 Task: Create a due date automation trigger when advanced on, on the monday after a card is due add fields without custom field "Resume" set to a date less than 1 working days from now at 11:00 AM.
Action: Mouse moved to (1195, 344)
Screenshot: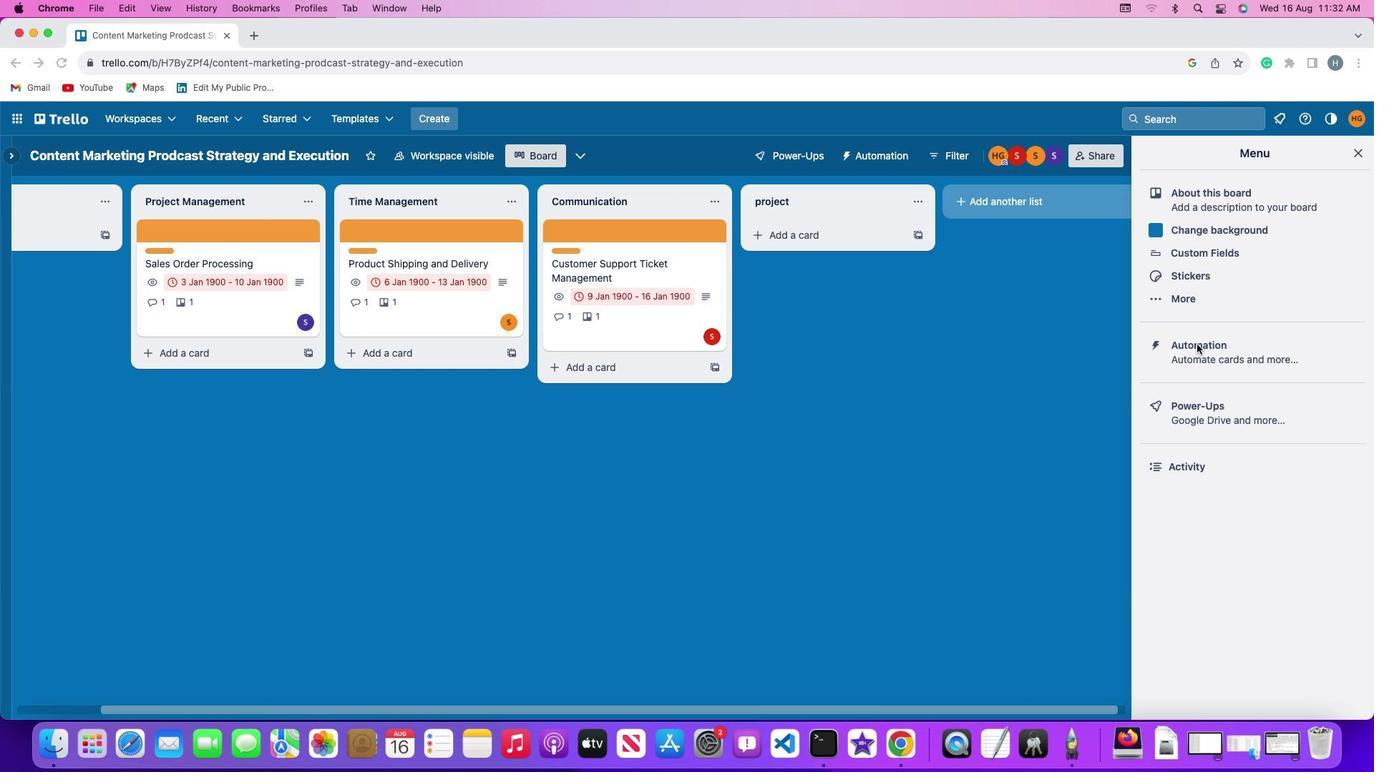 
Action: Mouse pressed left at (1195, 344)
Screenshot: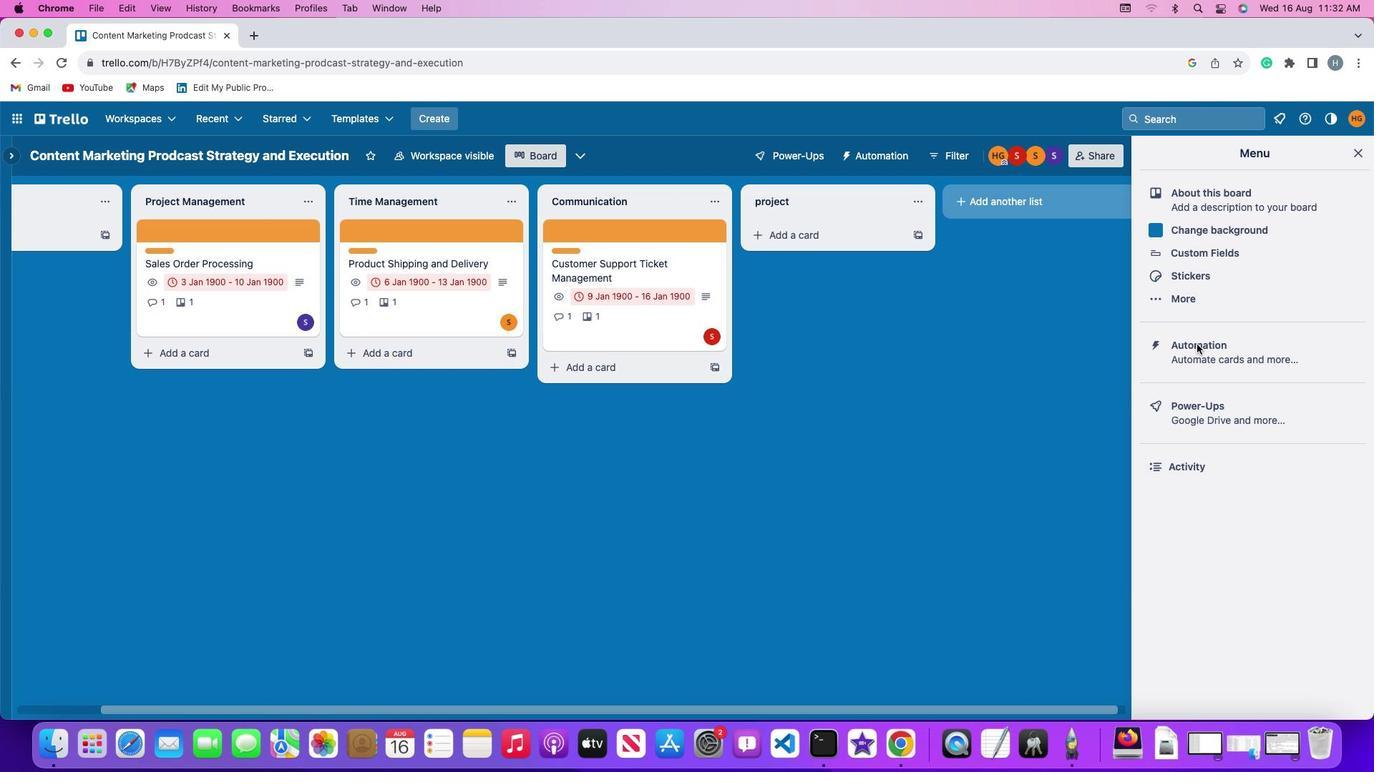 
Action: Mouse pressed left at (1195, 344)
Screenshot: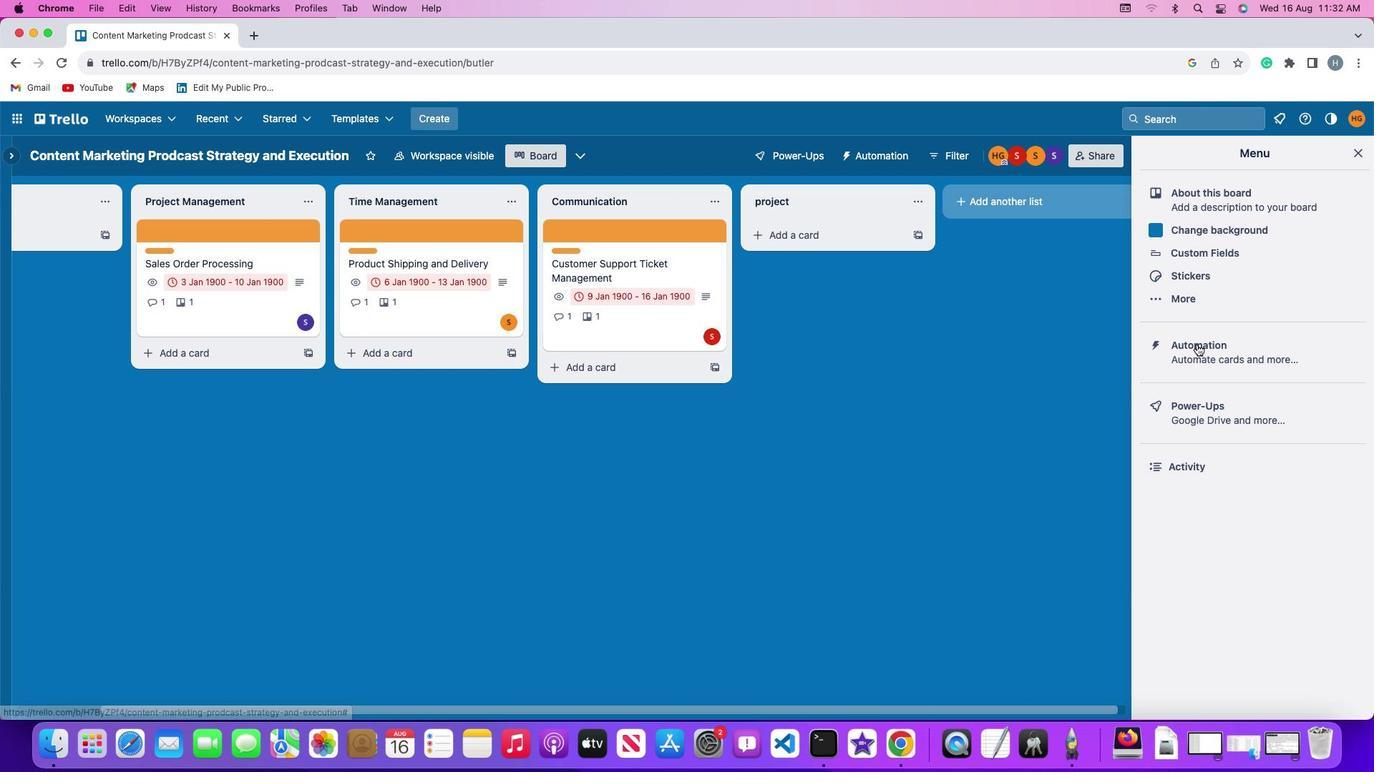 
Action: Mouse moved to (85, 337)
Screenshot: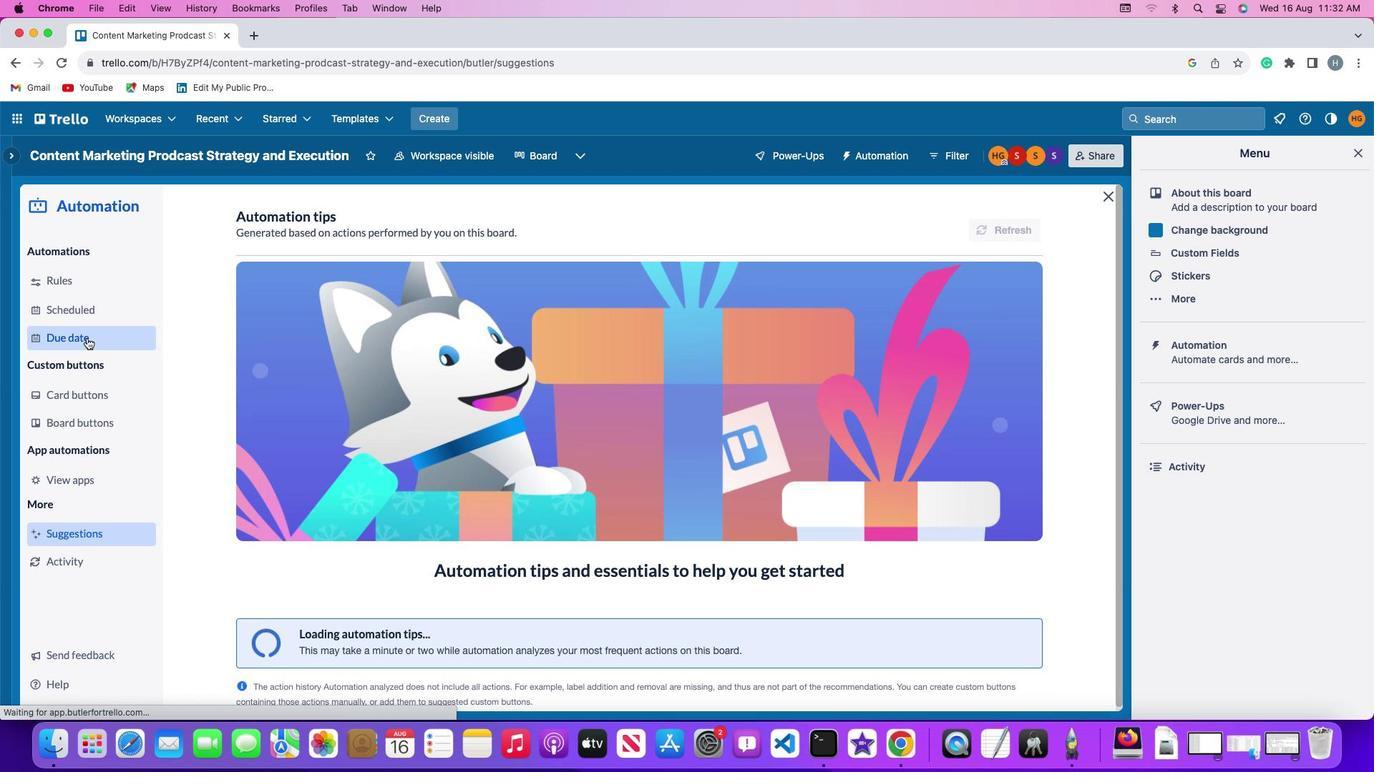 
Action: Mouse pressed left at (85, 337)
Screenshot: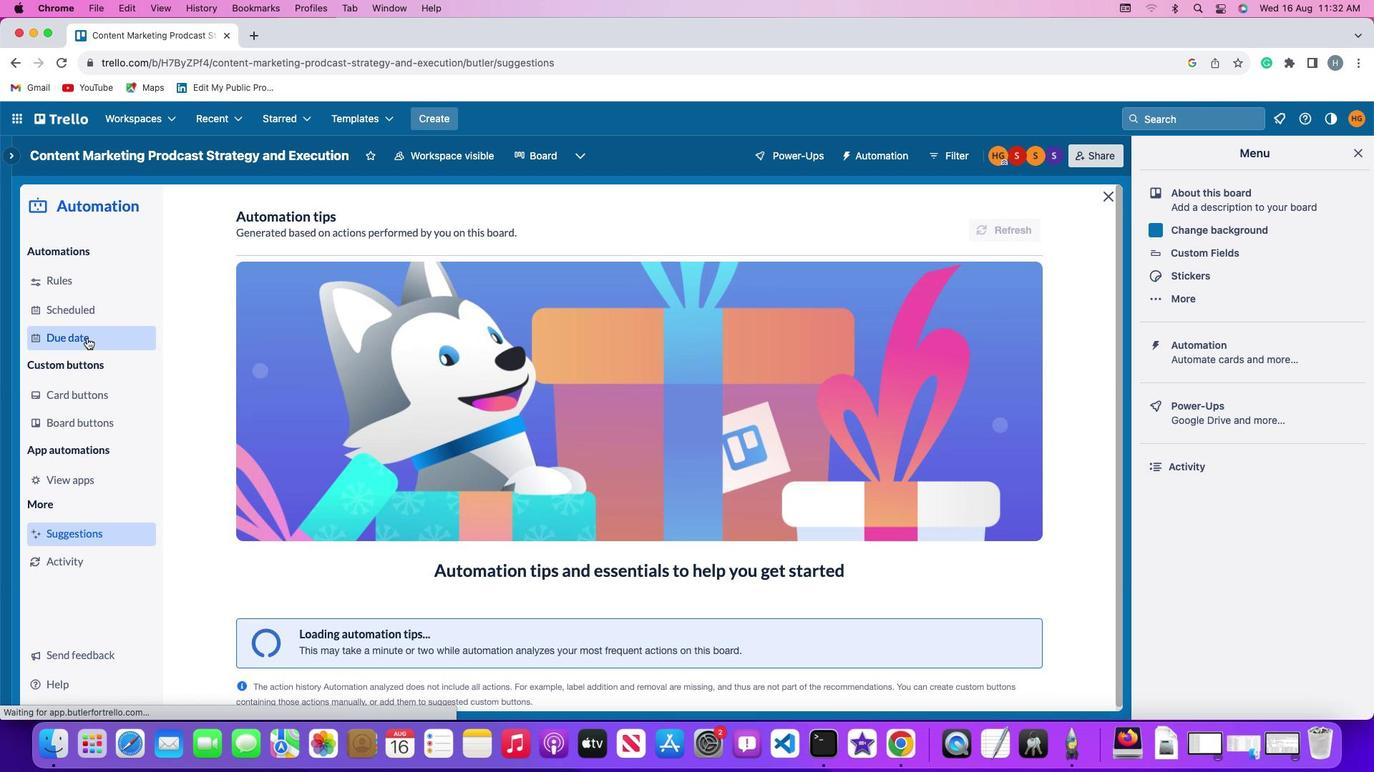 
Action: Mouse moved to (993, 218)
Screenshot: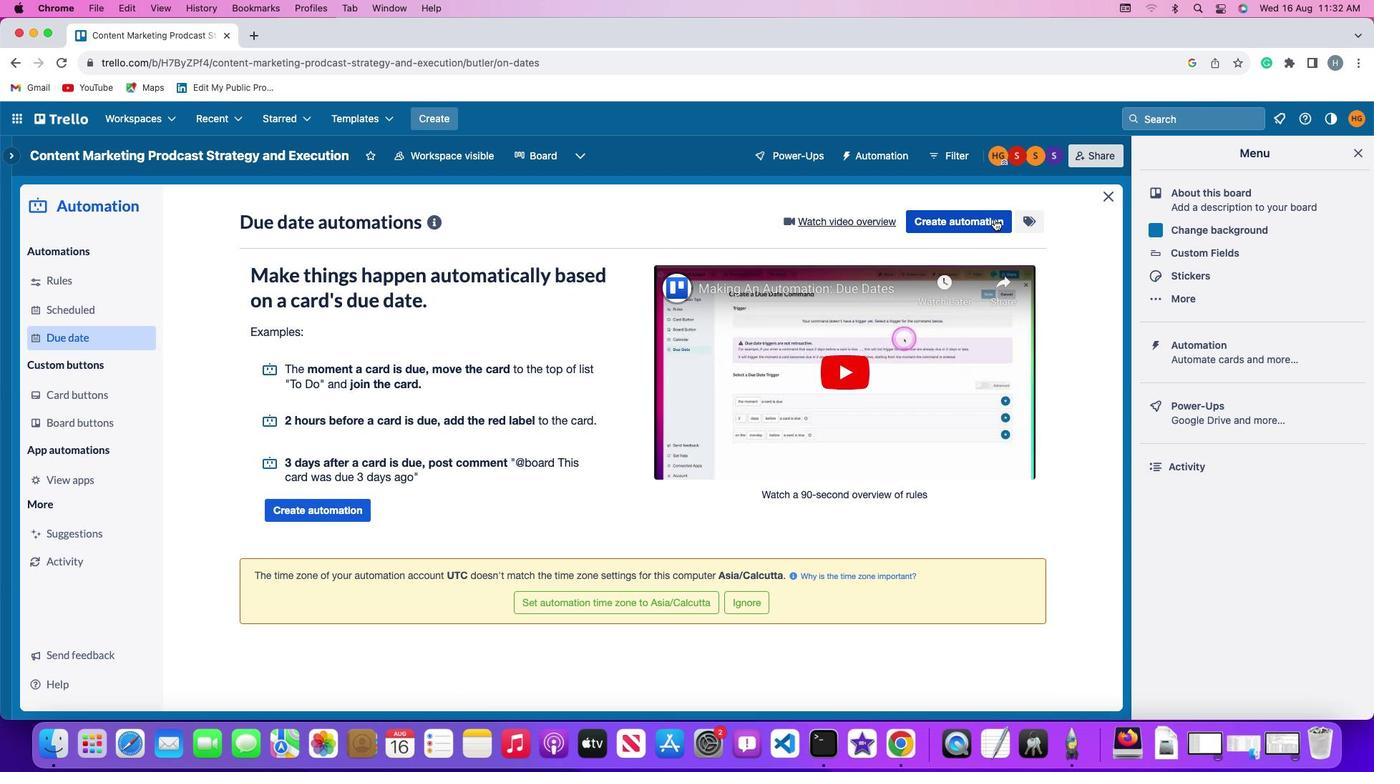 
Action: Mouse pressed left at (993, 218)
Screenshot: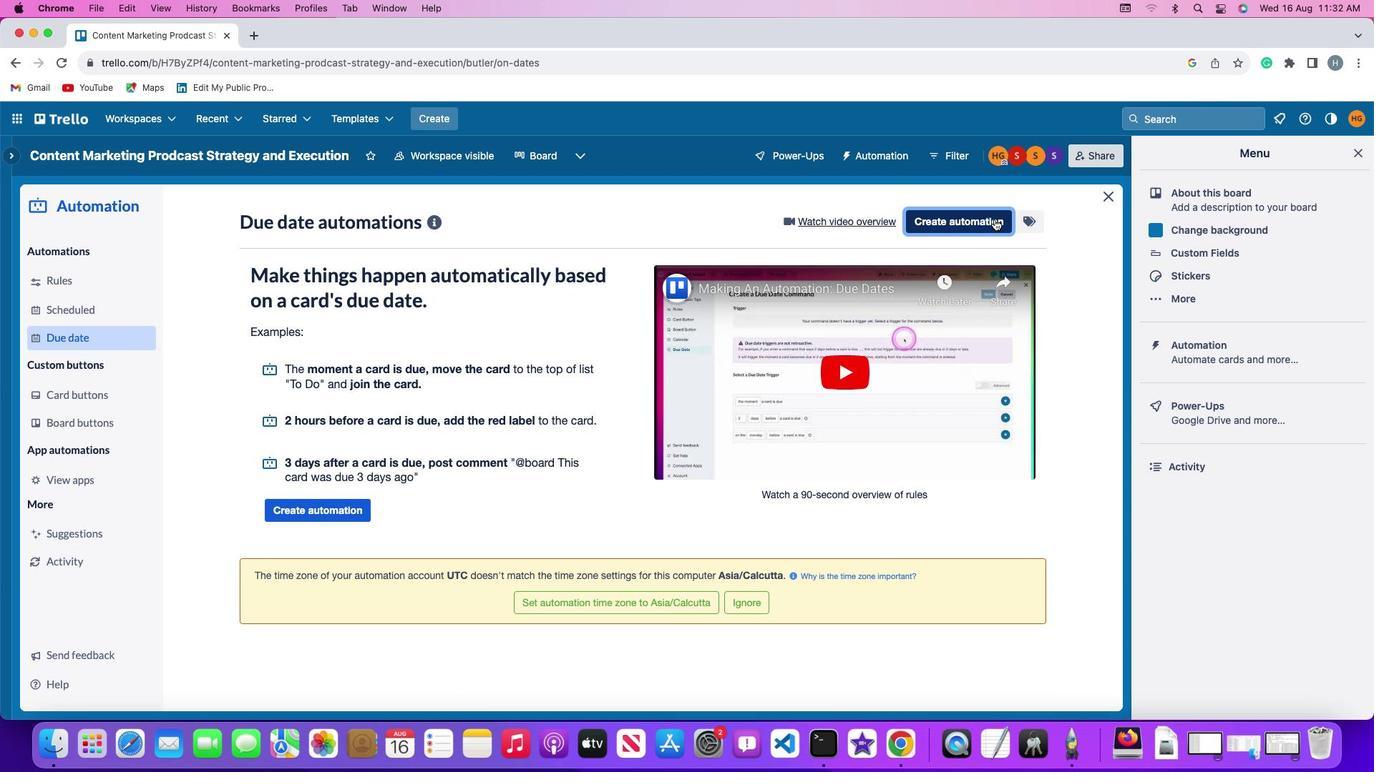 
Action: Mouse moved to (279, 354)
Screenshot: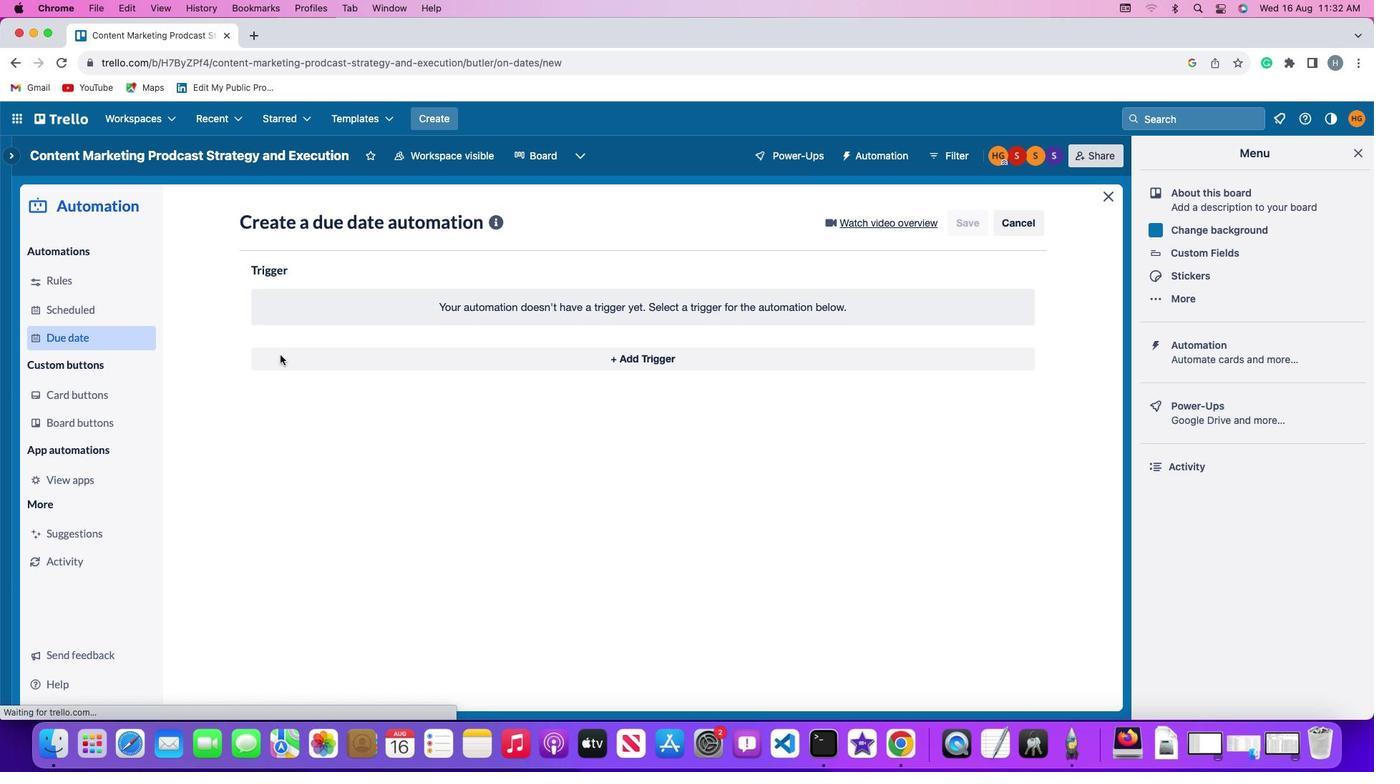 
Action: Mouse pressed left at (279, 354)
Screenshot: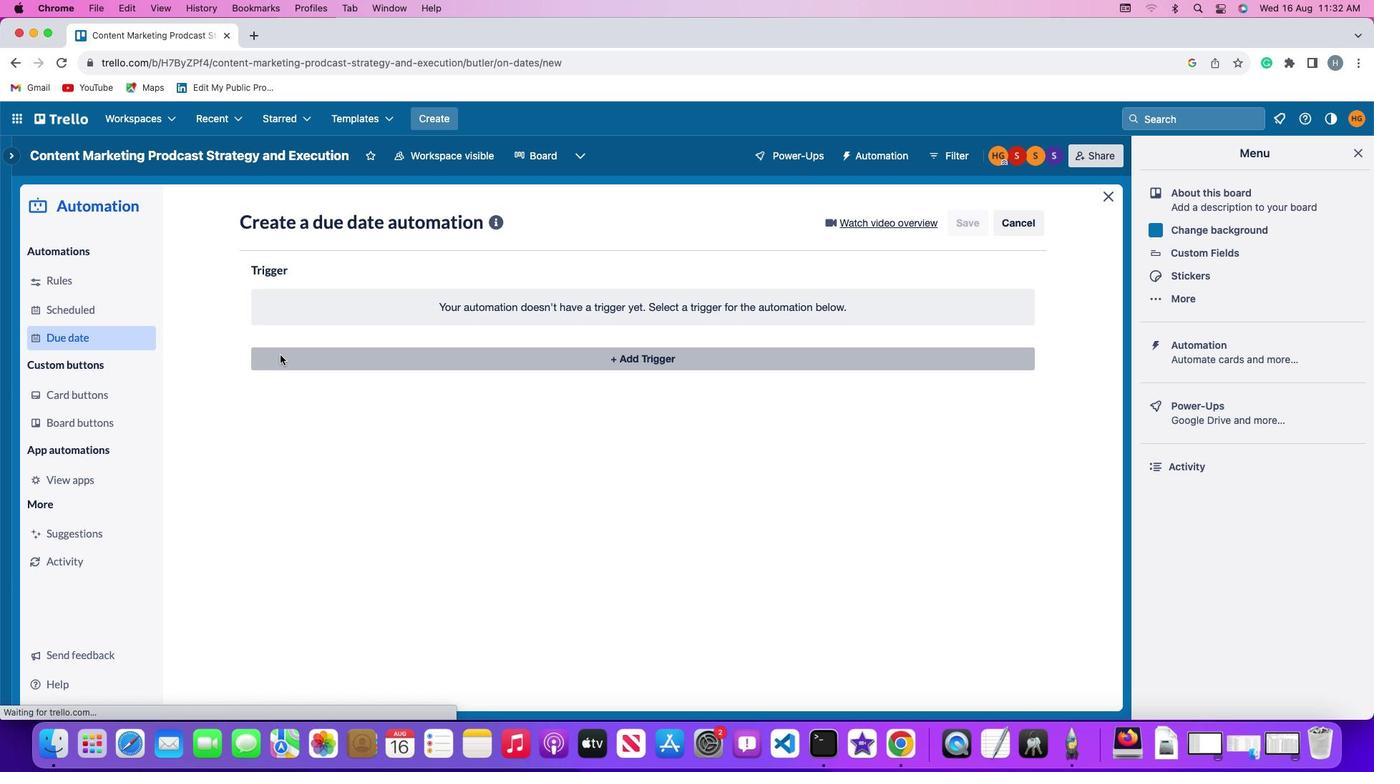
Action: Mouse moved to (314, 621)
Screenshot: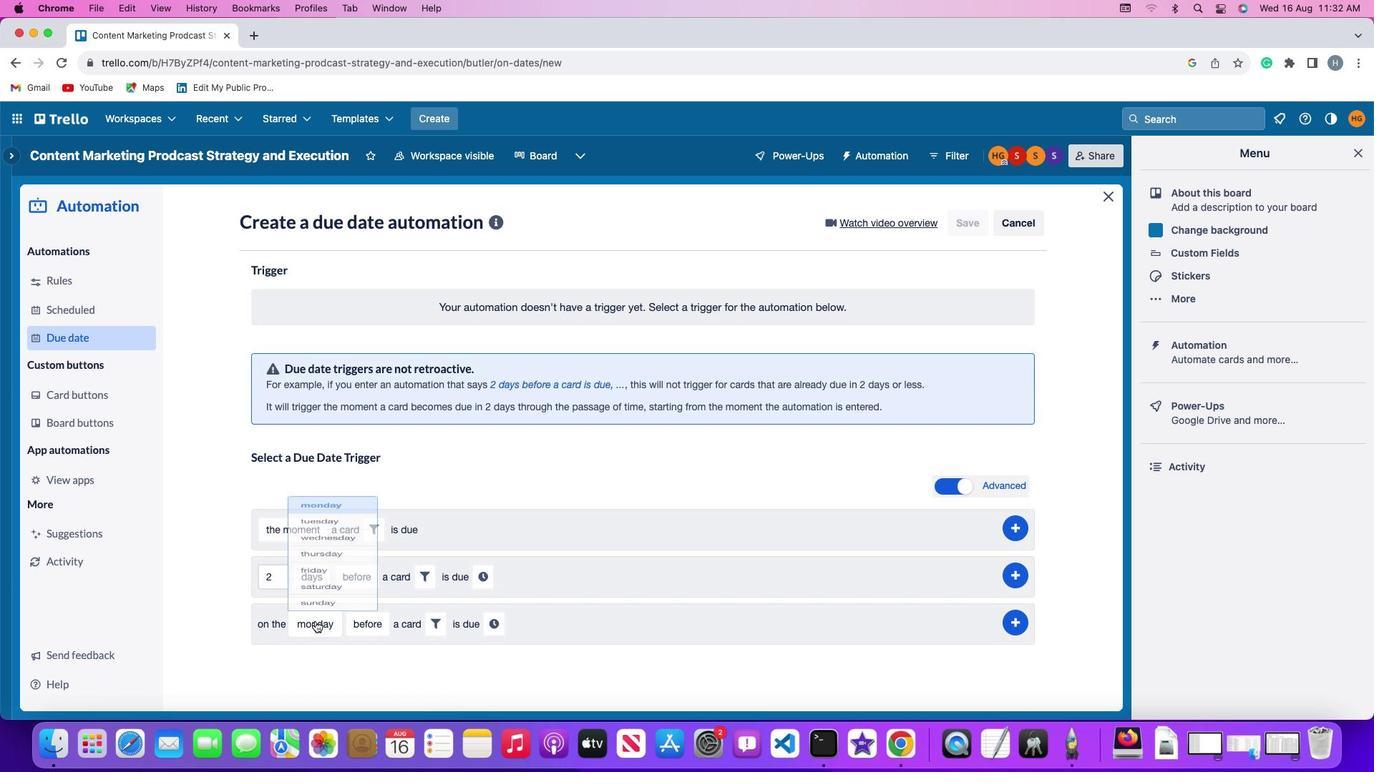 
Action: Mouse pressed left at (314, 621)
Screenshot: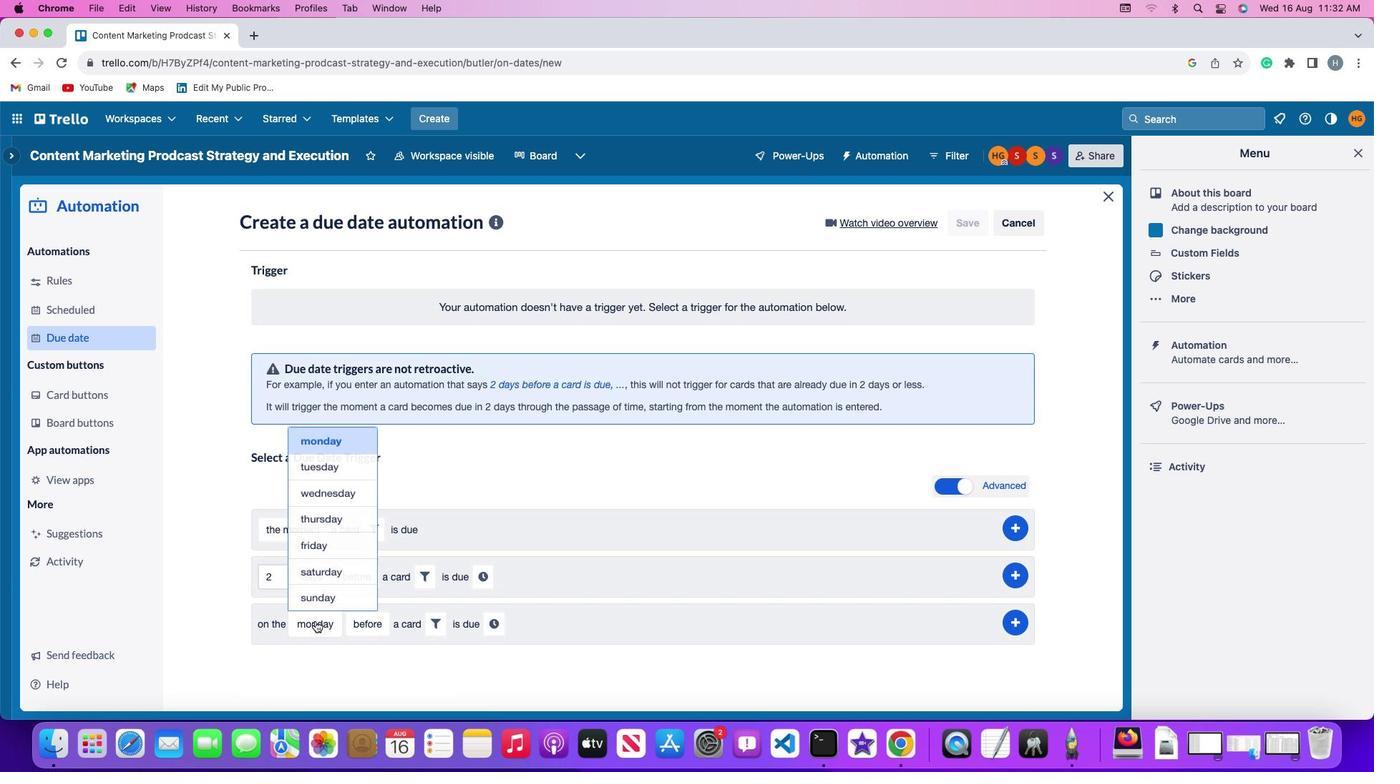 
Action: Mouse moved to (322, 428)
Screenshot: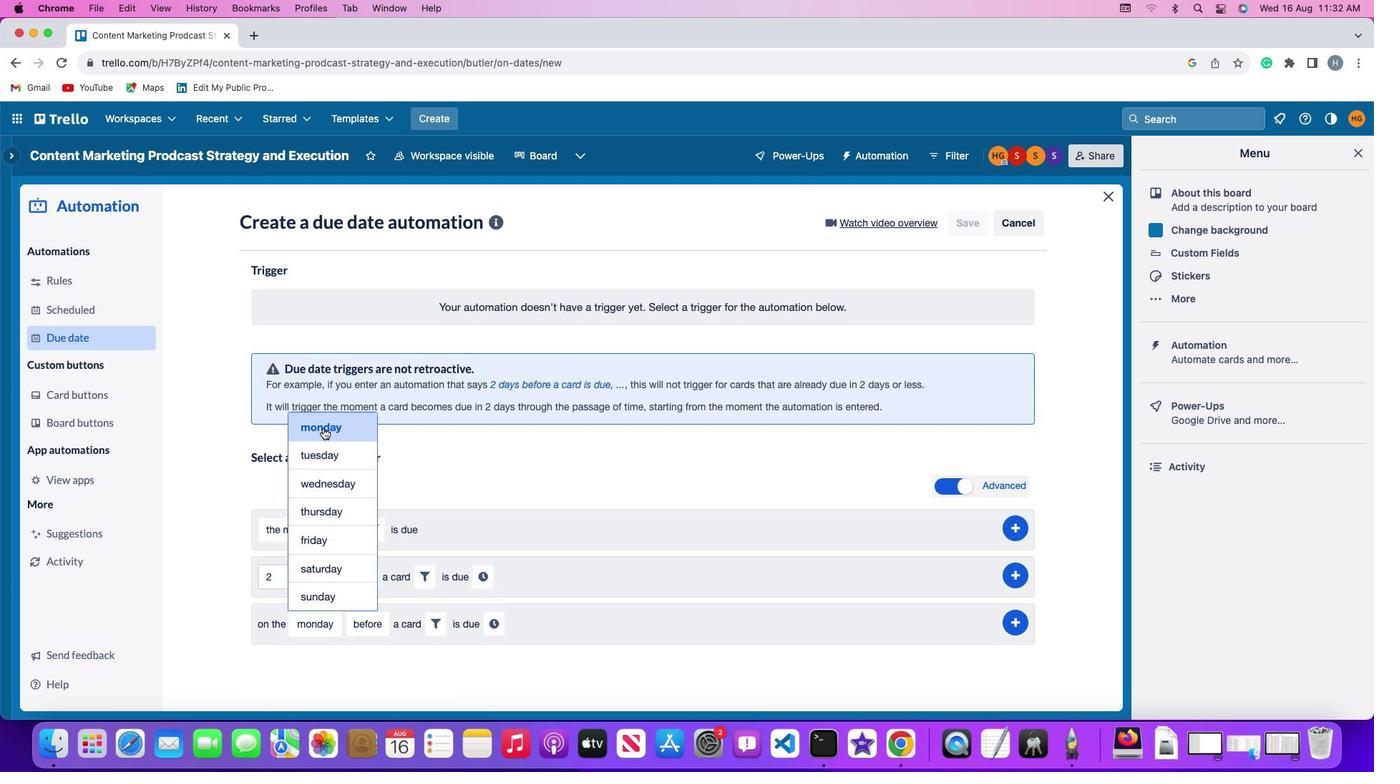 
Action: Mouse pressed left at (322, 428)
Screenshot: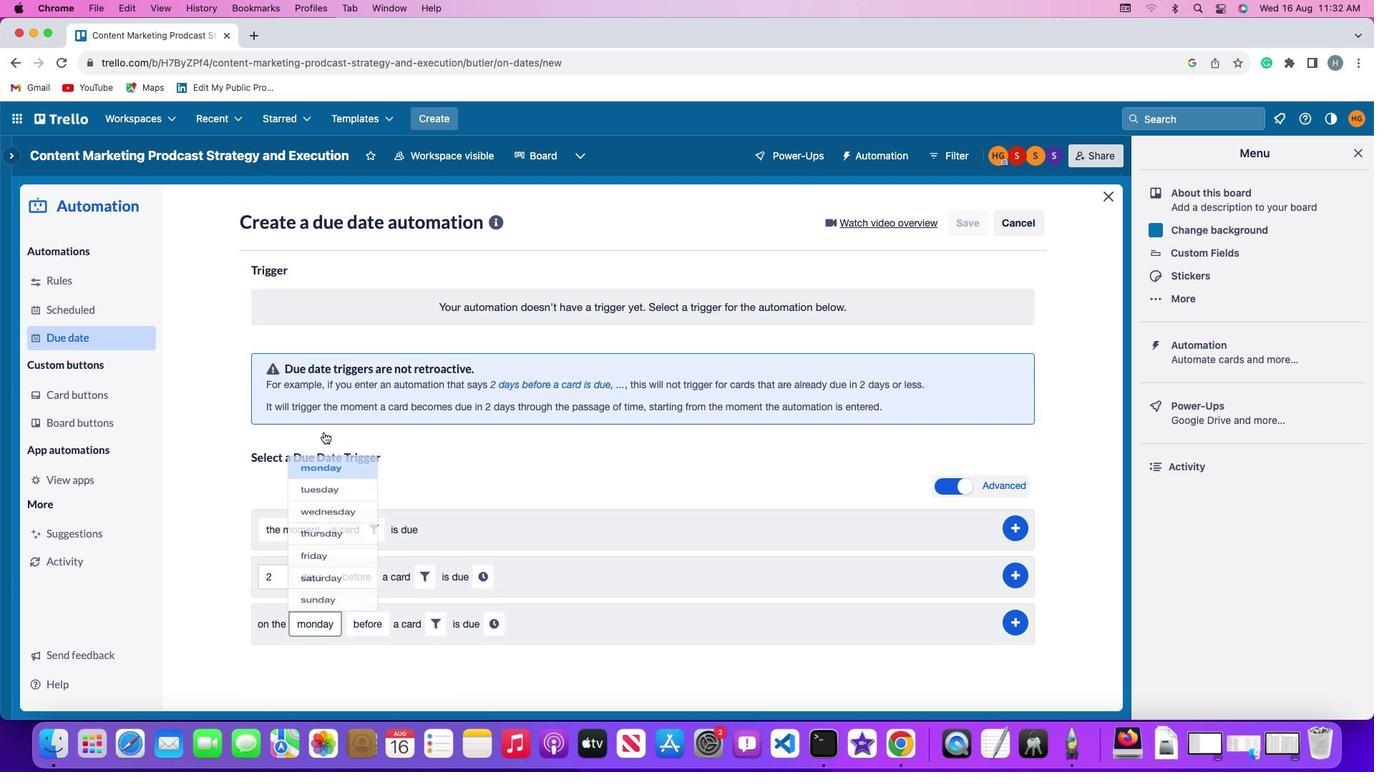 
Action: Mouse moved to (367, 631)
Screenshot: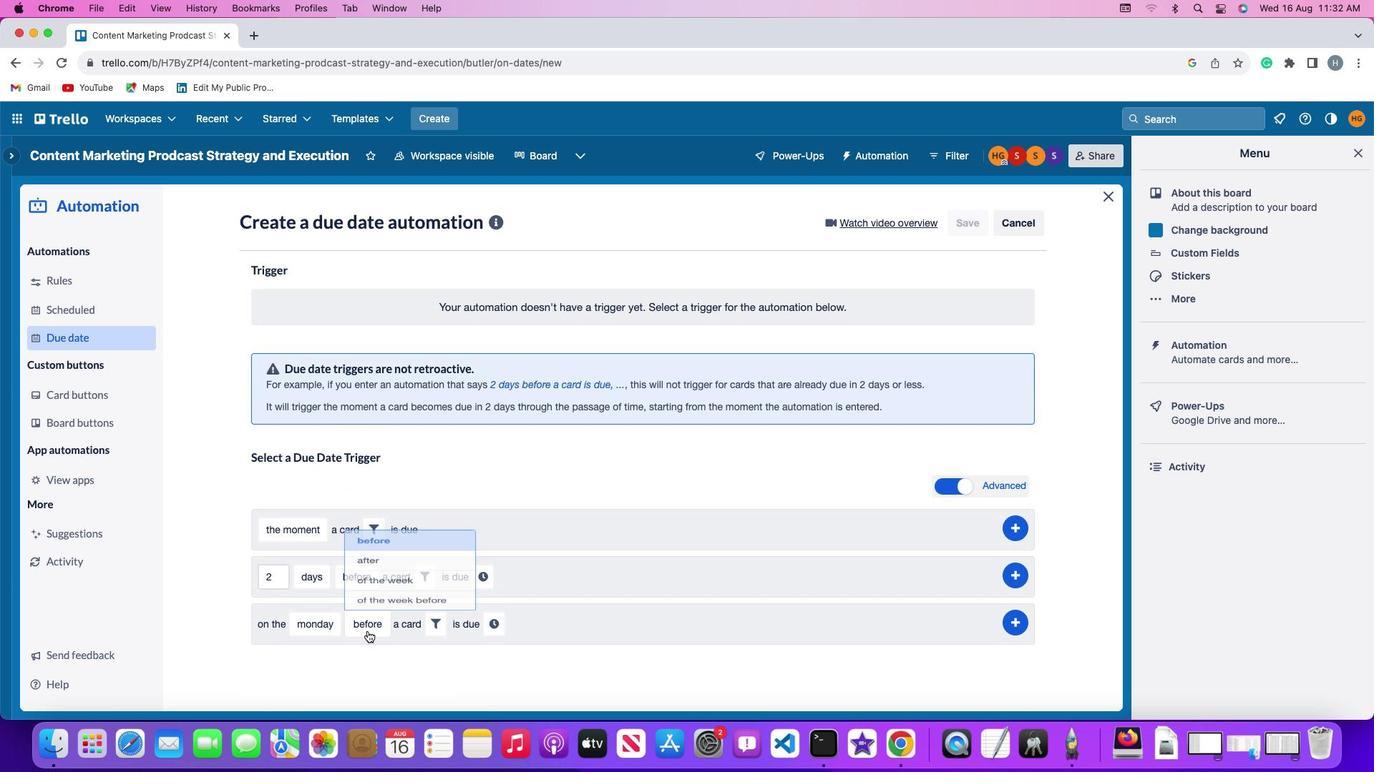 
Action: Mouse pressed left at (367, 631)
Screenshot: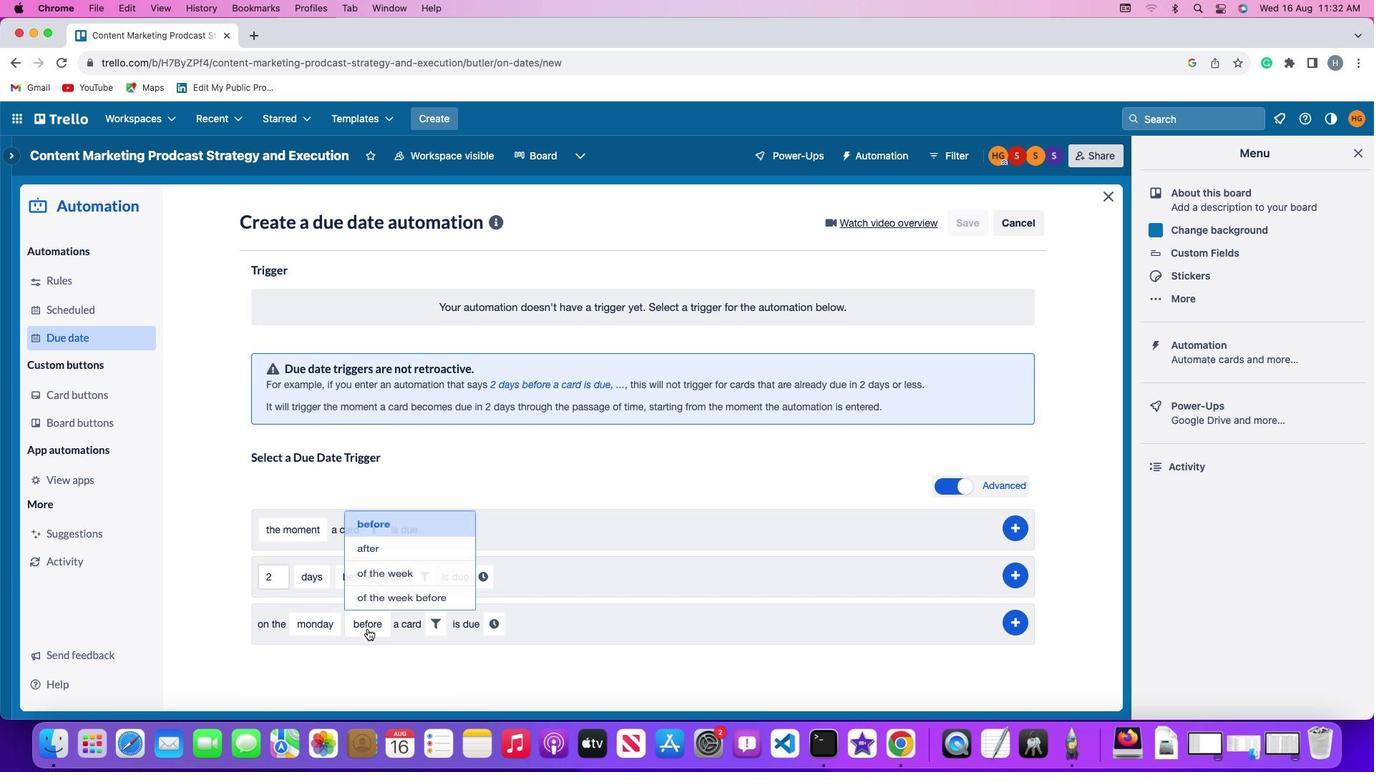 
Action: Mouse moved to (392, 539)
Screenshot: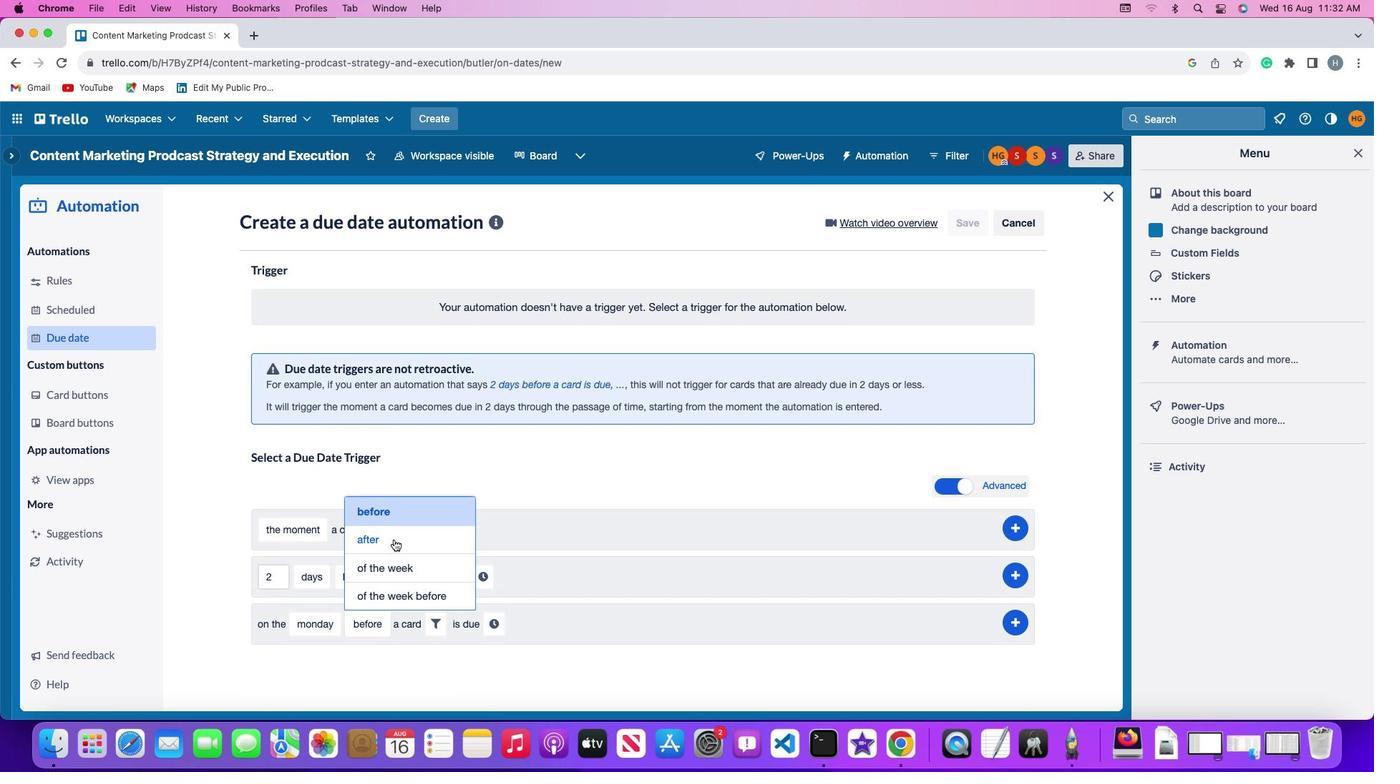 
Action: Mouse pressed left at (392, 539)
Screenshot: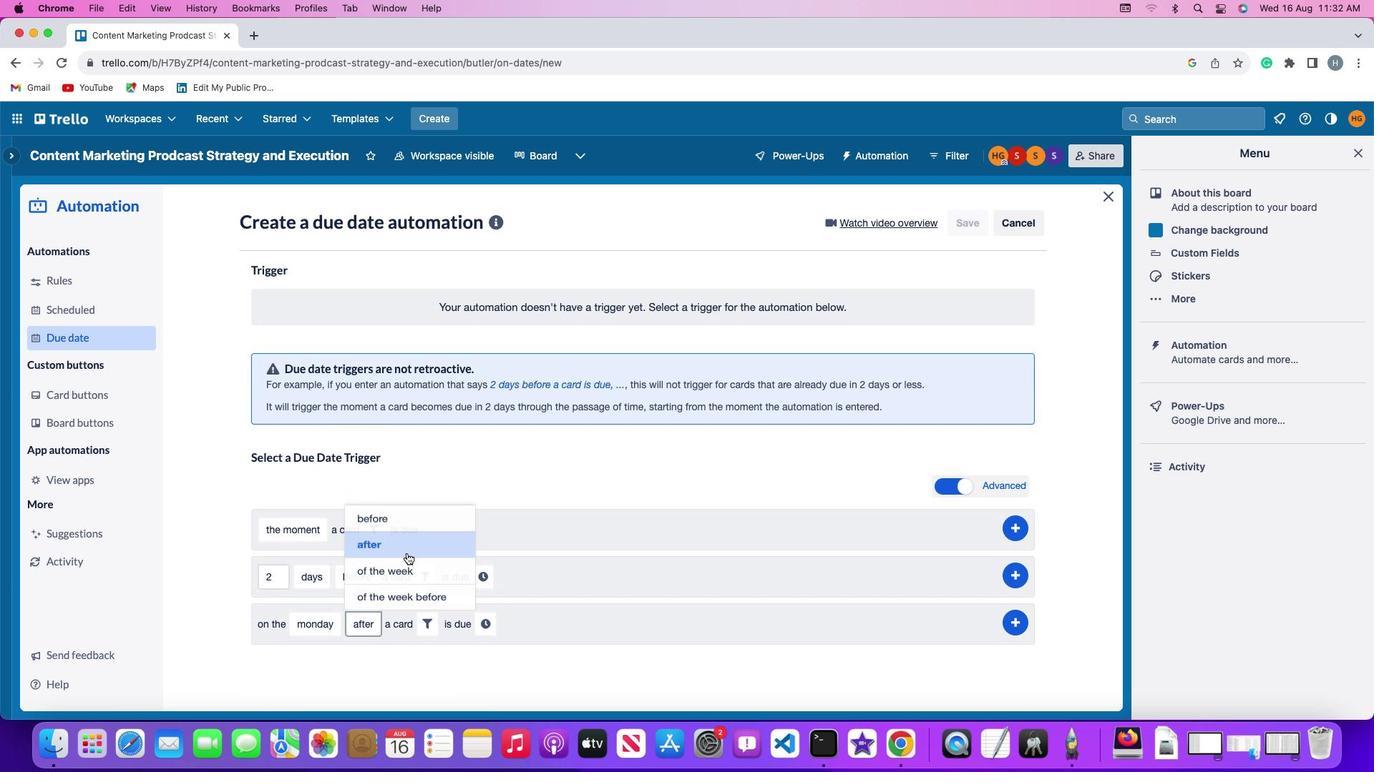 
Action: Mouse moved to (430, 625)
Screenshot: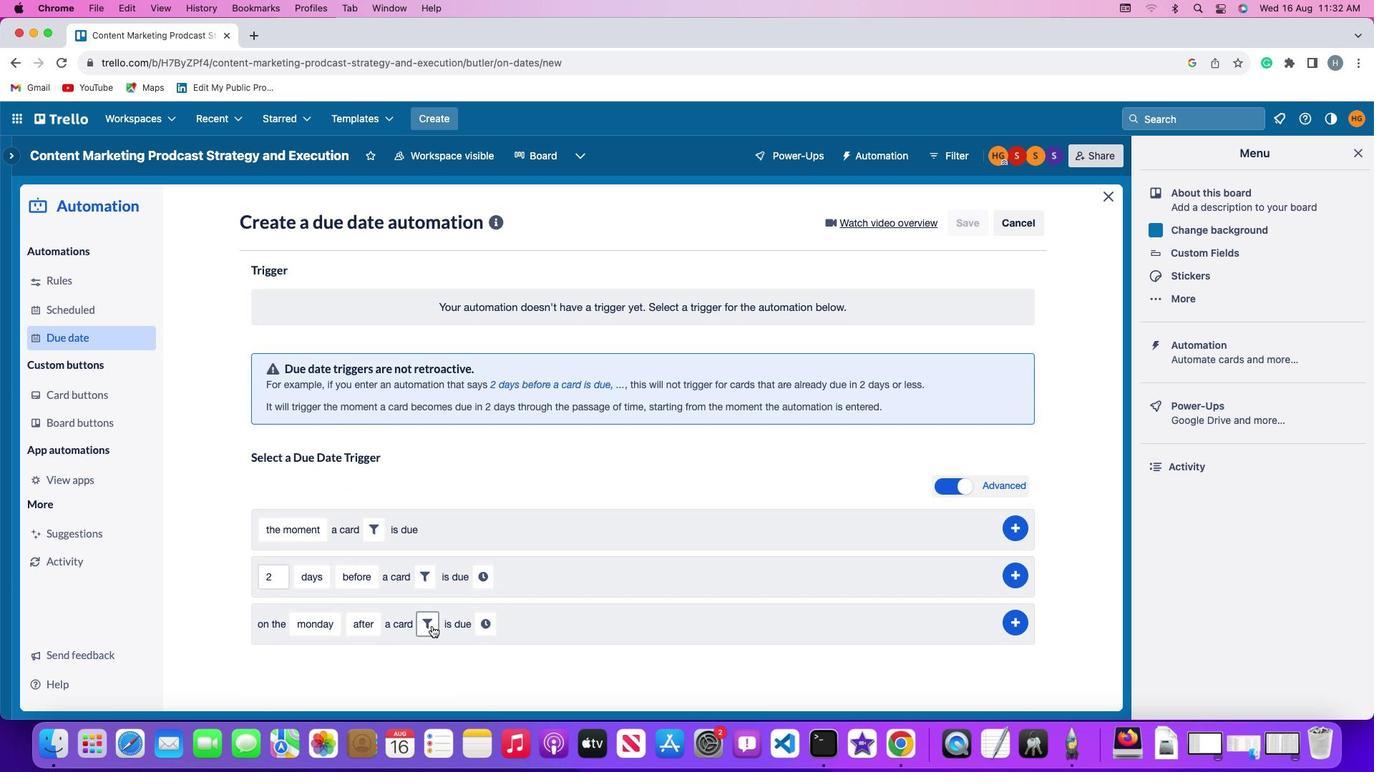 
Action: Mouse pressed left at (430, 625)
Screenshot: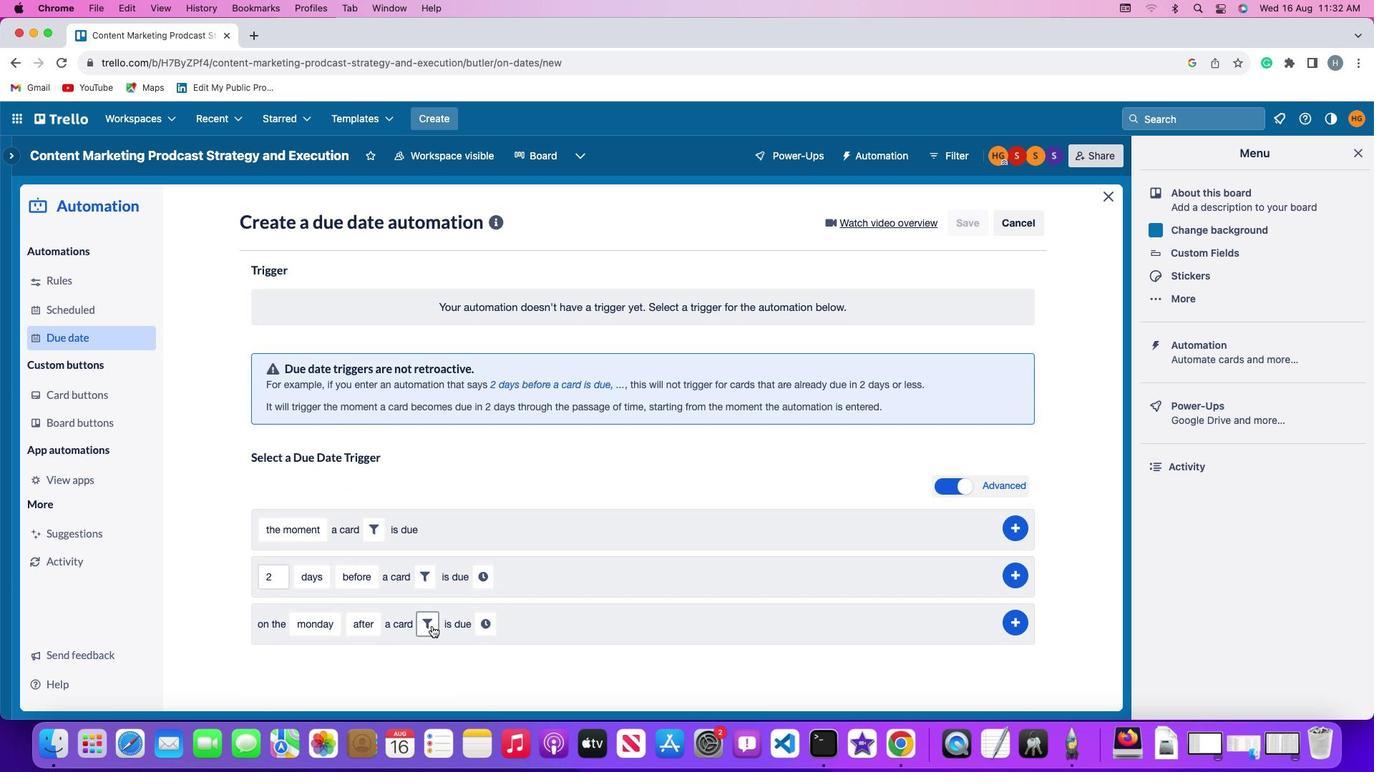 
Action: Mouse moved to (666, 667)
Screenshot: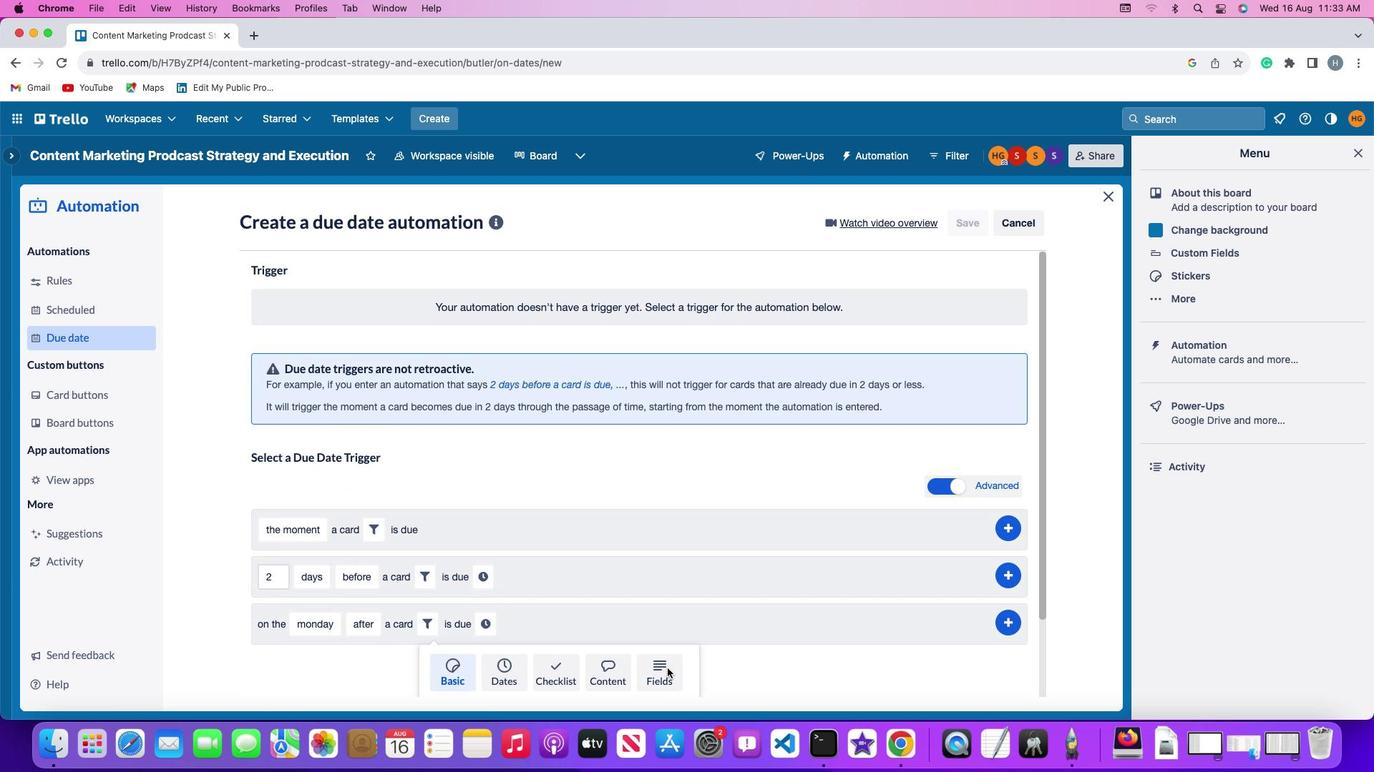 
Action: Mouse pressed left at (666, 667)
Screenshot: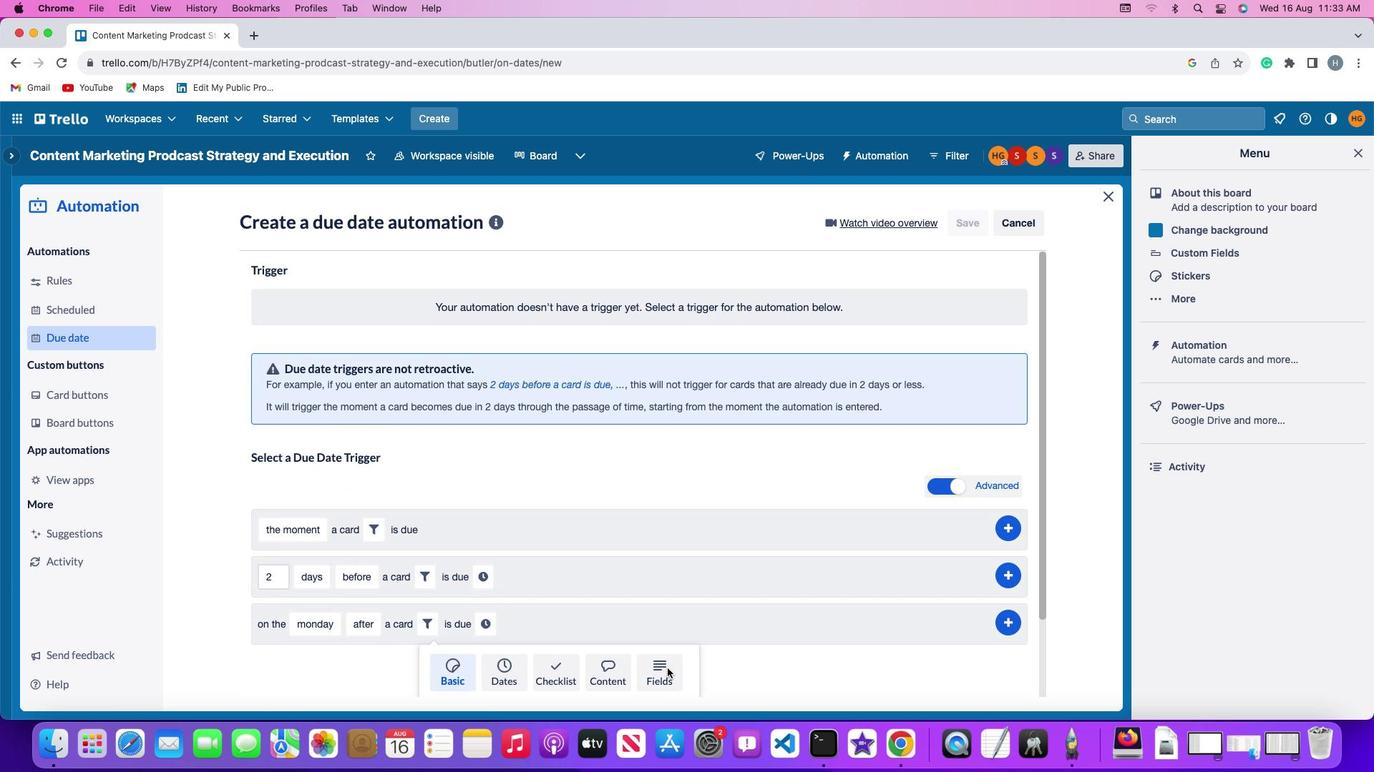 
Action: Mouse moved to (392, 671)
Screenshot: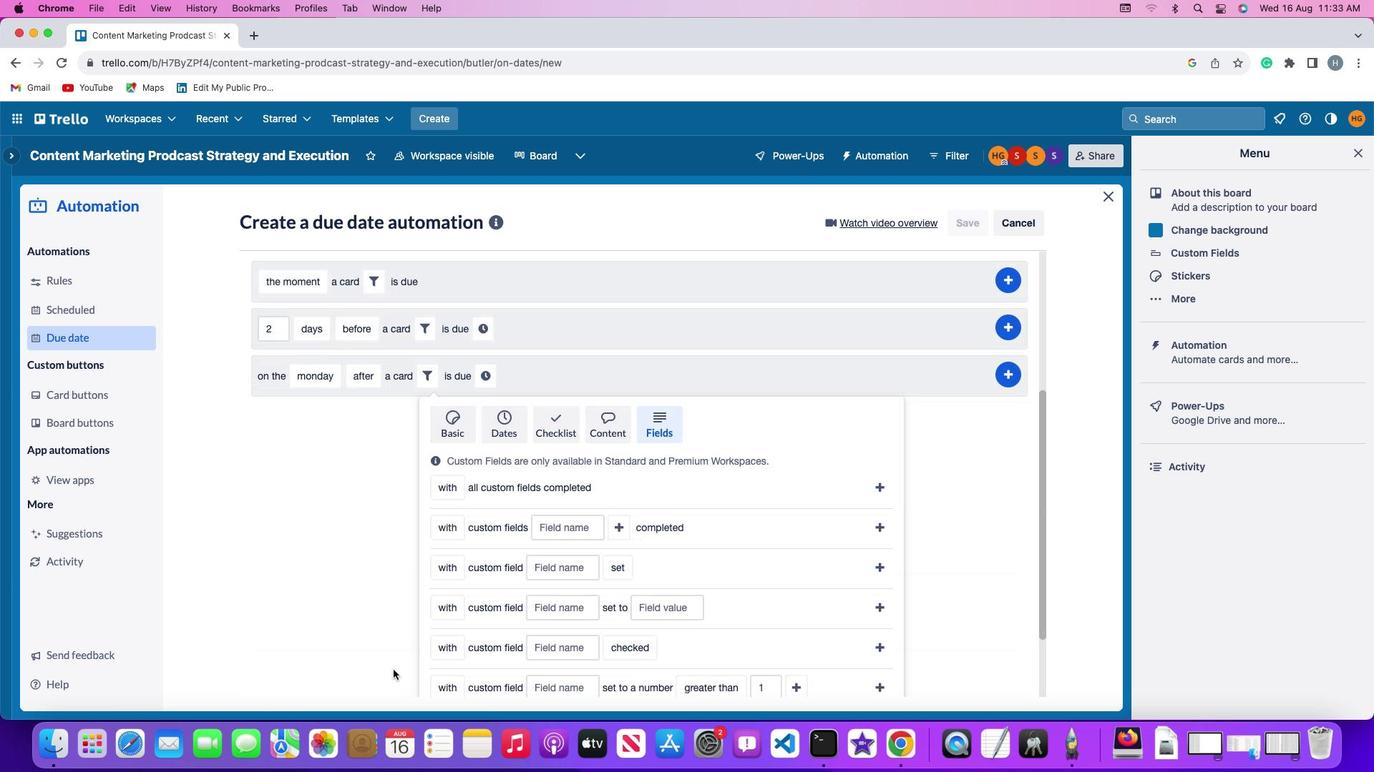 
Action: Mouse scrolled (392, 671) with delta (0, 0)
Screenshot: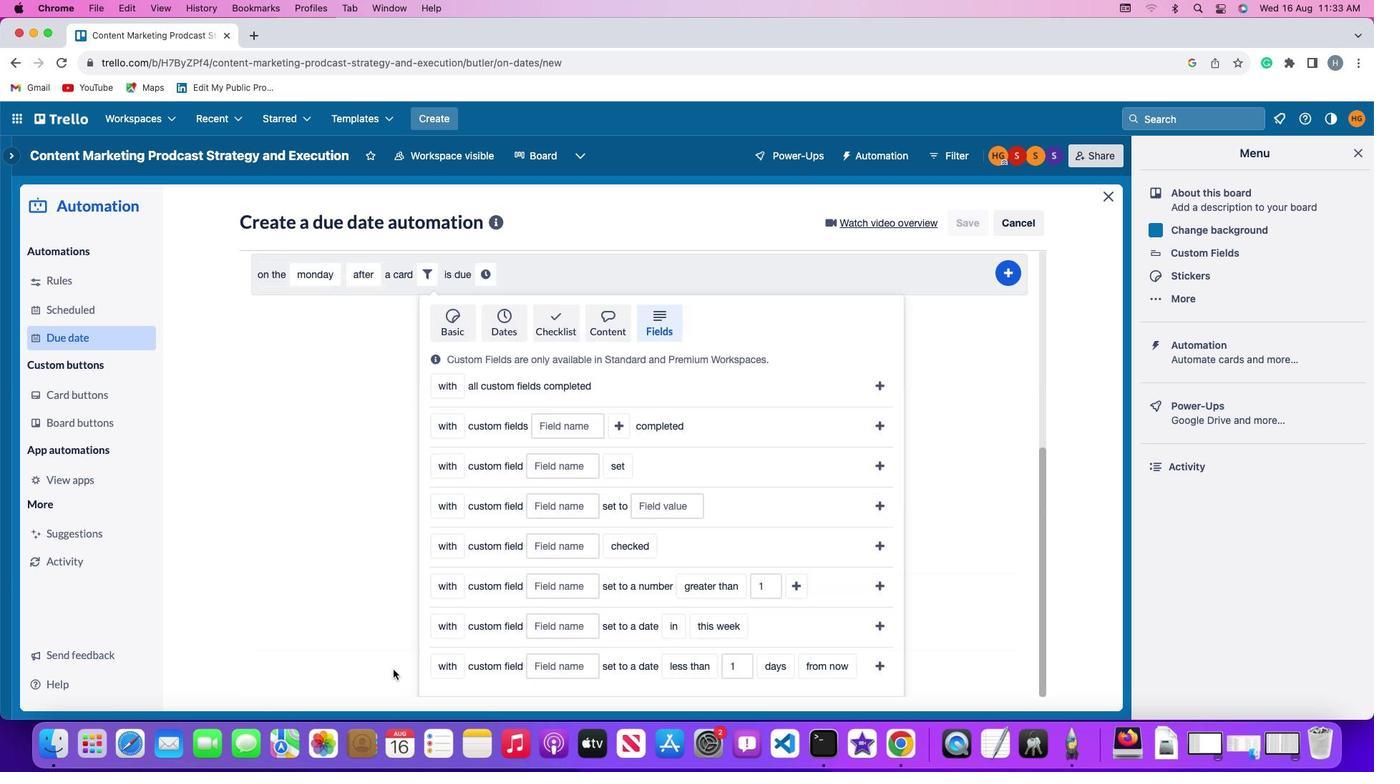 
Action: Mouse scrolled (392, 671) with delta (0, 0)
Screenshot: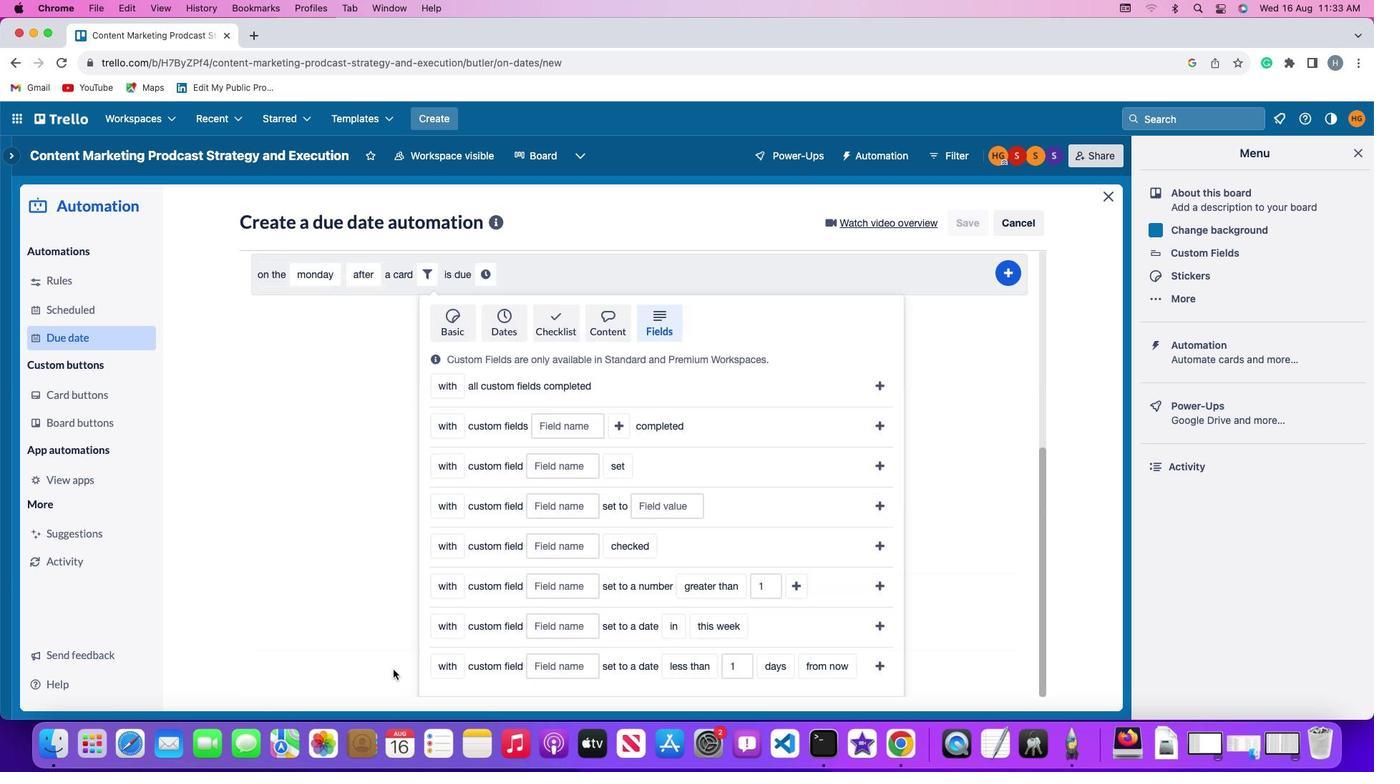 
Action: Mouse scrolled (392, 671) with delta (0, -2)
Screenshot: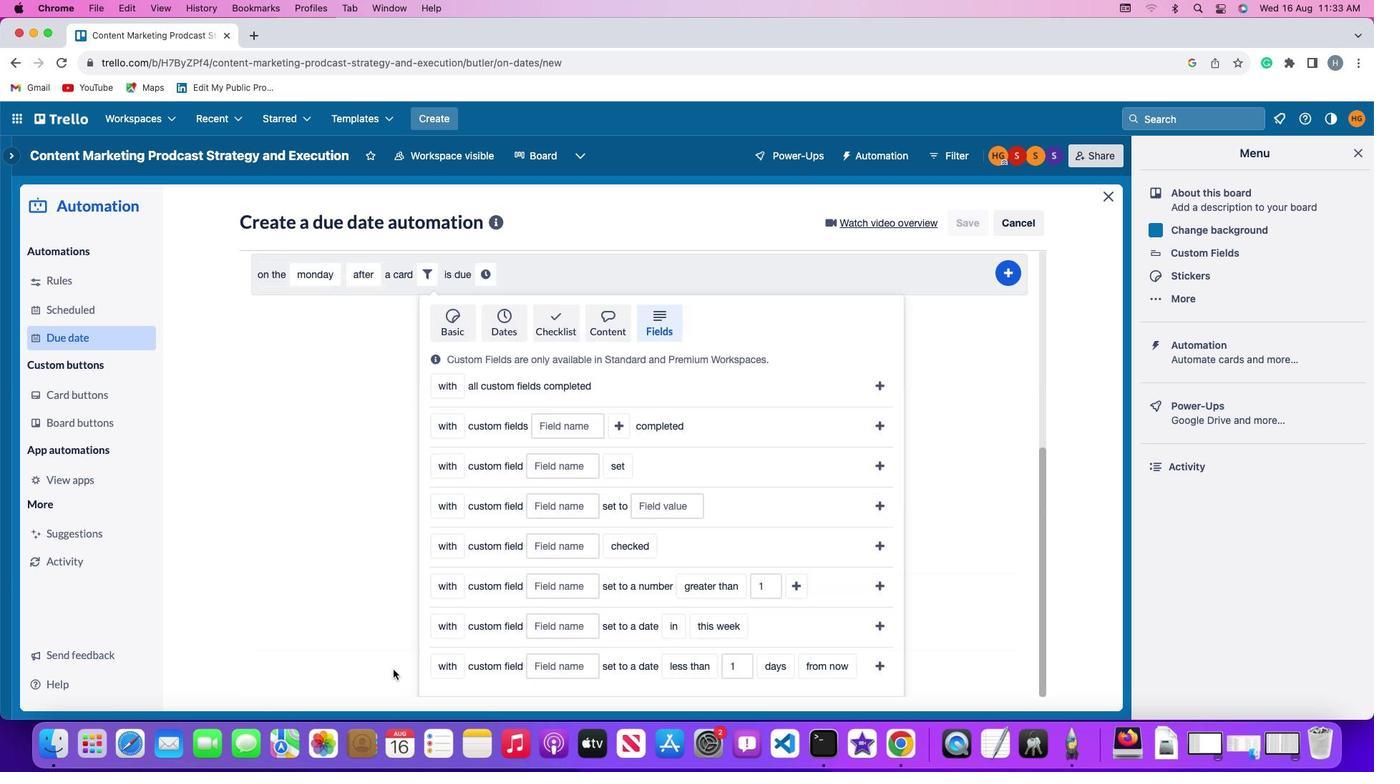 
Action: Mouse moved to (392, 671)
Screenshot: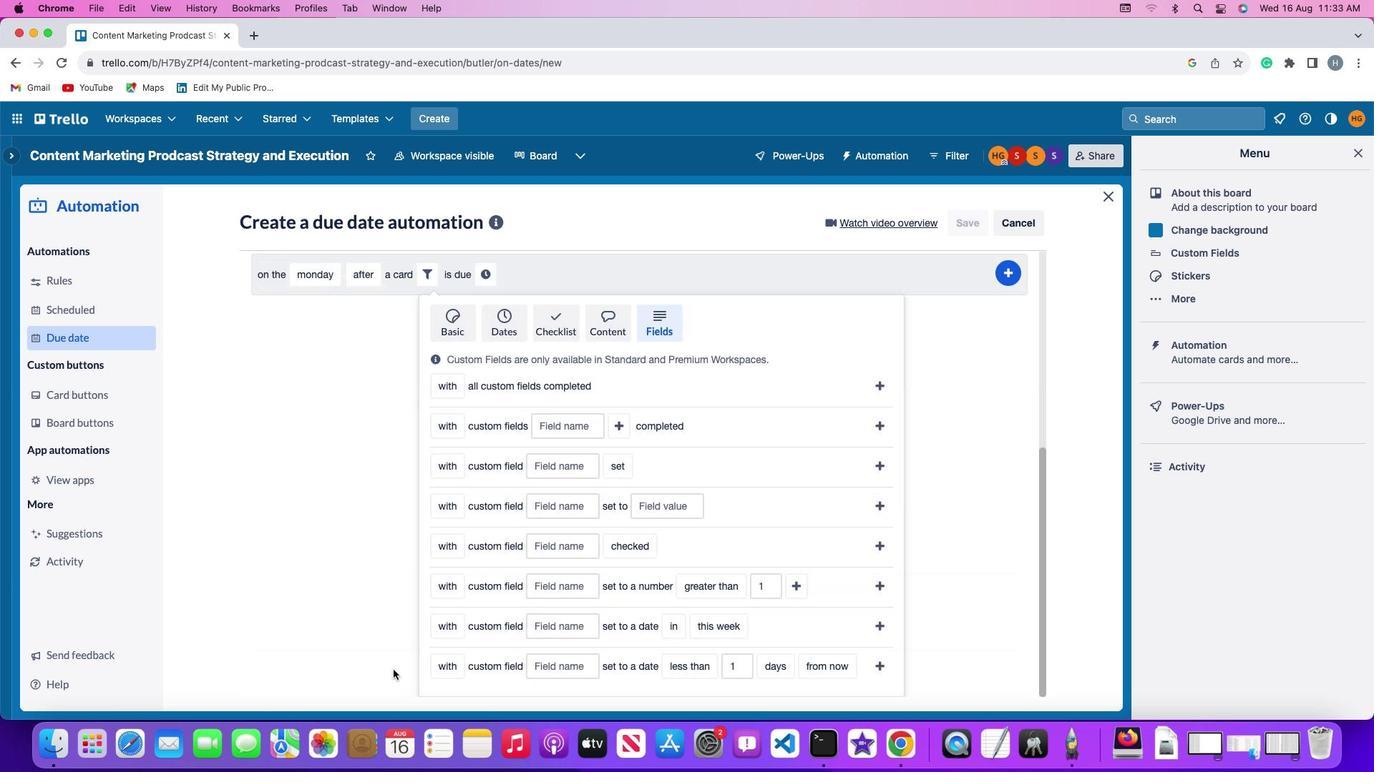
Action: Mouse scrolled (392, 671) with delta (0, -3)
Screenshot: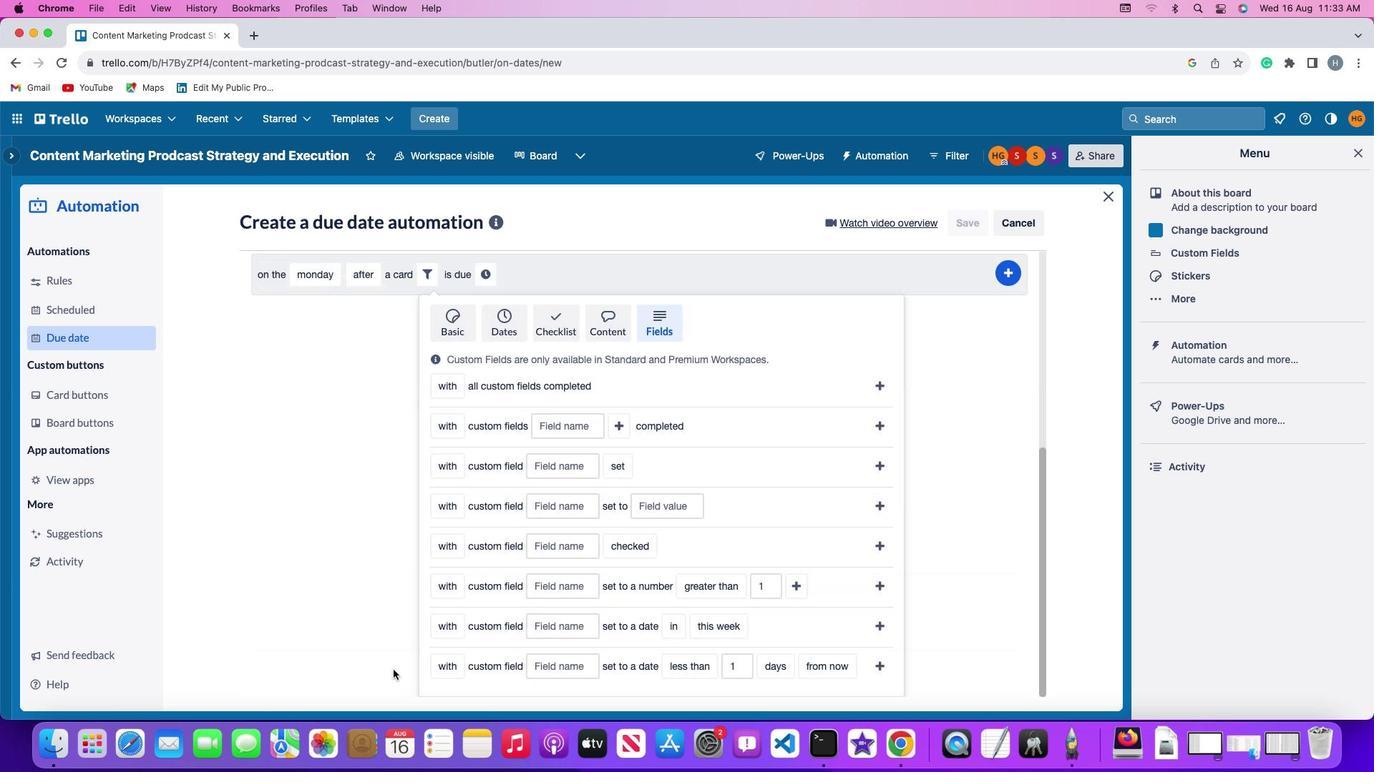 
Action: Mouse moved to (392, 670)
Screenshot: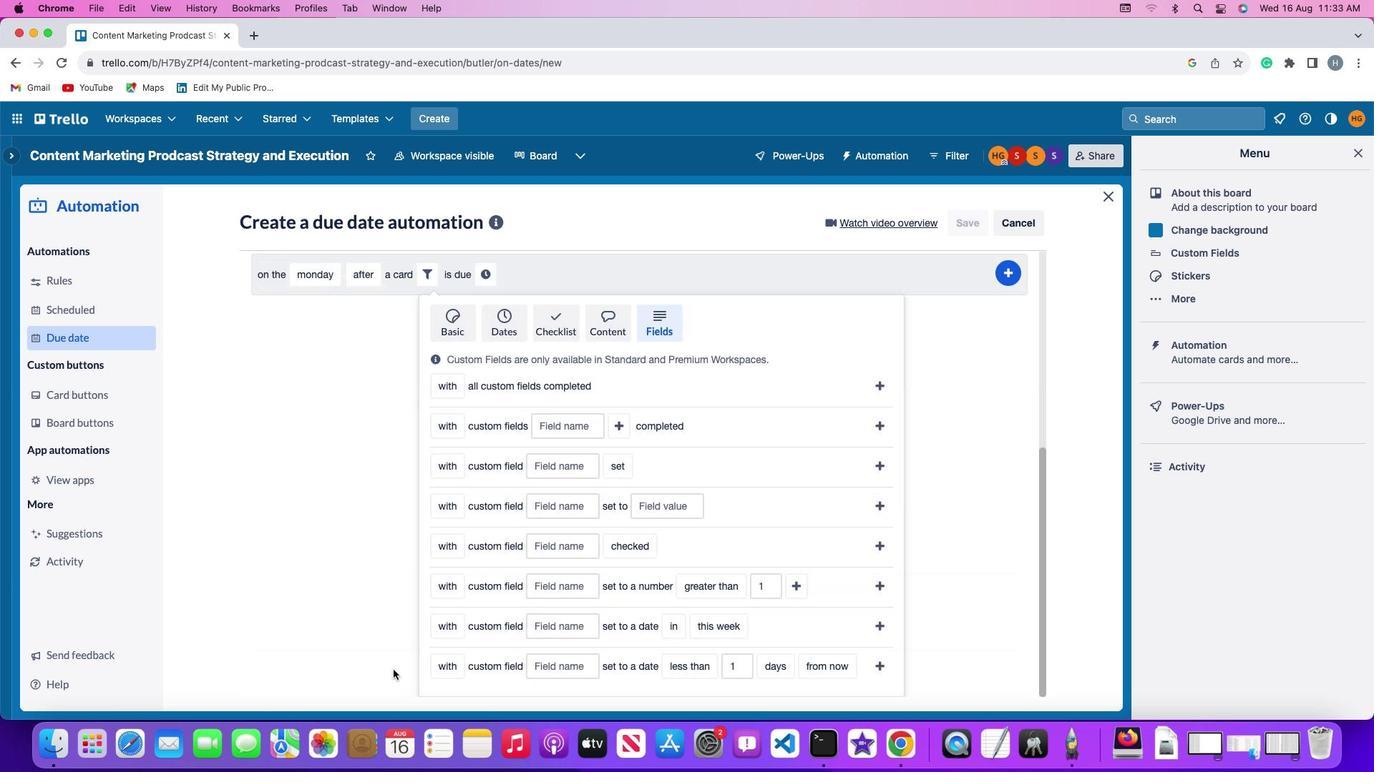 
Action: Mouse scrolled (392, 670) with delta (0, -4)
Screenshot: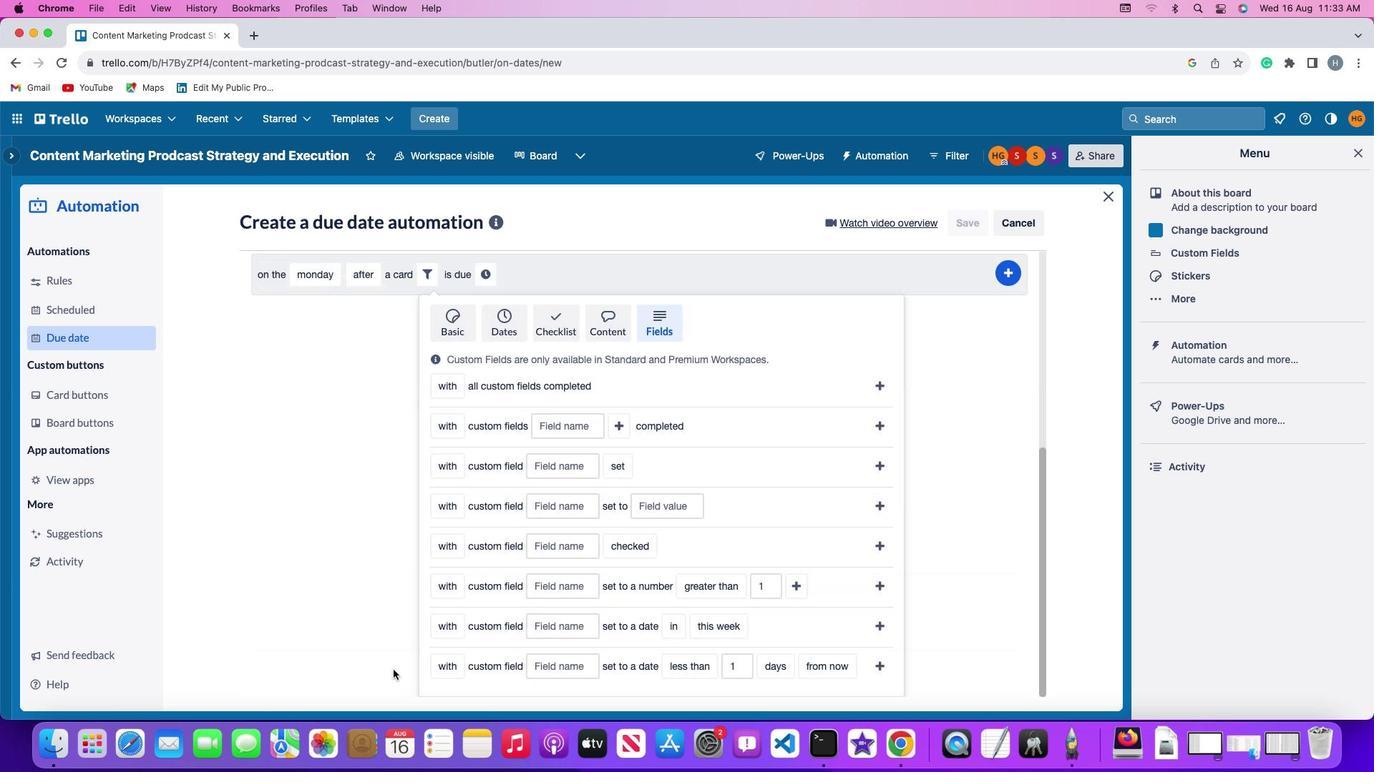 
Action: Mouse moved to (392, 669)
Screenshot: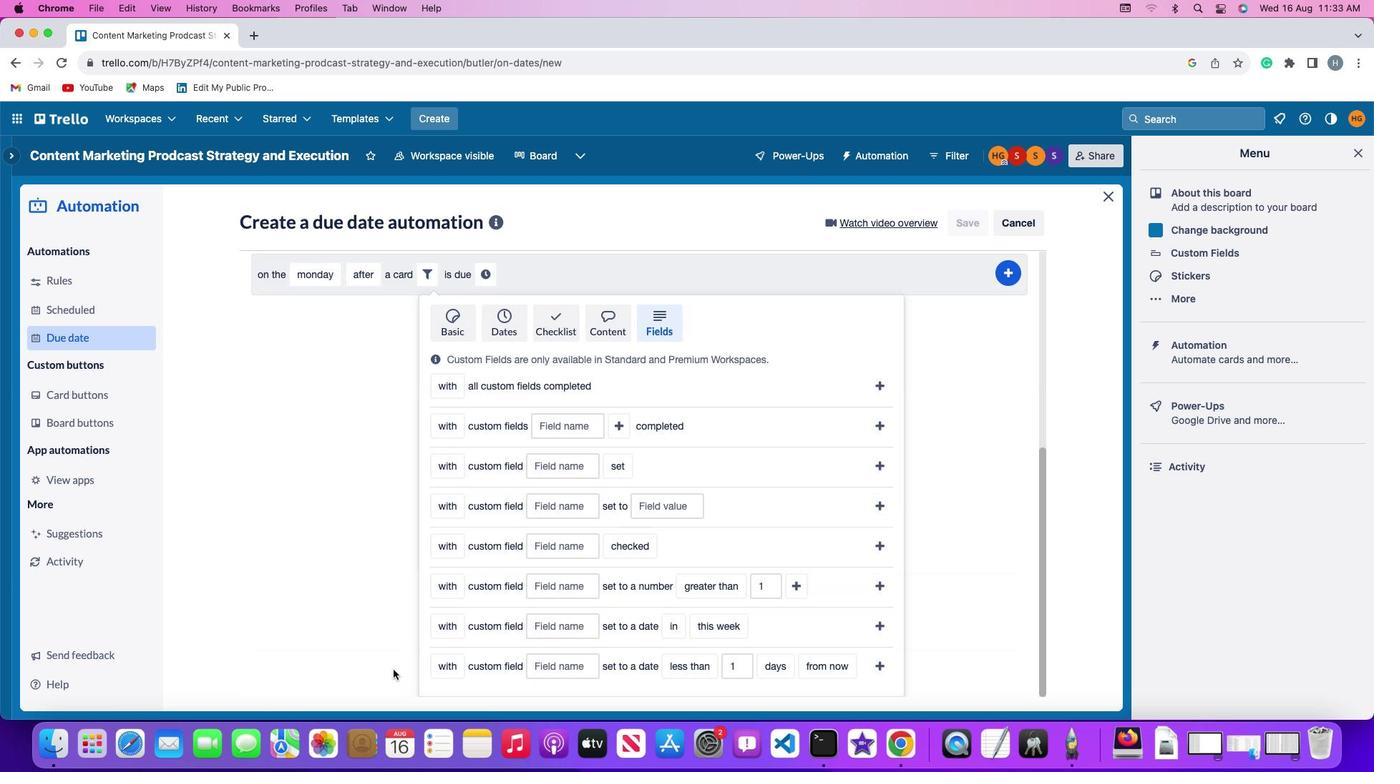 
Action: Mouse scrolled (392, 669) with delta (0, -5)
Screenshot: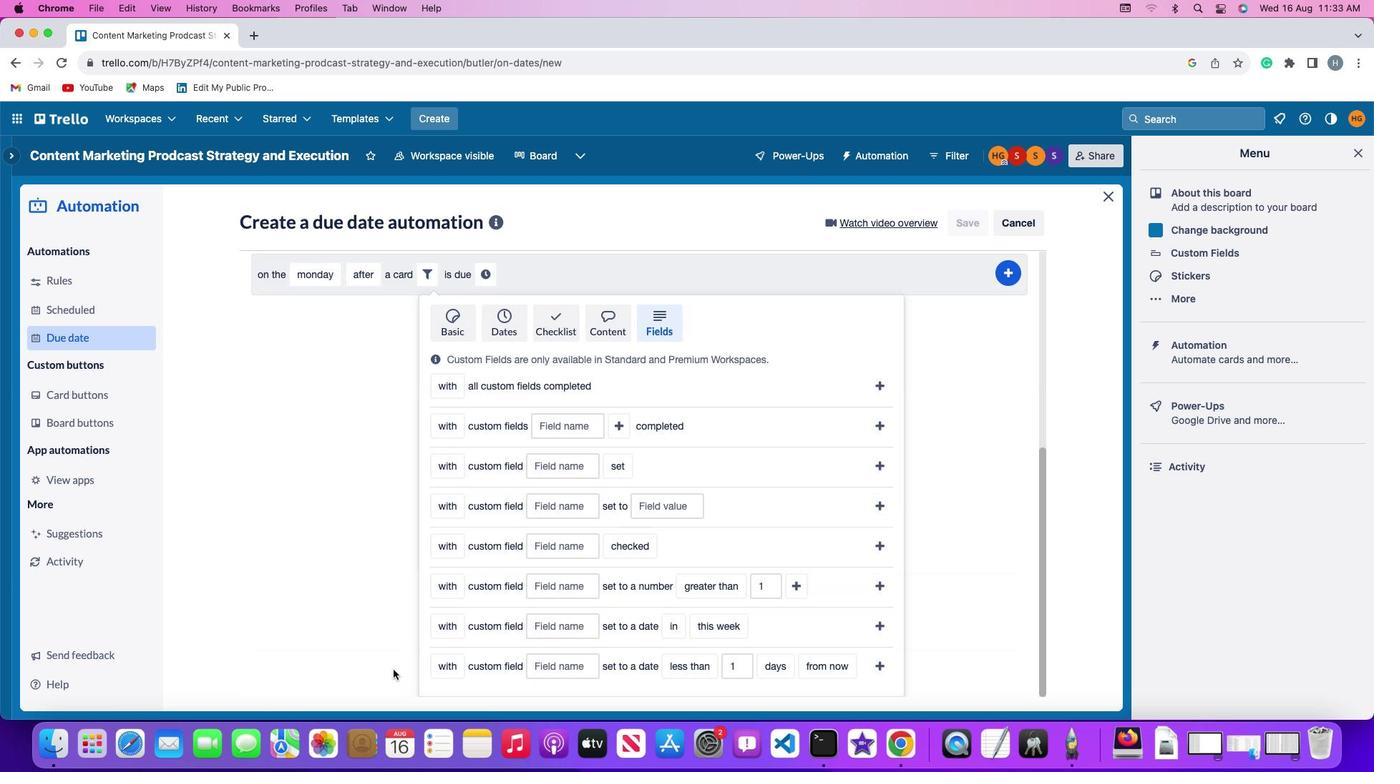 
Action: Mouse moved to (392, 669)
Screenshot: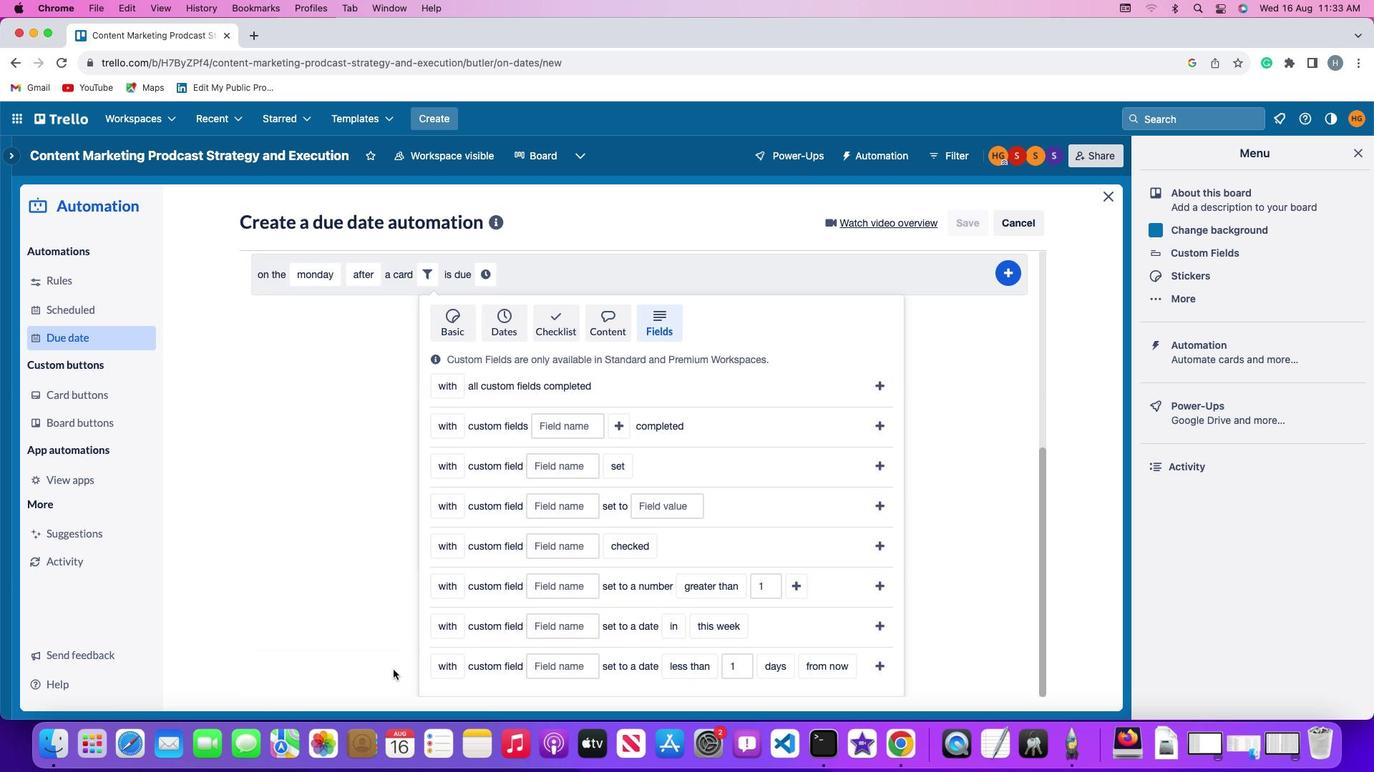 
Action: Mouse scrolled (392, 669) with delta (0, 0)
Screenshot: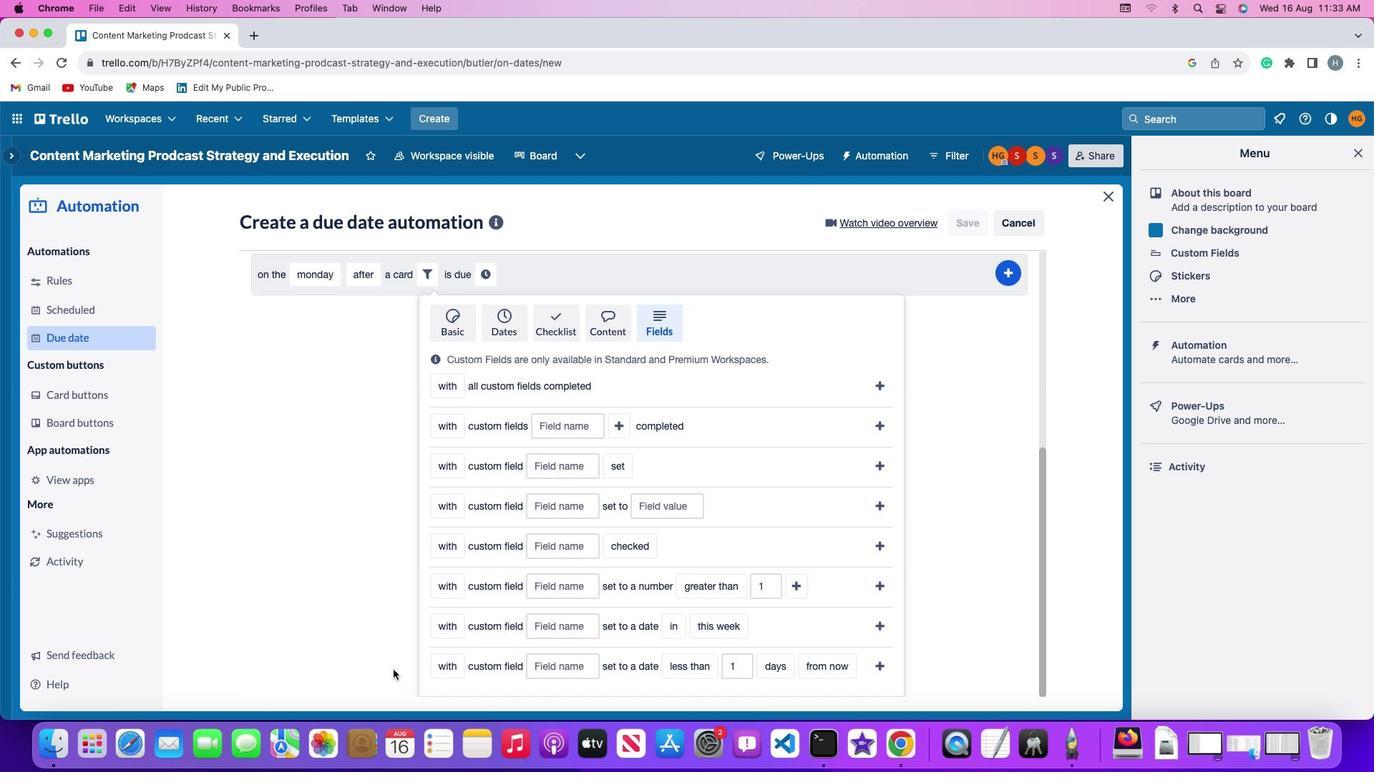 
Action: Mouse scrolled (392, 669) with delta (0, 0)
Screenshot: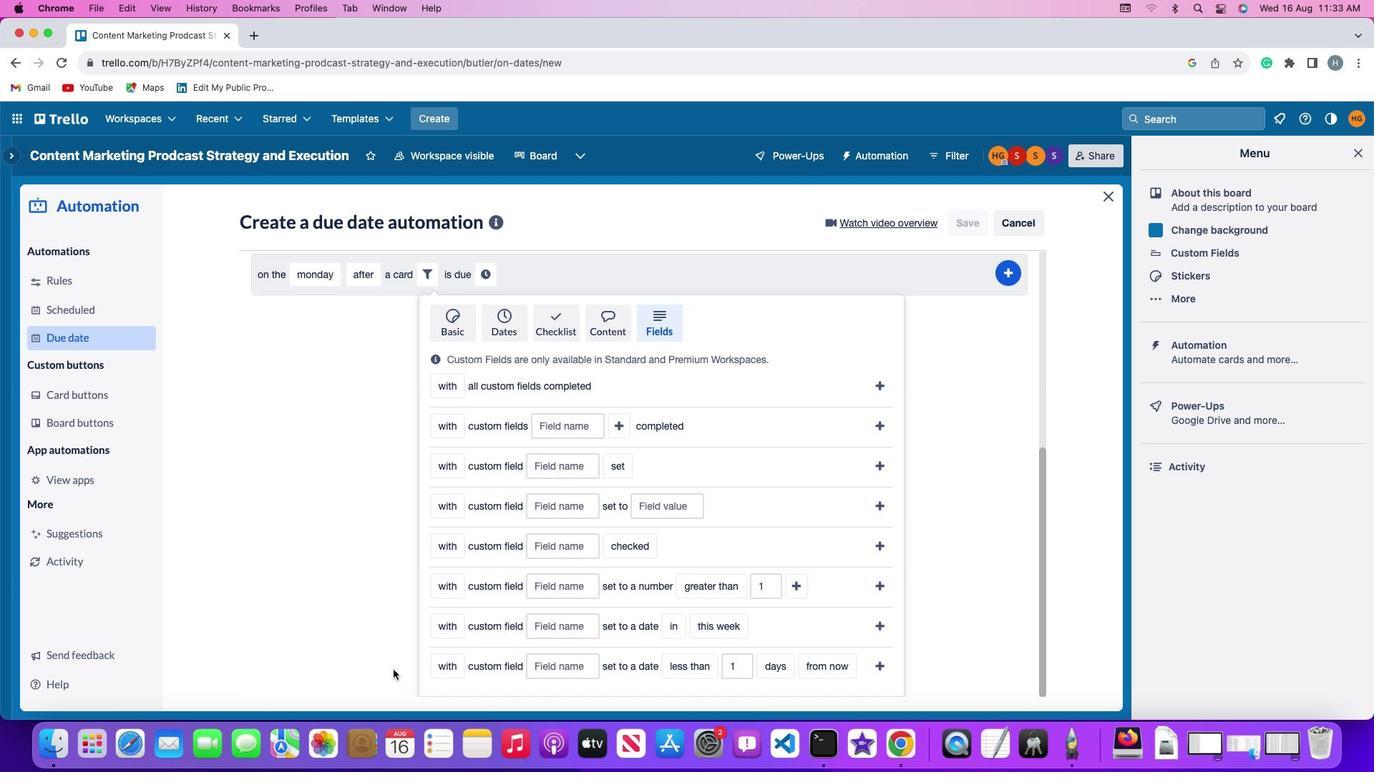 
Action: Mouse scrolled (392, 669) with delta (0, -2)
Screenshot: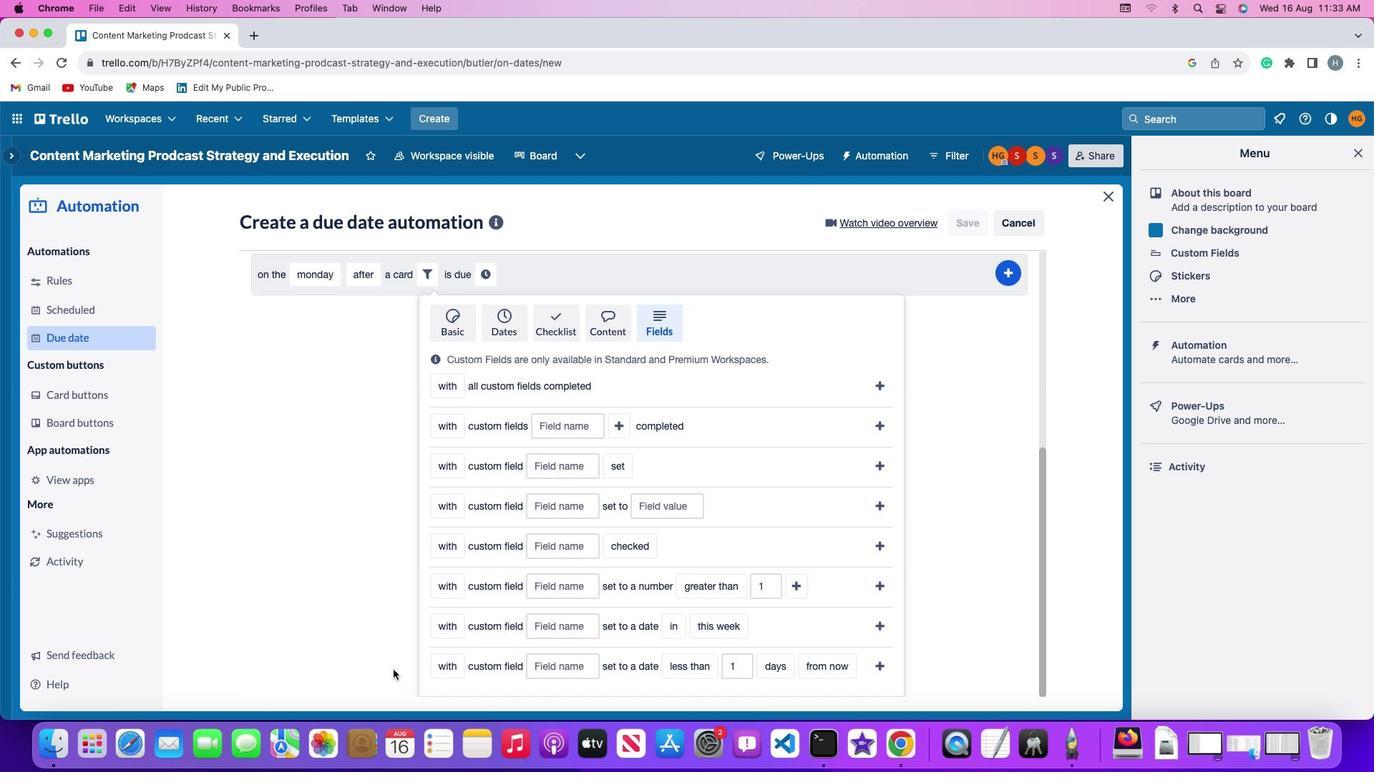 
Action: Mouse scrolled (392, 669) with delta (0, -3)
Screenshot: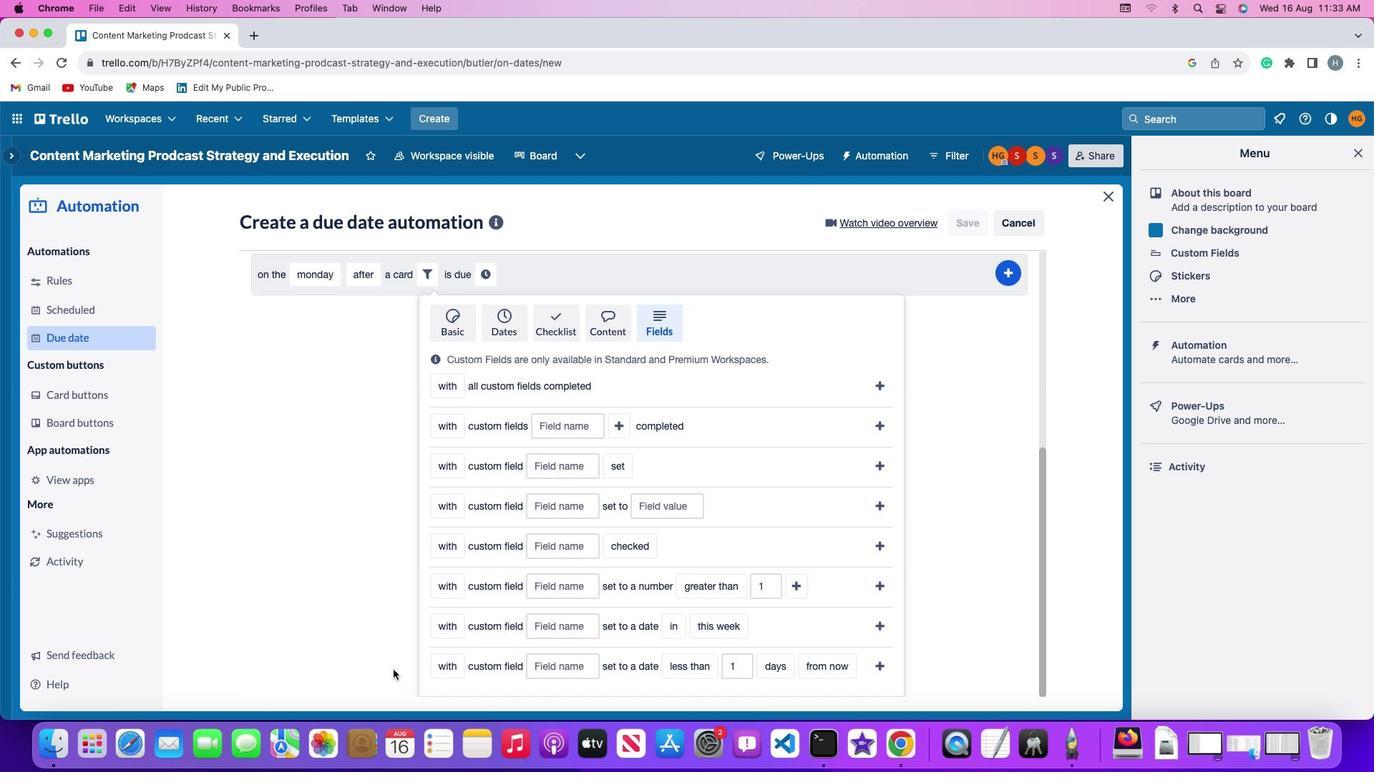 
Action: Mouse moved to (444, 665)
Screenshot: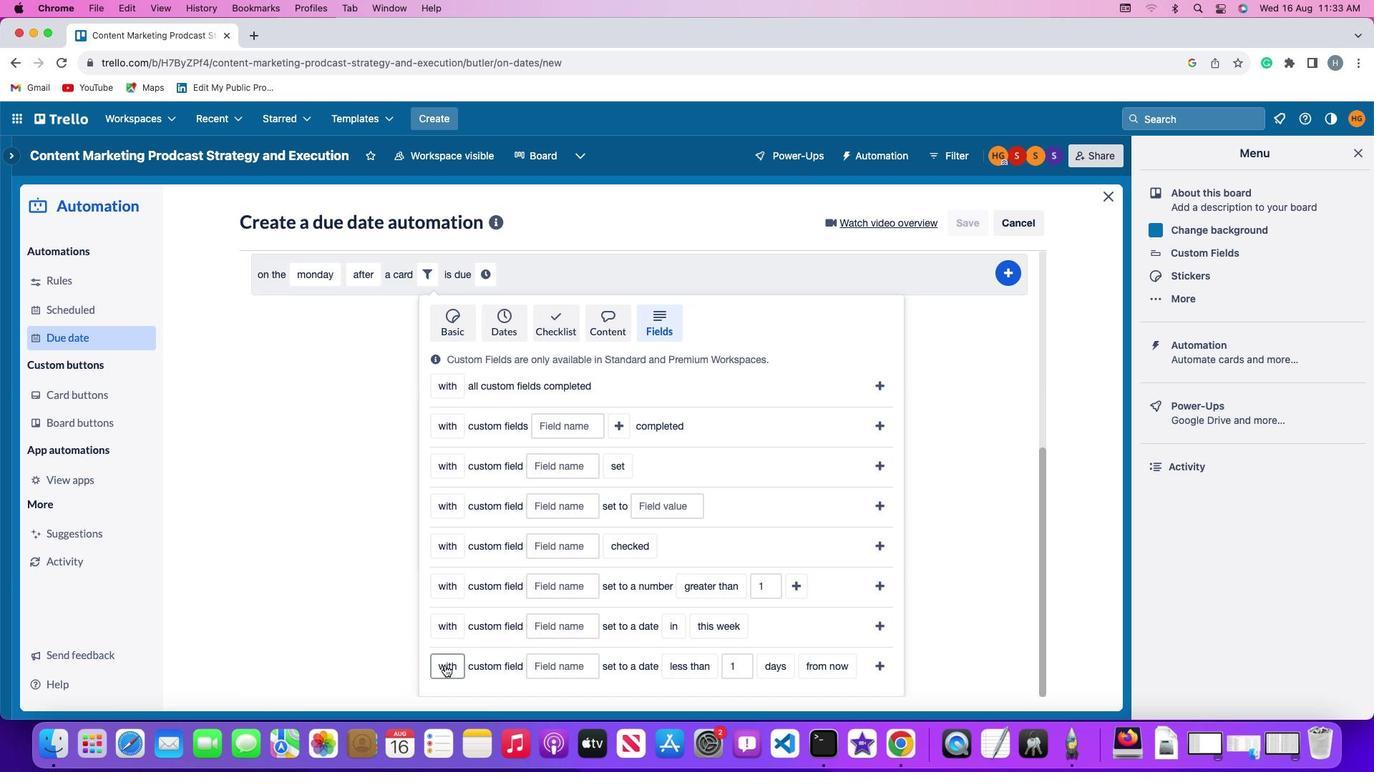 
Action: Mouse pressed left at (444, 665)
Screenshot: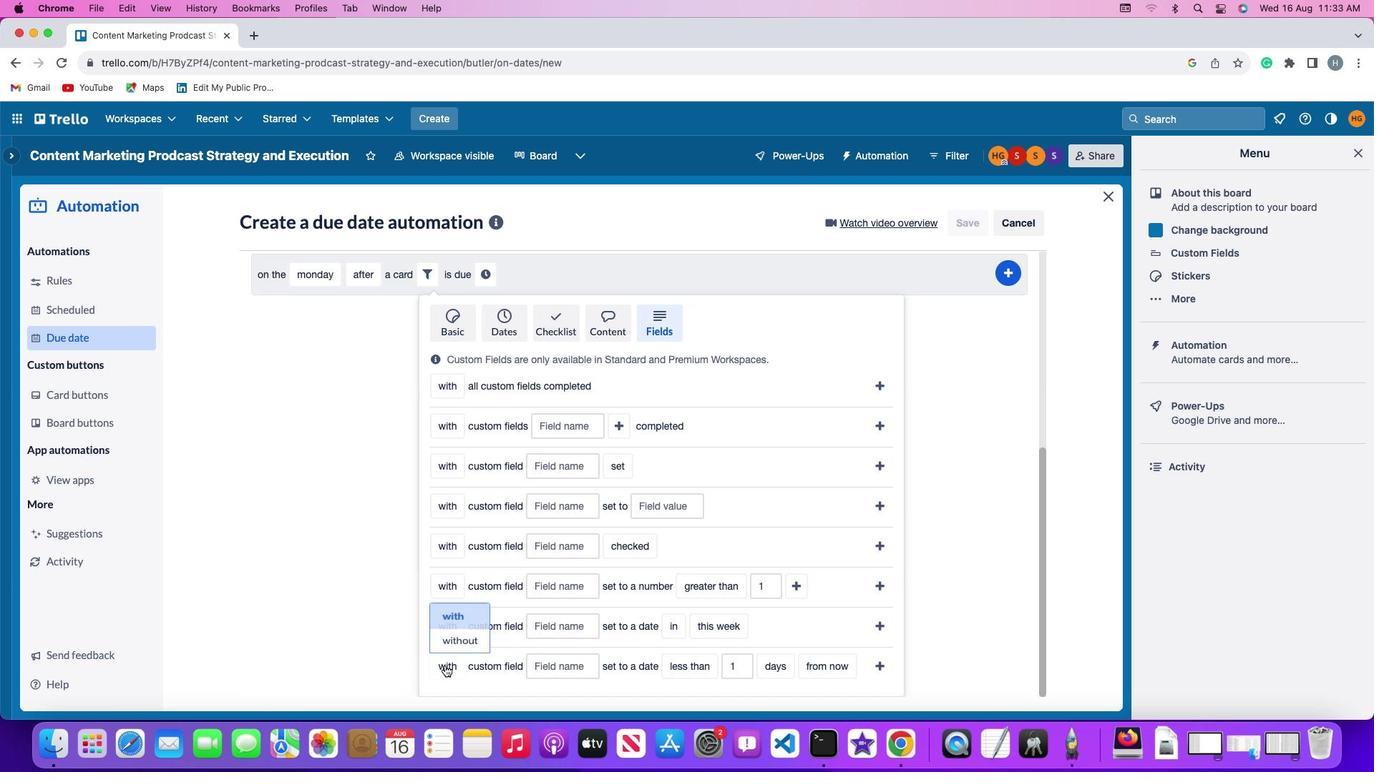 
Action: Mouse moved to (451, 637)
Screenshot: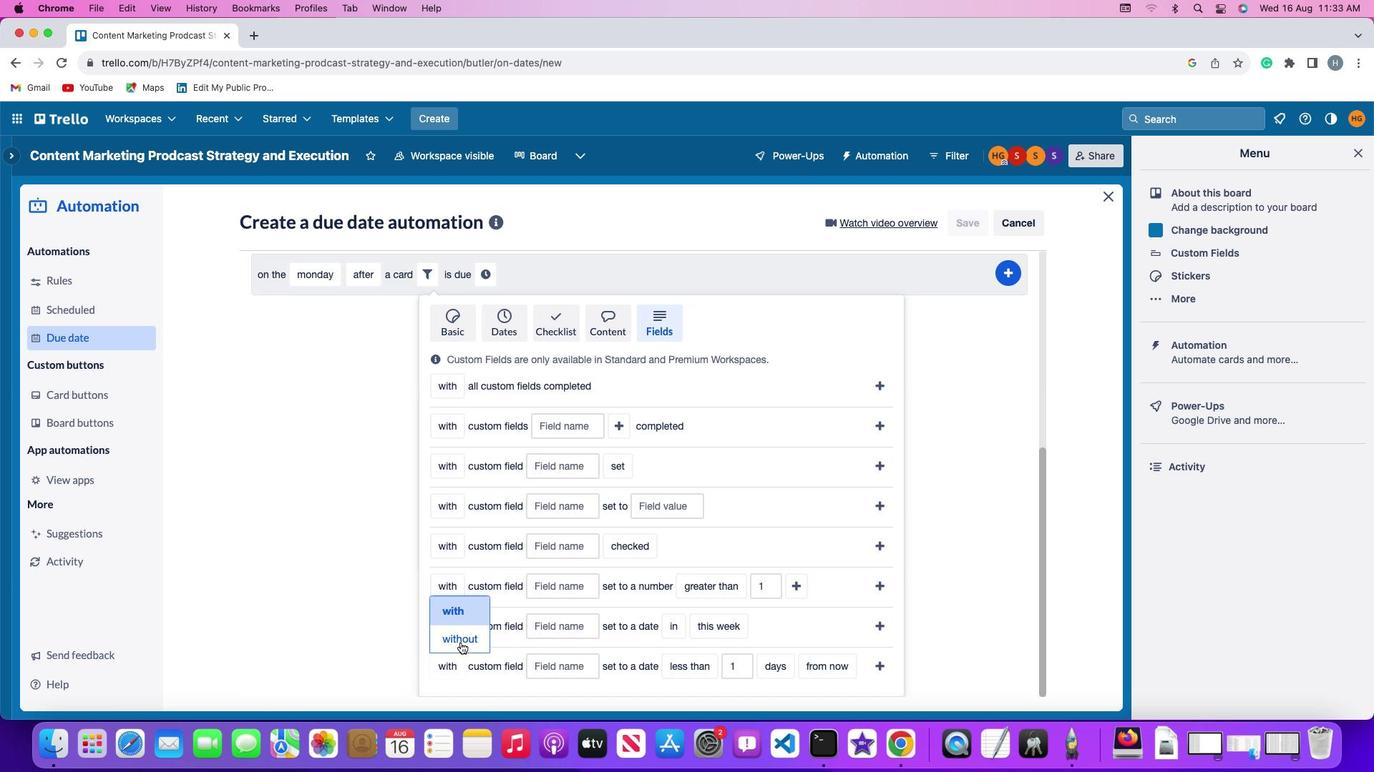 
Action: Mouse pressed left at (451, 637)
Screenshot: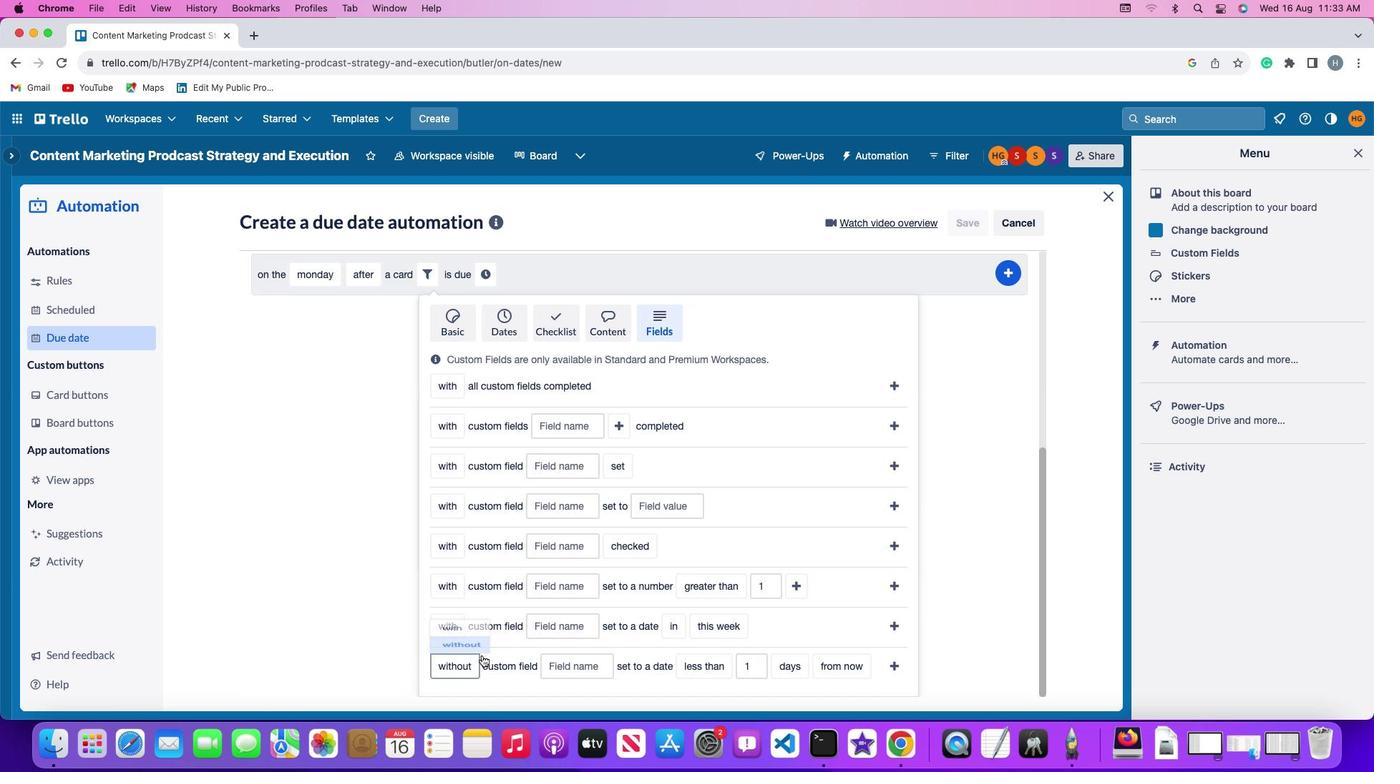 
Action: Mouse moved to (567, 672)
Screenshot: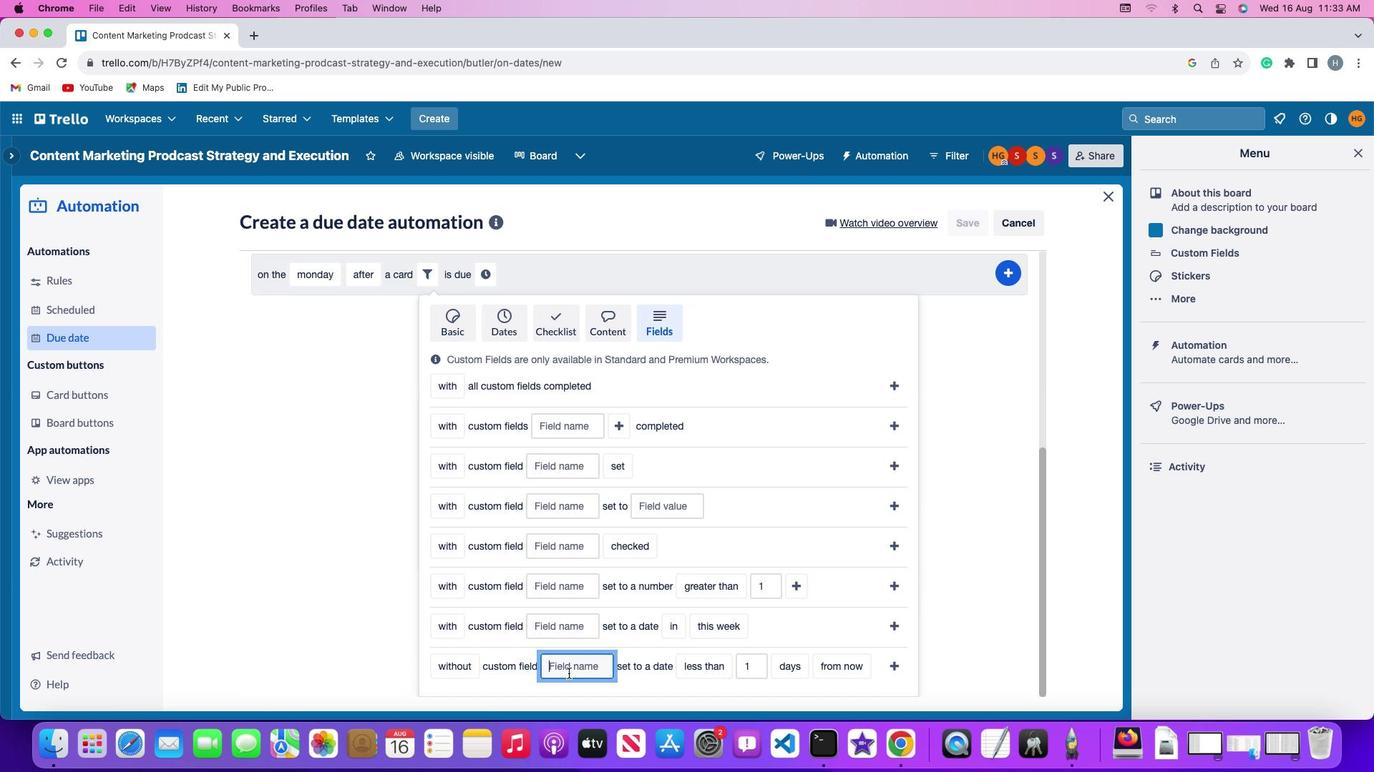 
Action: Mouse pressed left at (567, 672)
Screenshot: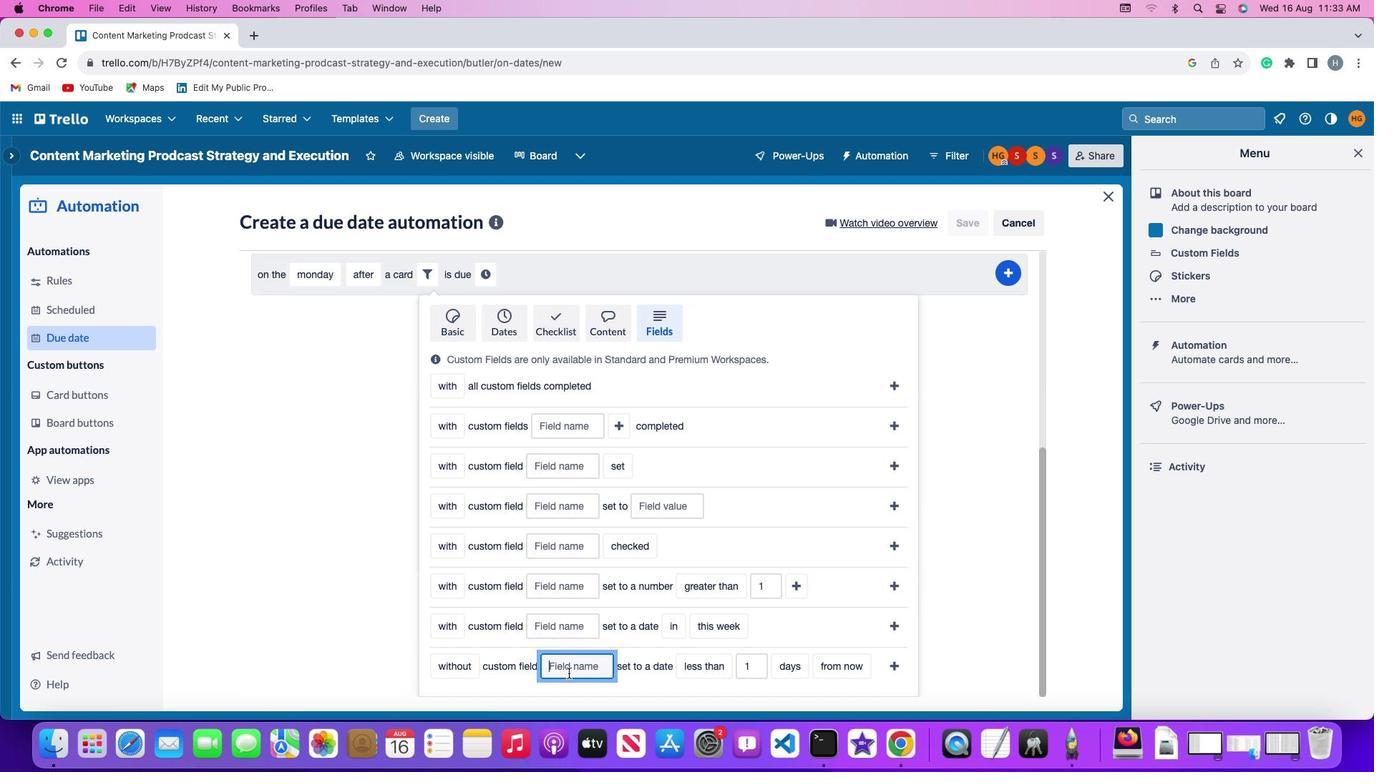 
Action: Mouse moved to (567, 672)
Screenshot: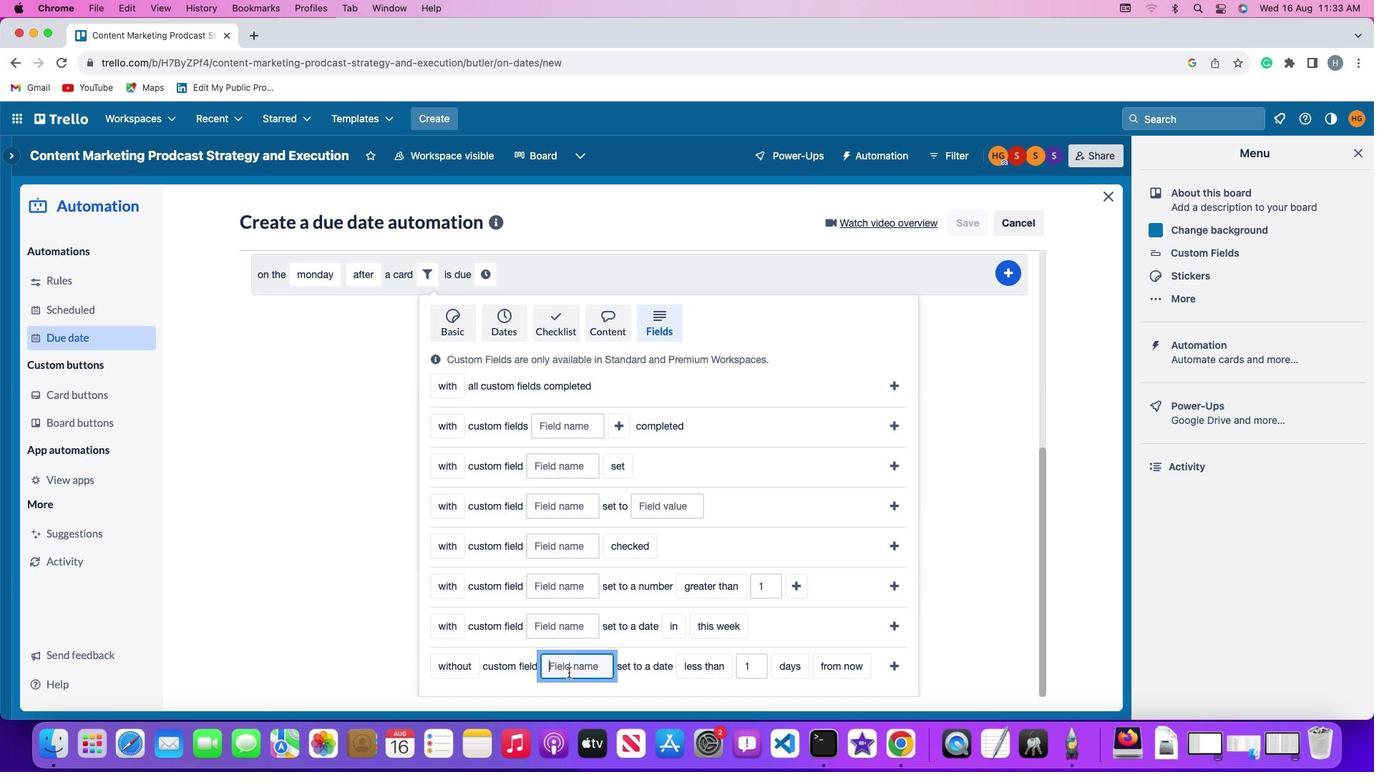 
Action: Key pressed Key.shift'R''e''s''u''m''e'
Screenshot: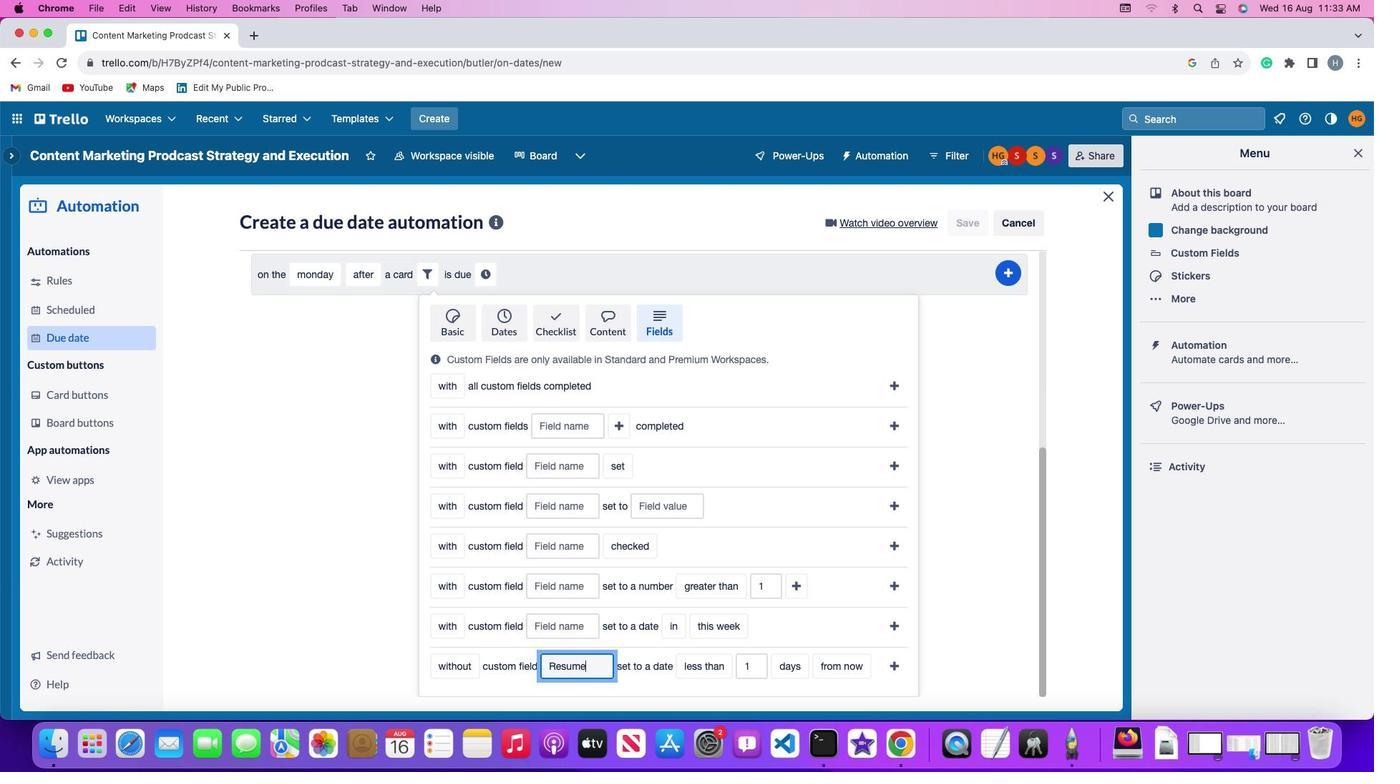
Action: Mouse moved to (714, 670)
Screenshot: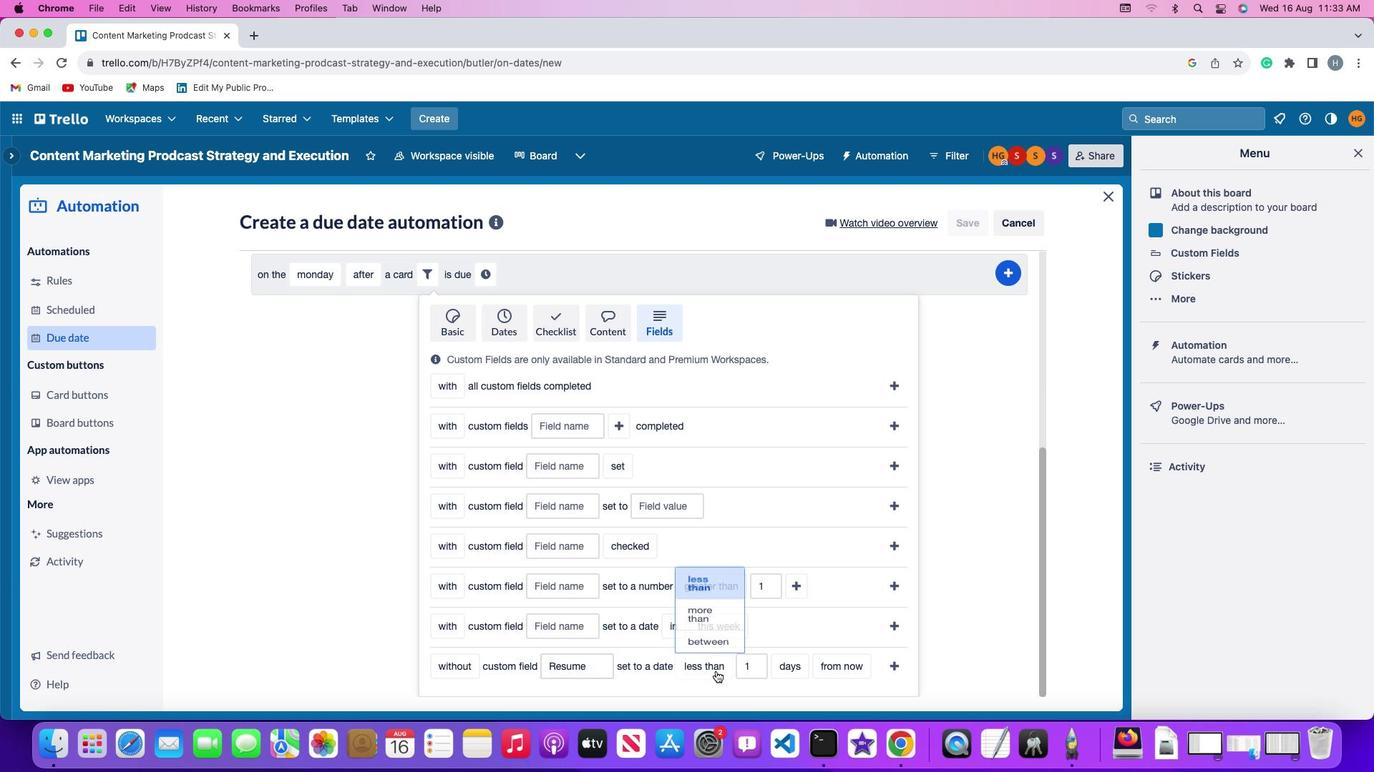 
Action: Mouse pressed left at (714, 670)
Screenshot: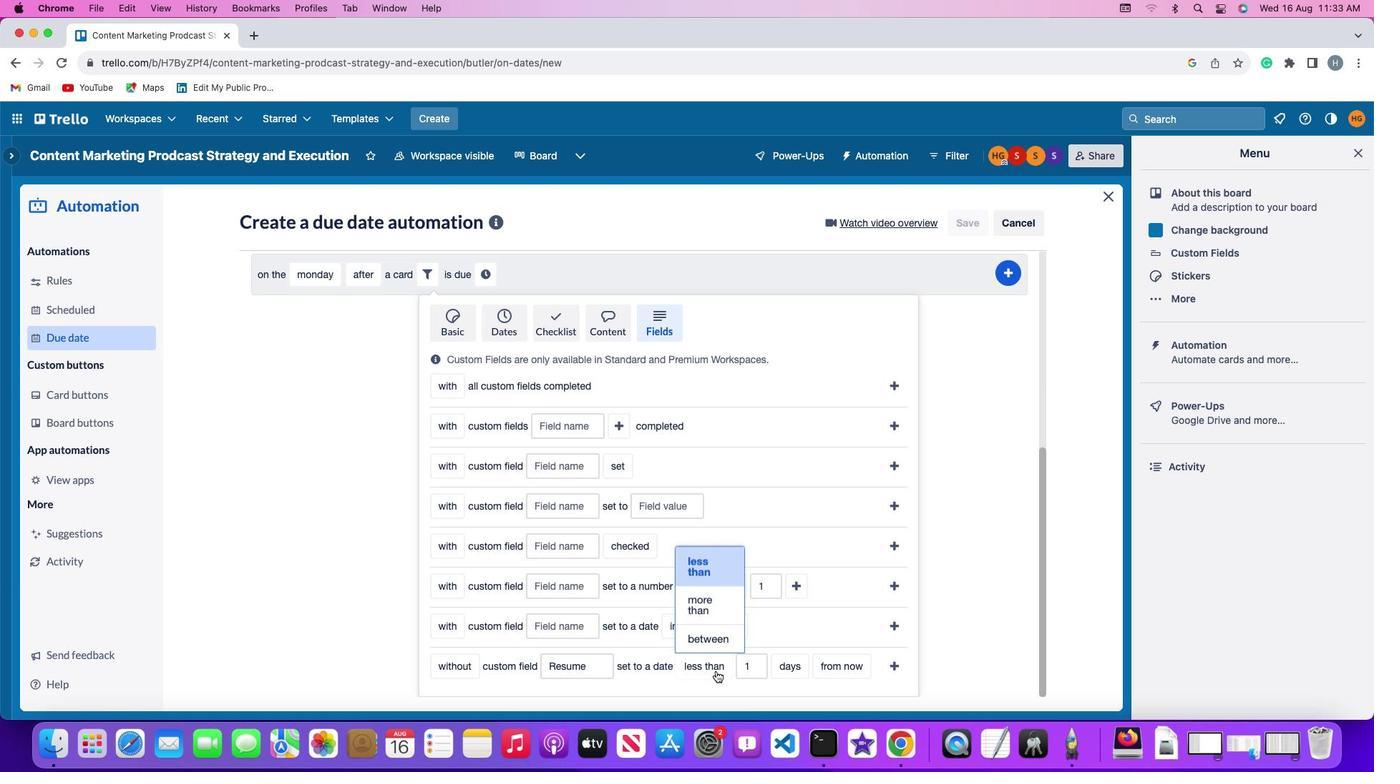 
Action: Mouse moved to (713, 570)
Screenshot: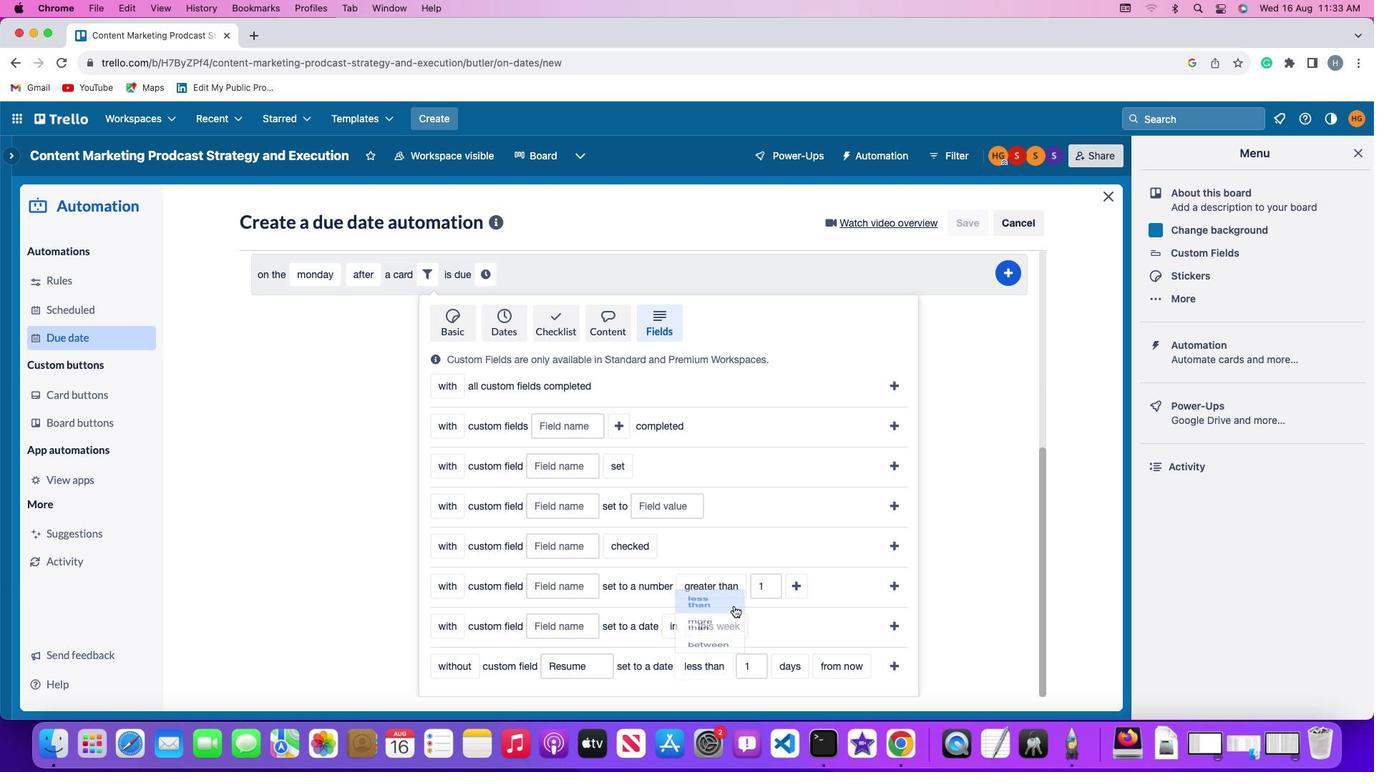 
Action: Mouse pressed left at (713, 570)
Screenshot: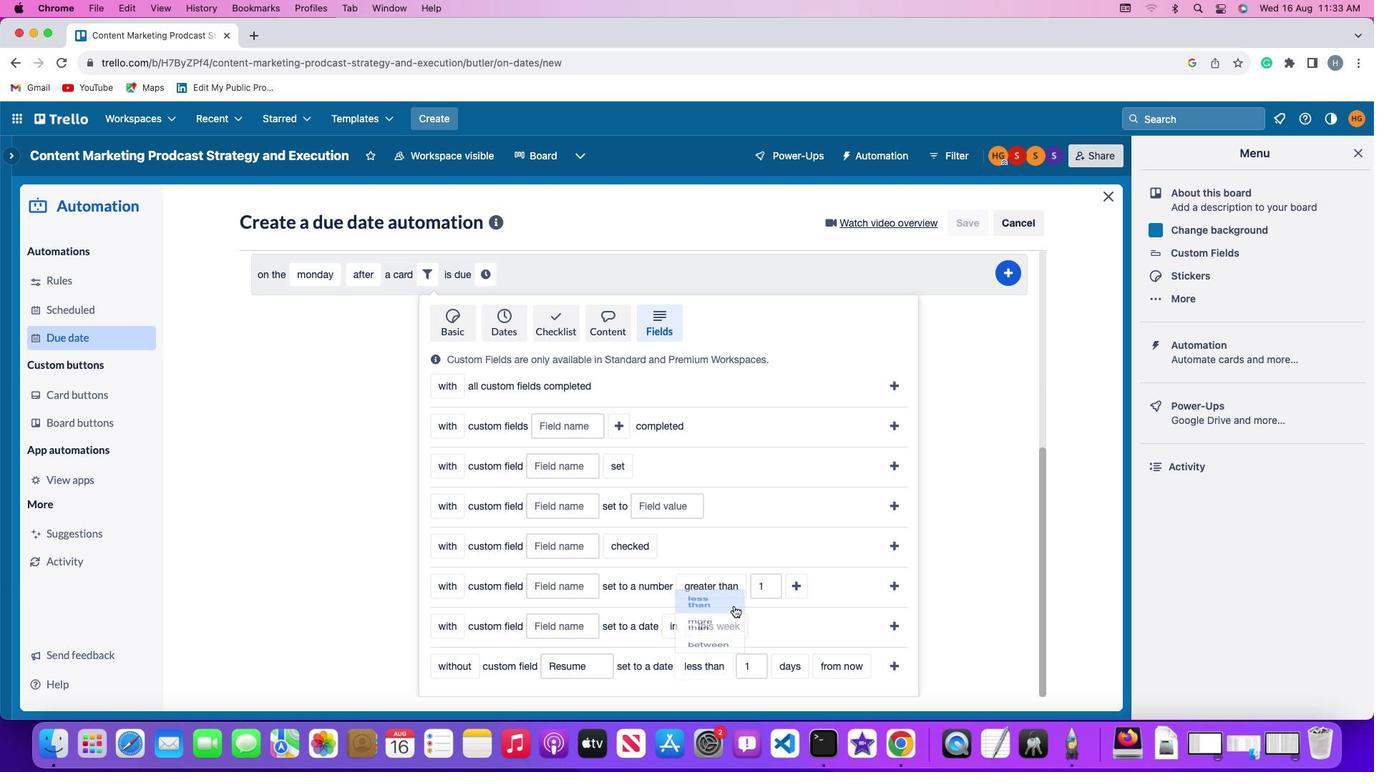 
Action: Mouse moved to (751, 666)
Screenshot: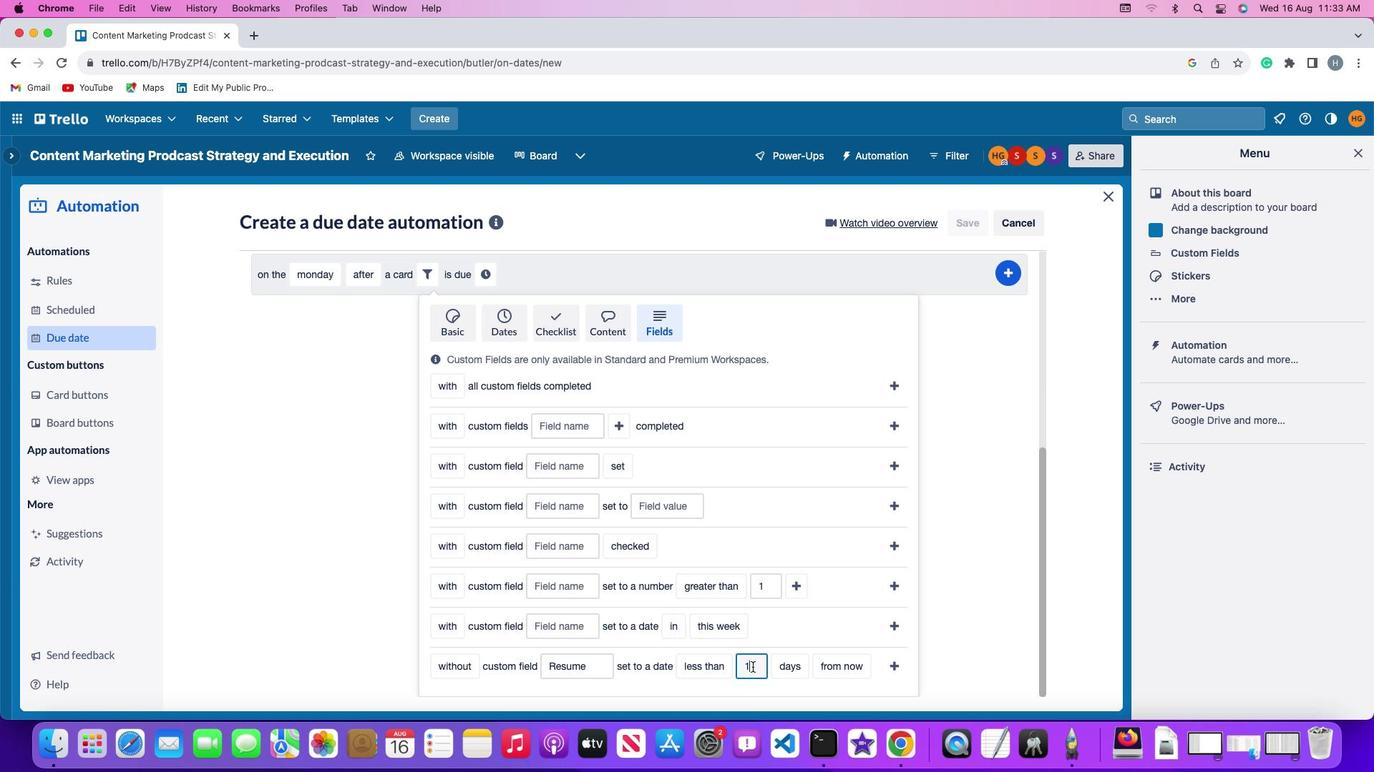 
Action: Mouse pressed left at (751, 666)
Screenshot: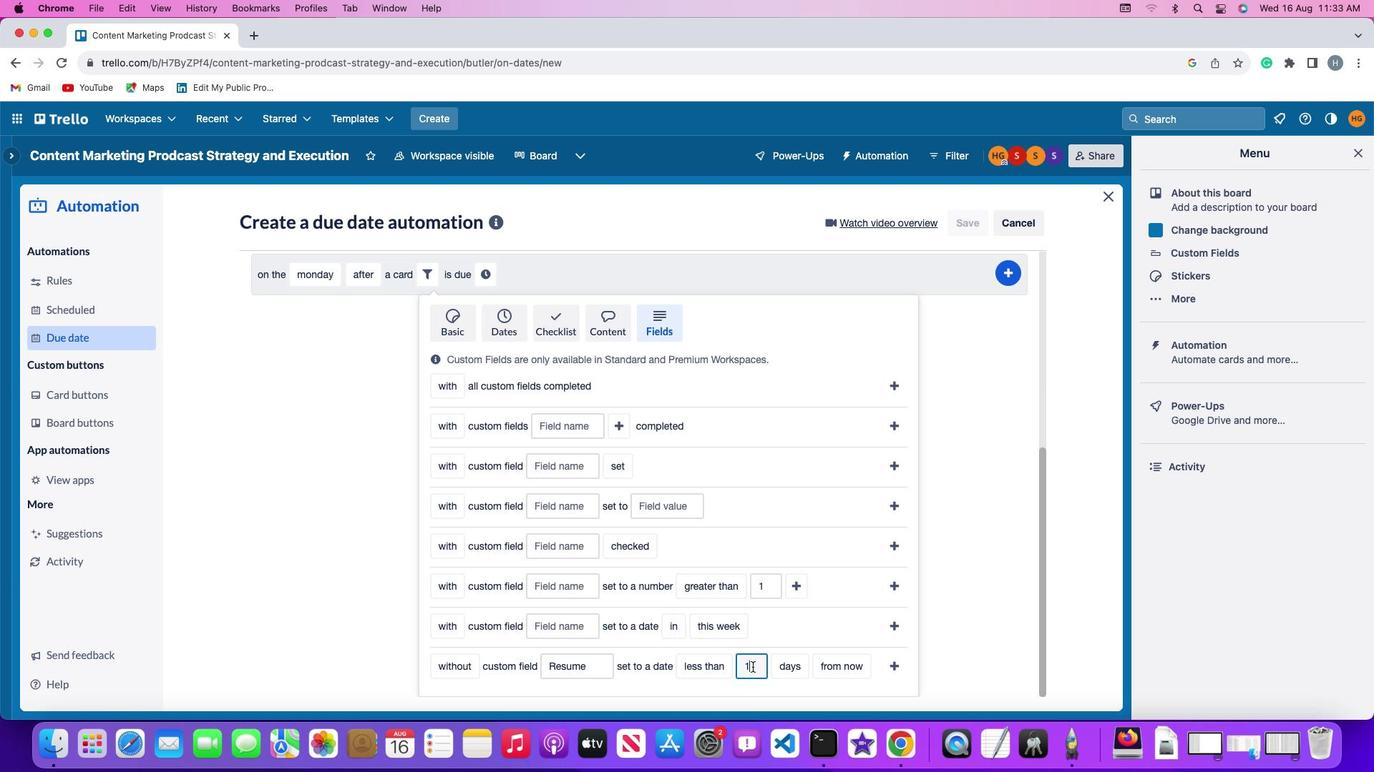 
Action: Mouse moved to (752, 666)
Screenshot: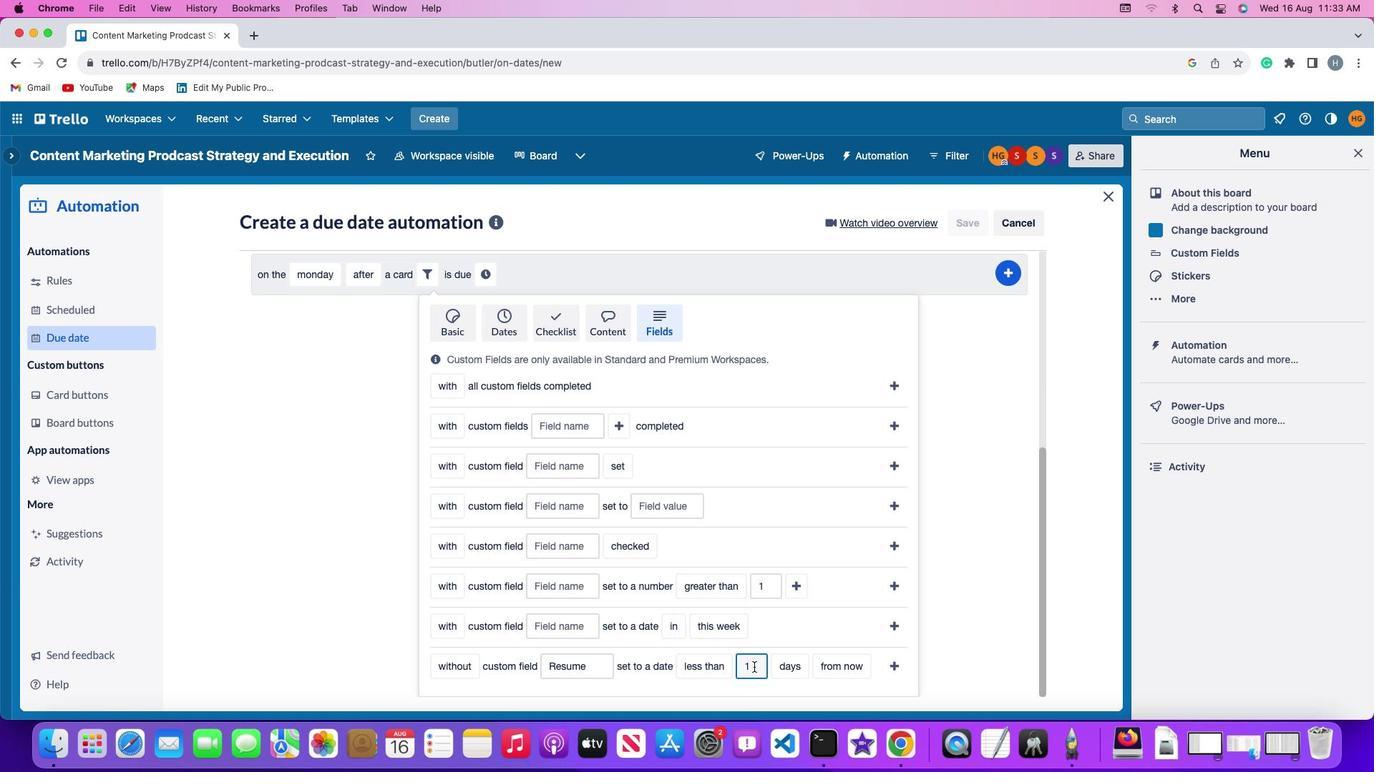 
Action: Key pressed Key.backspace'1'
Screenshot: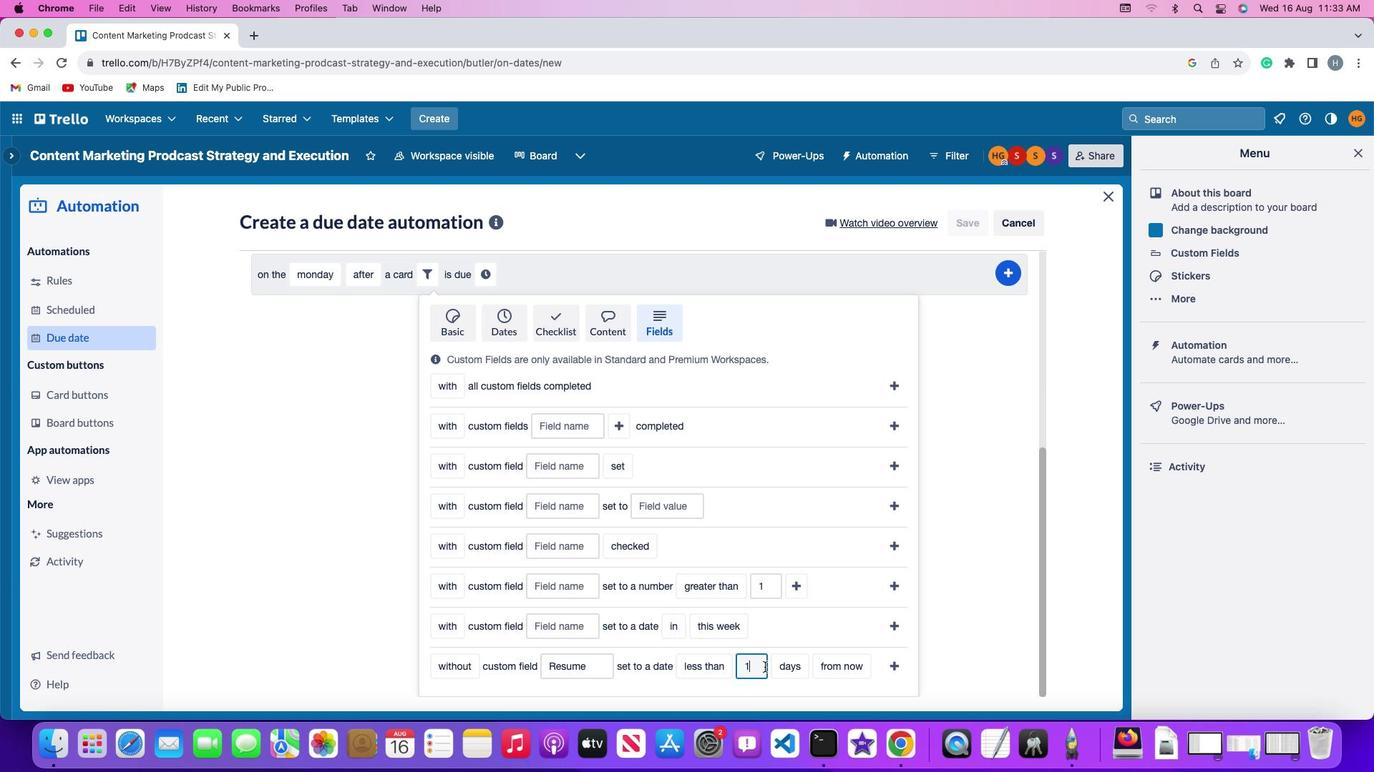 
Action: Mouse moved to (785, 669)
Screenshot: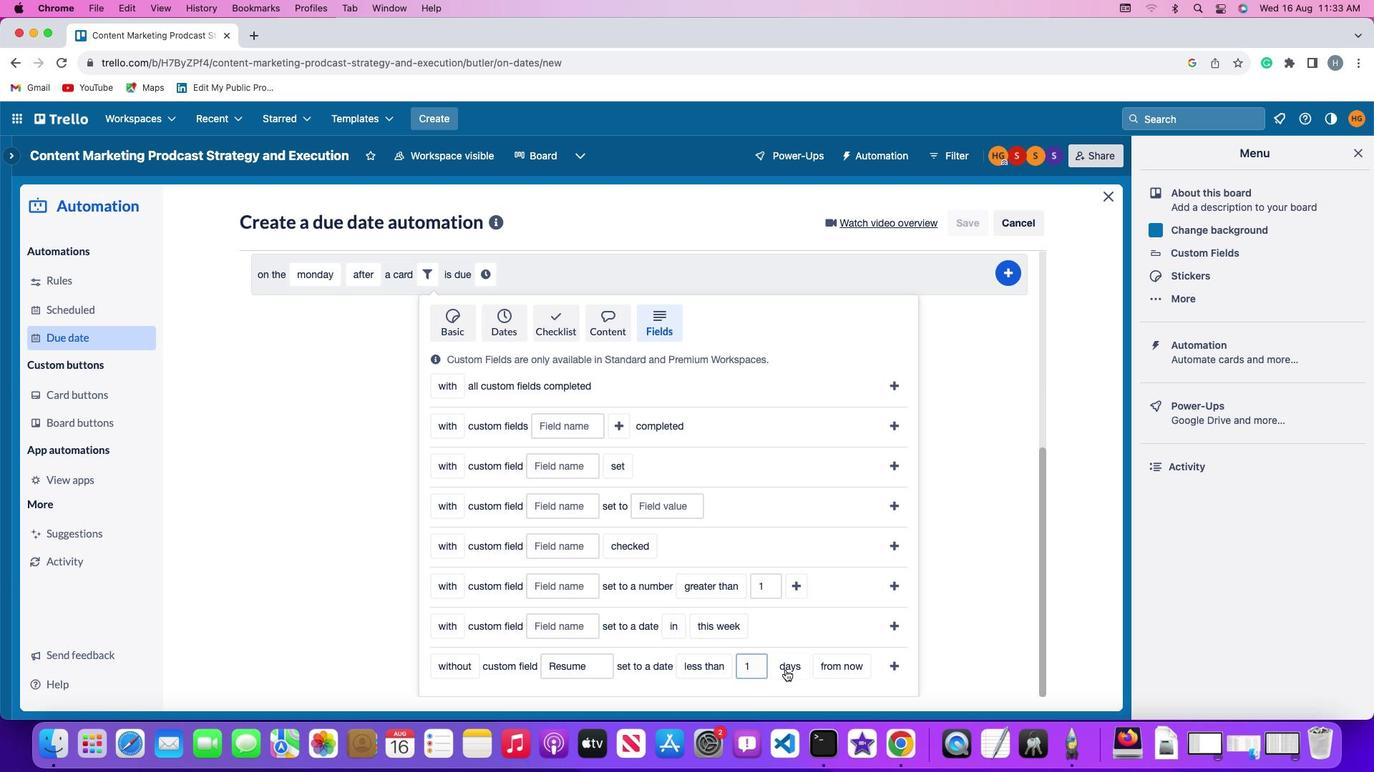 
Action: Mouse pressed left at (785, 669)
Screenshot: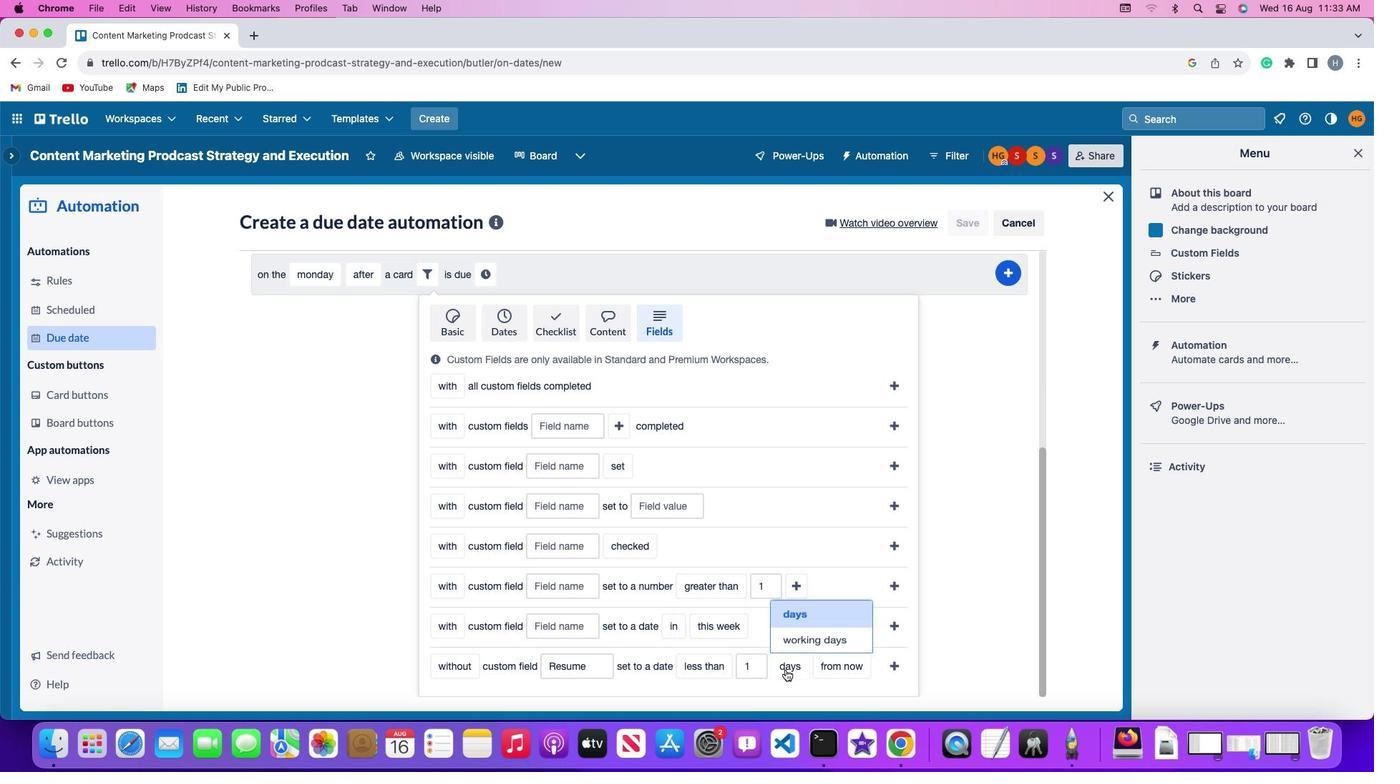 
Action: Mouse moved to (793, 640)
Screenshot: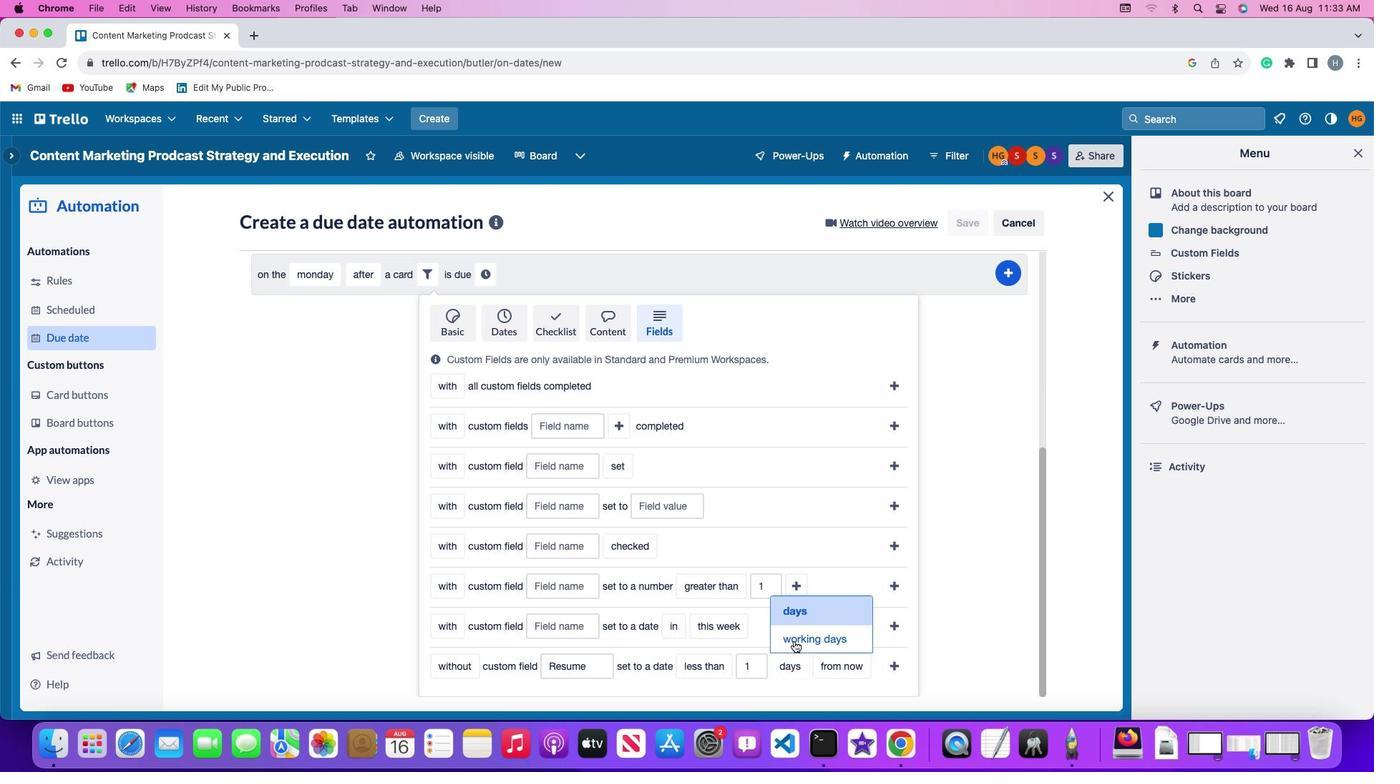 
Action: Mouse pressed left at (793, 640)
Screenshot: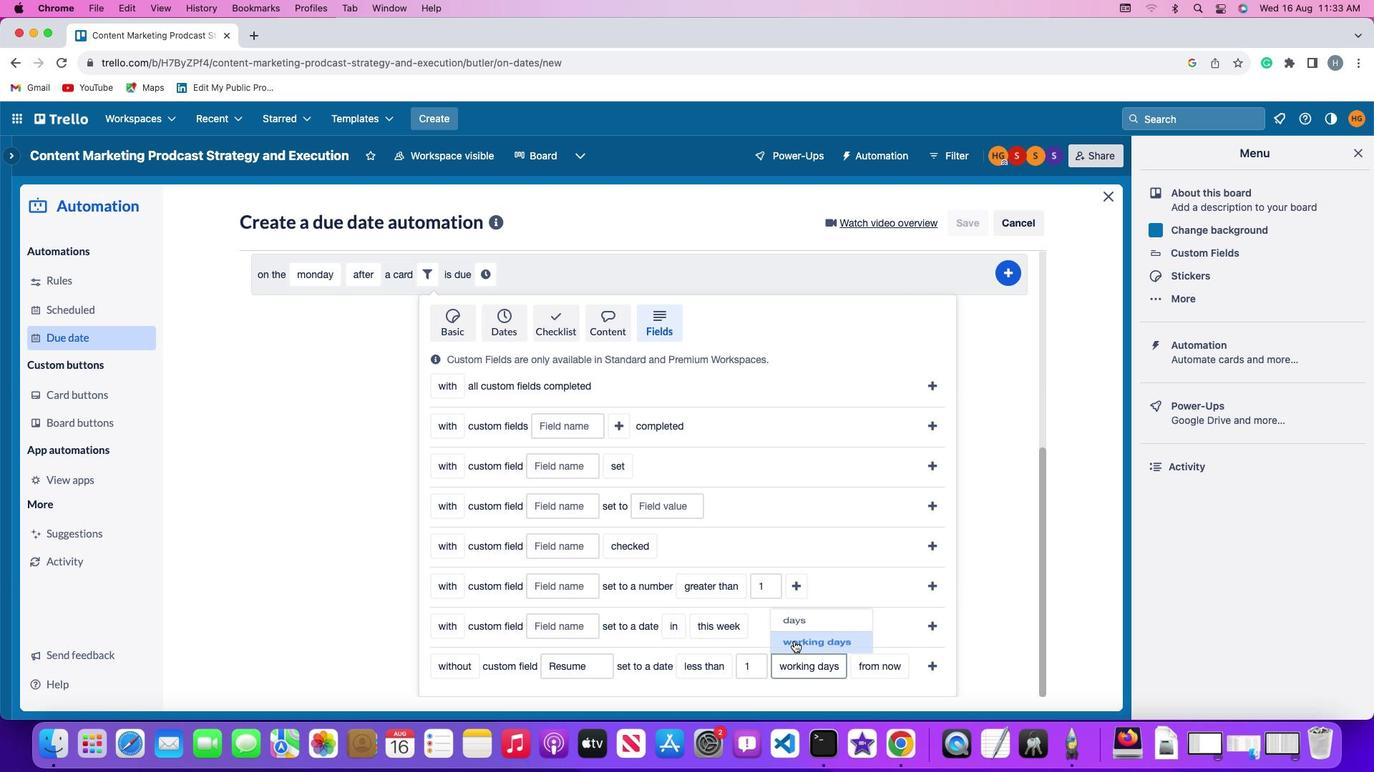 
Action: Mouse moved to (884, 666)
Screenshot: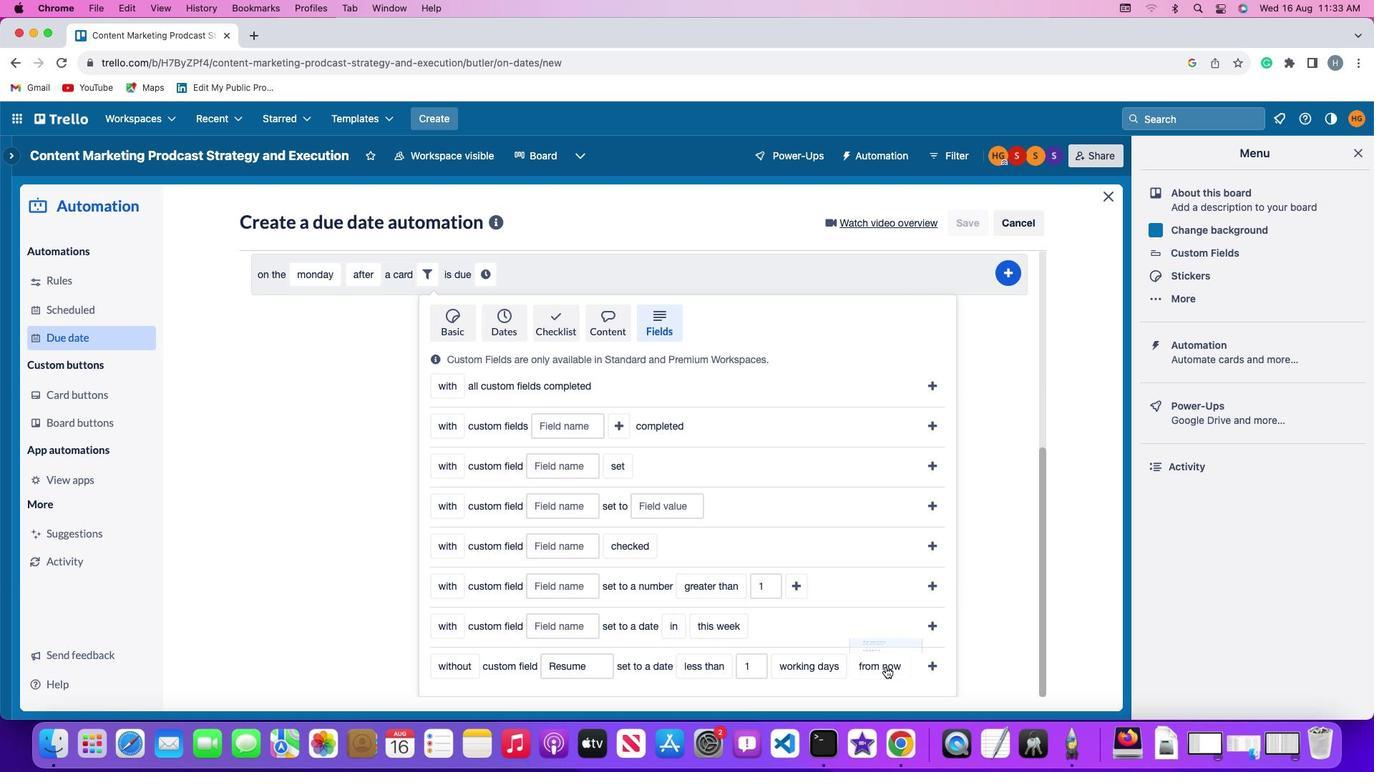 
Action: Mouse pressed left at (884, 666)
Screenshot: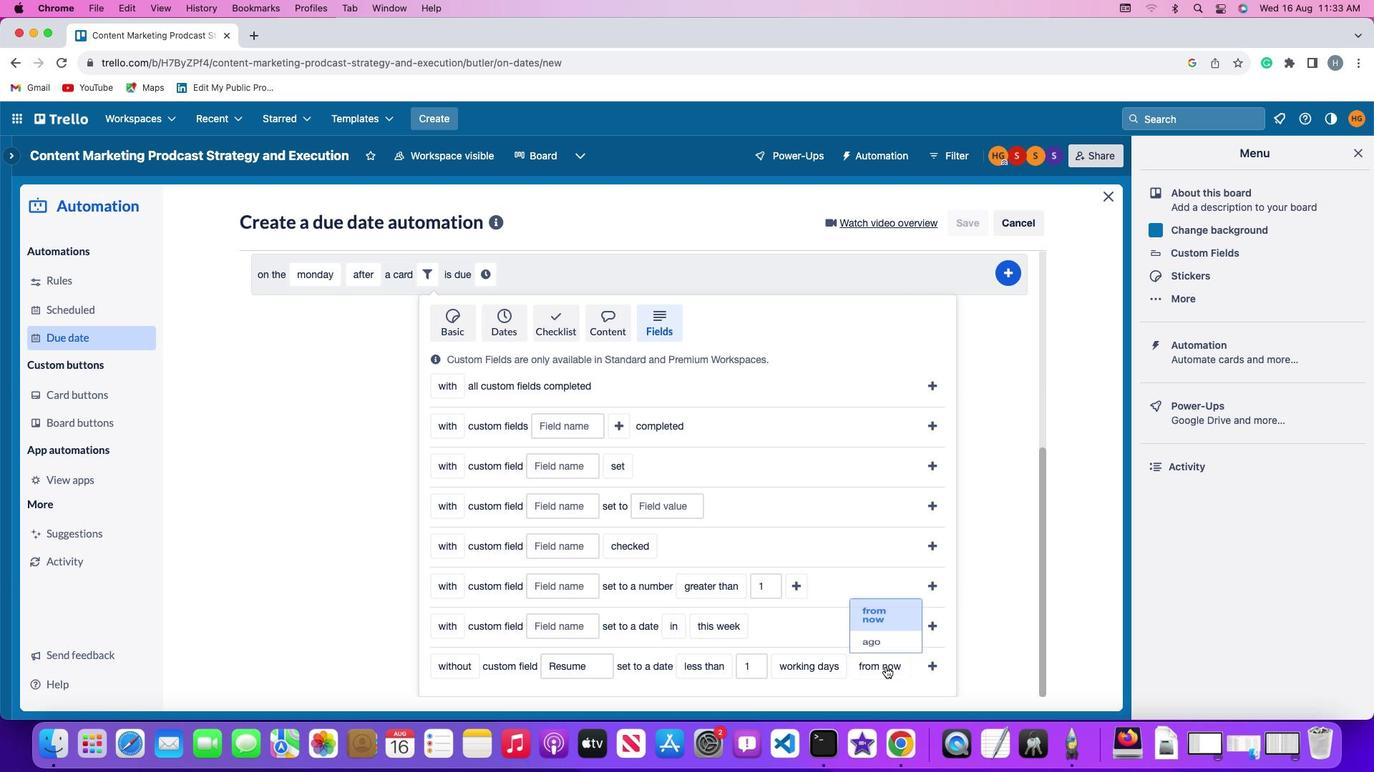 
Action: Mouse moved to (858, 601)
Screenshot: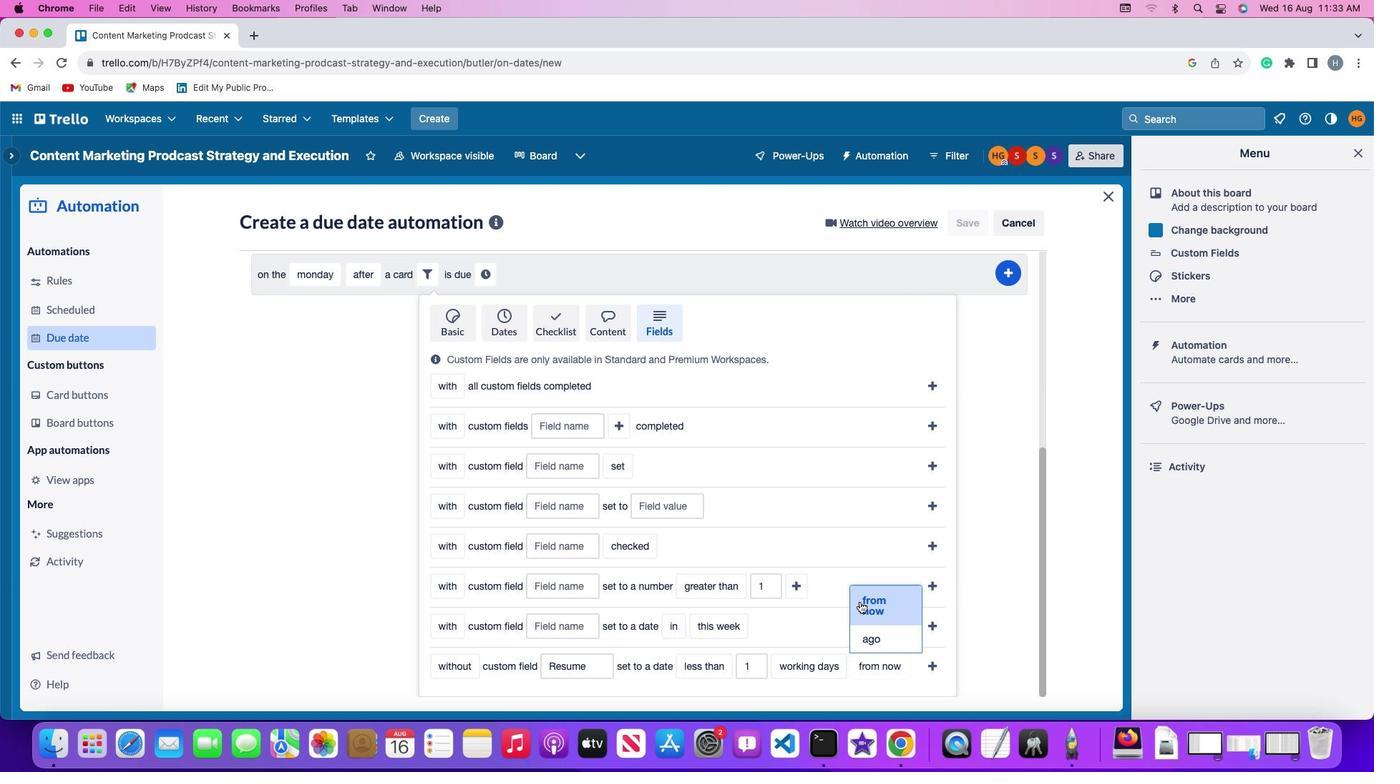 
Action: Mouse pressed left at (858, 601)
Screenshot: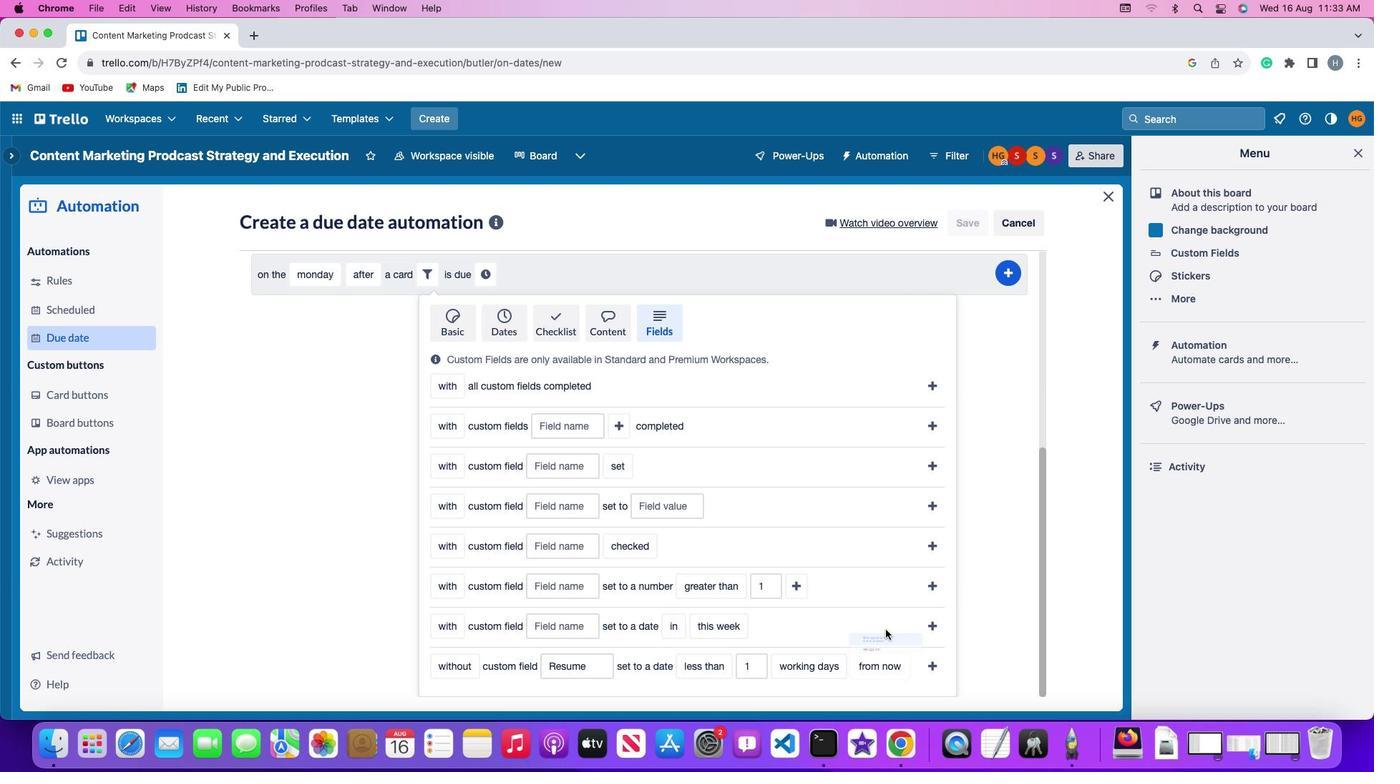 
Action: Mouse moved to (936, 666)
Screenshot: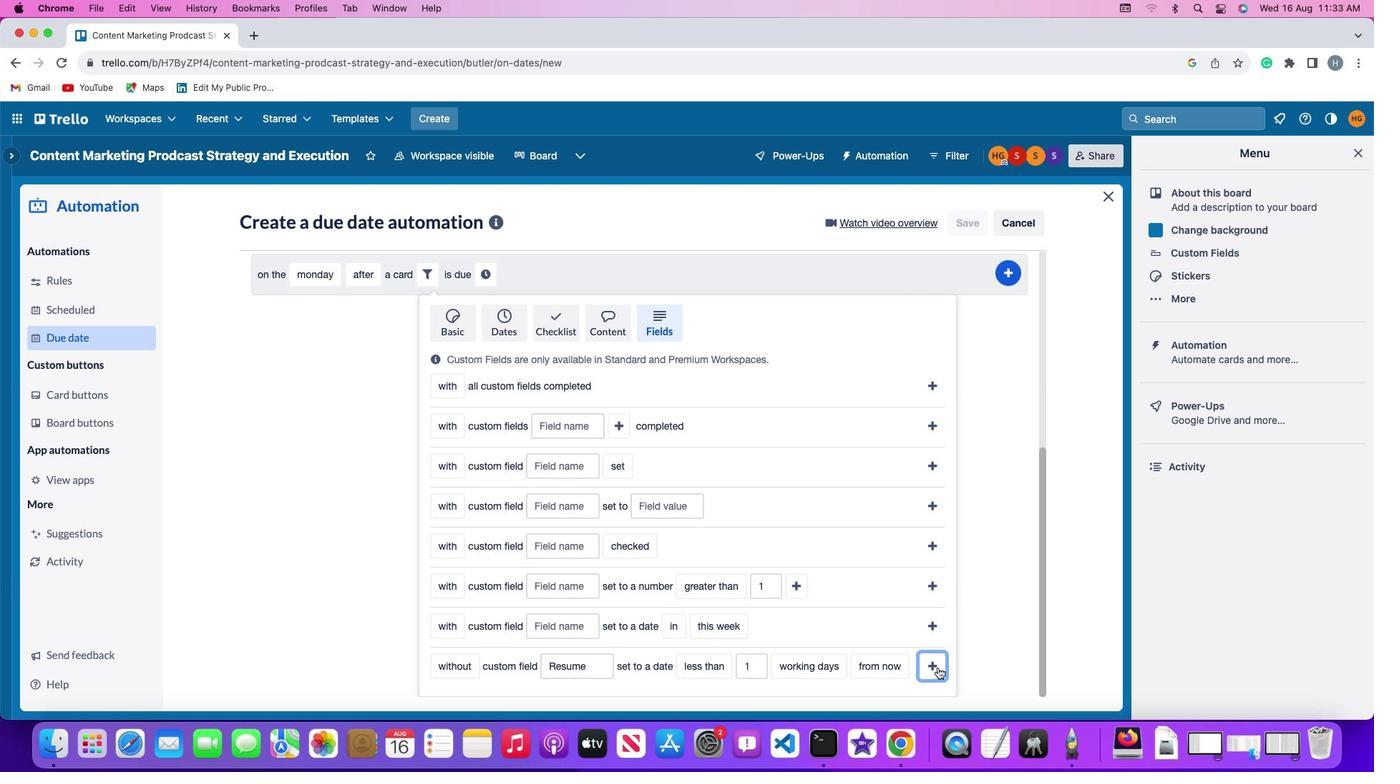 
Action: Mouse pressed left at (936, 666)
Screenshot: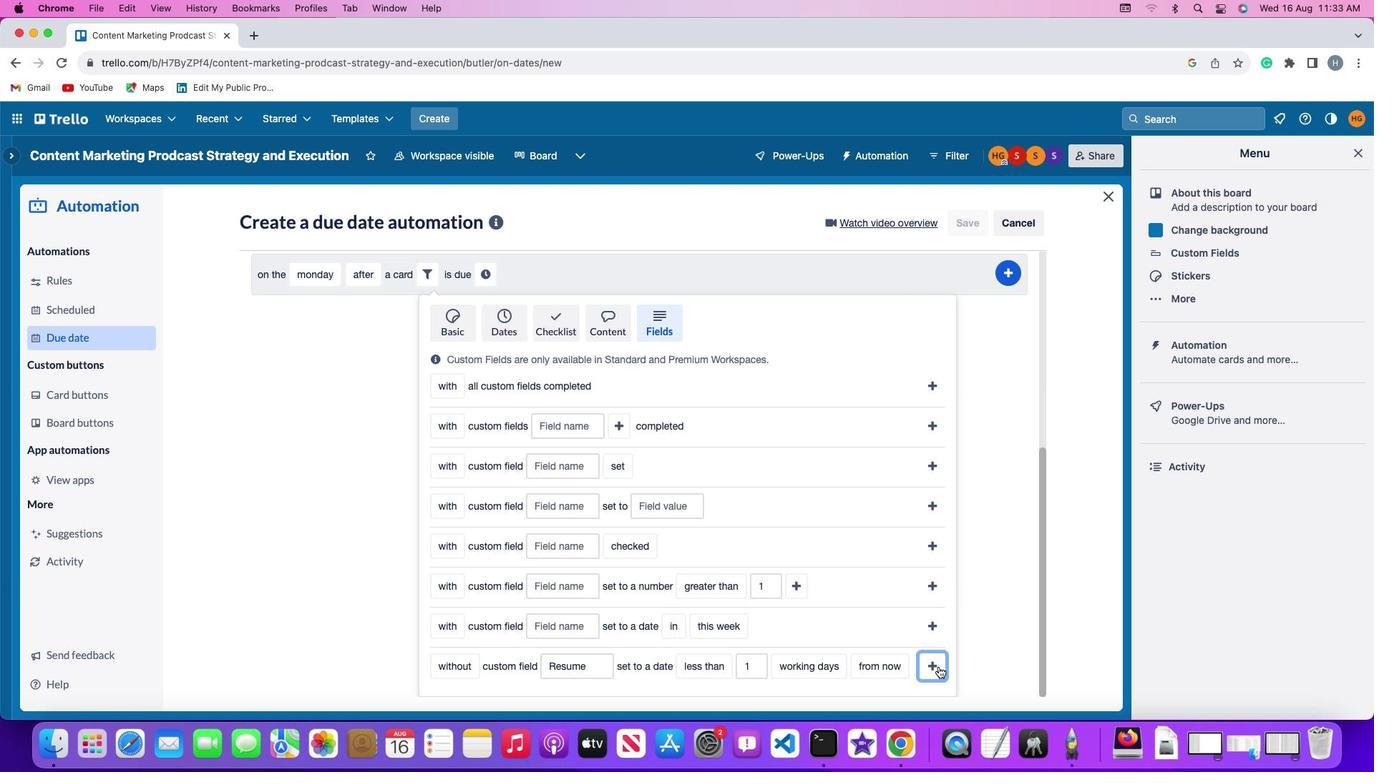 
Action: Mouse moved to (875, 624)
Screenshot: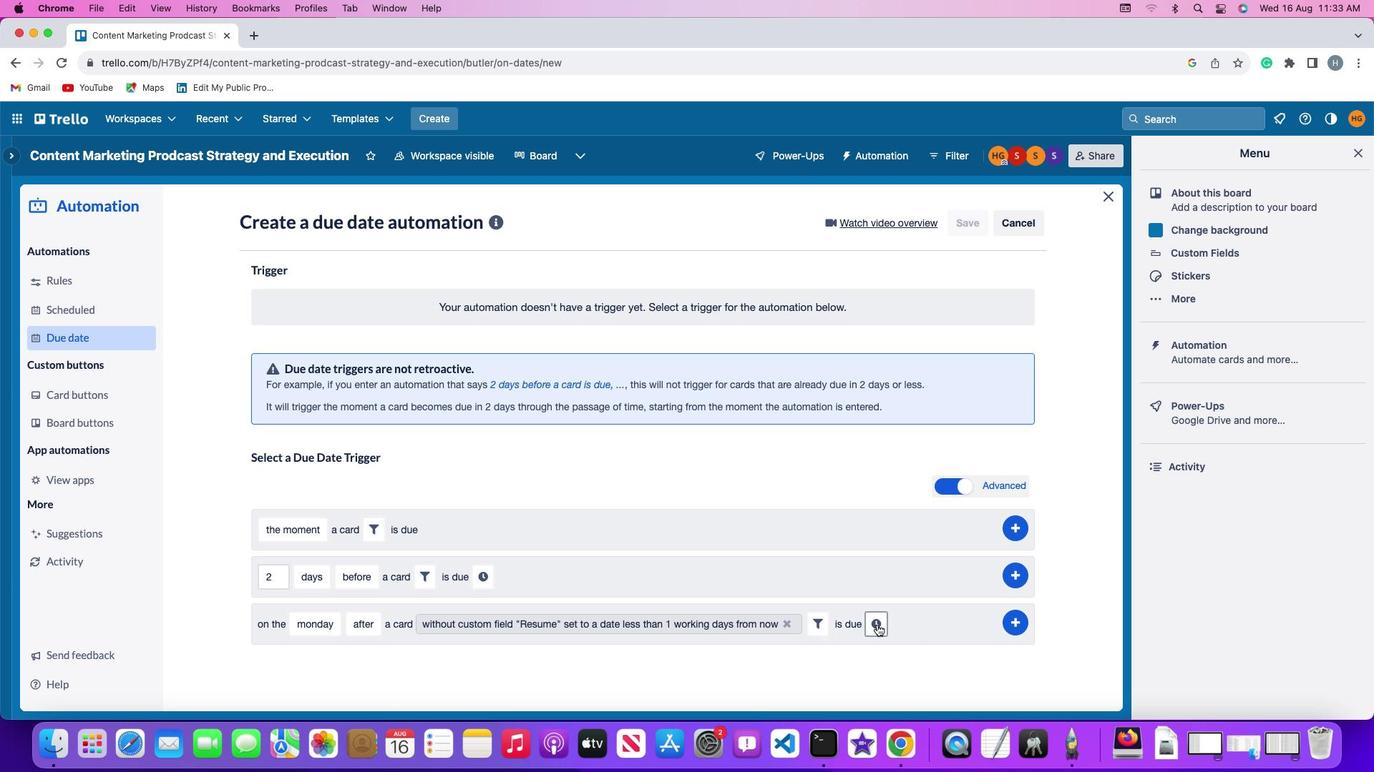 
Action: Mouse pressed left at (875, 624)
Screenshot: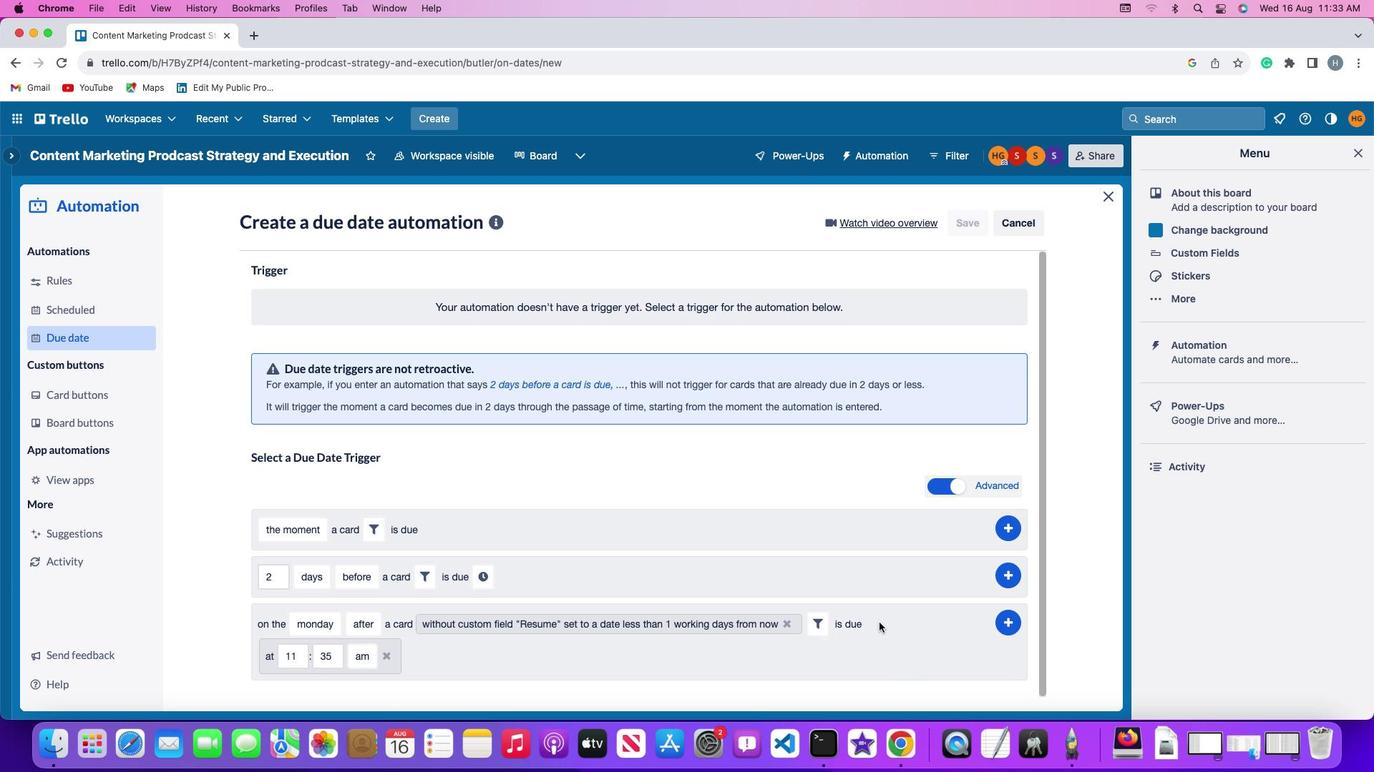 
Action: Mouse moved to (299, 654)
Screenshot: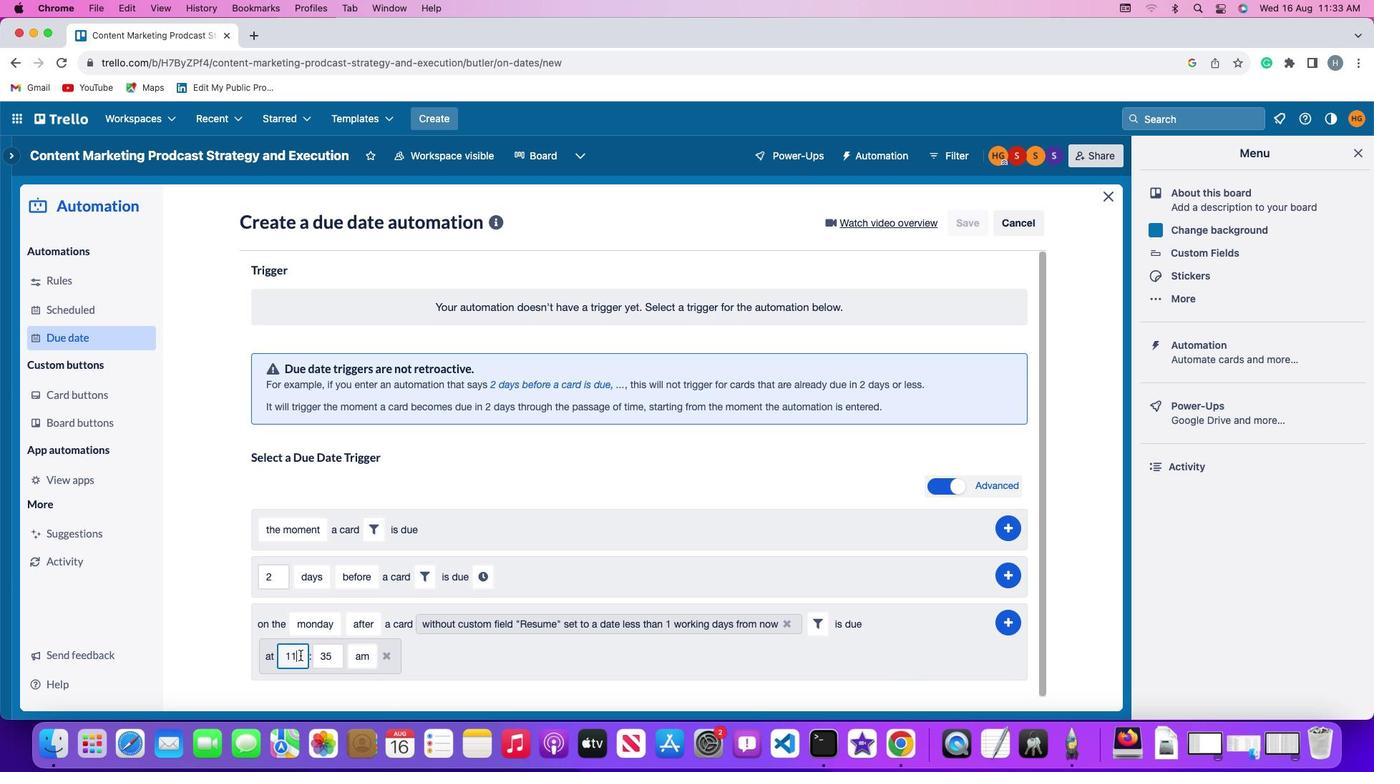 
Action: Mouse pressed left at (299, 654)
Screenshot: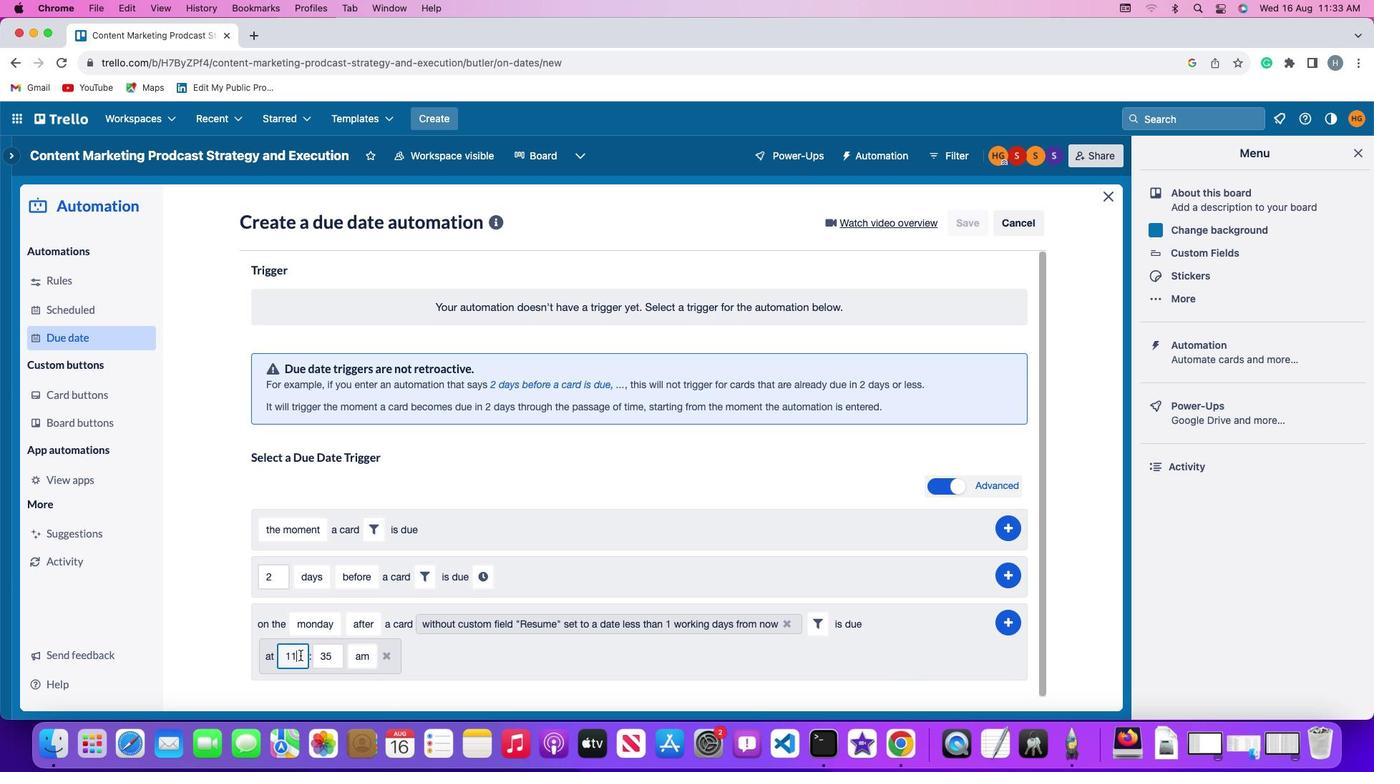 
Action: Key pressed Key.backspaceKey.backspace
Screenshot: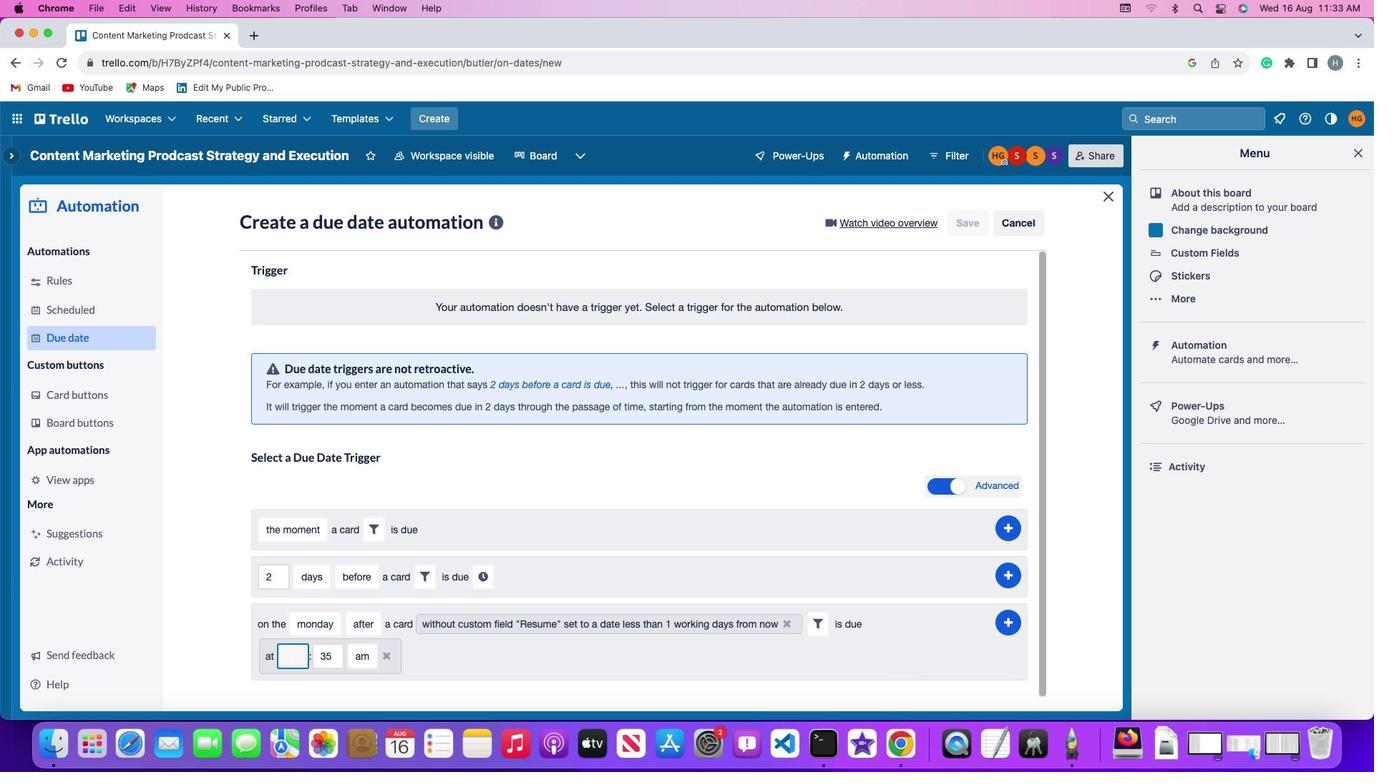 
Action: Mouse moved to (300, 654)
Screenshot: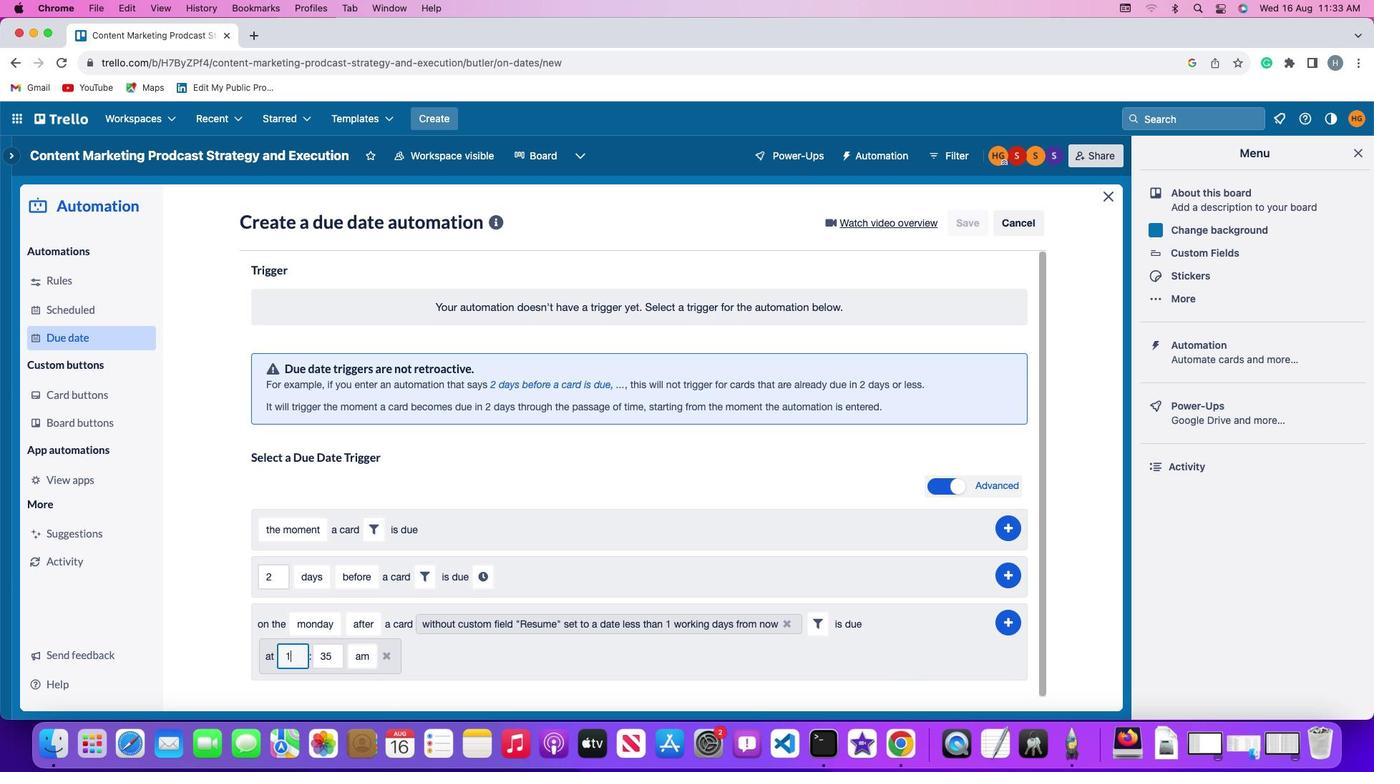 
Action: Key pressed '1''1'
Screenshot: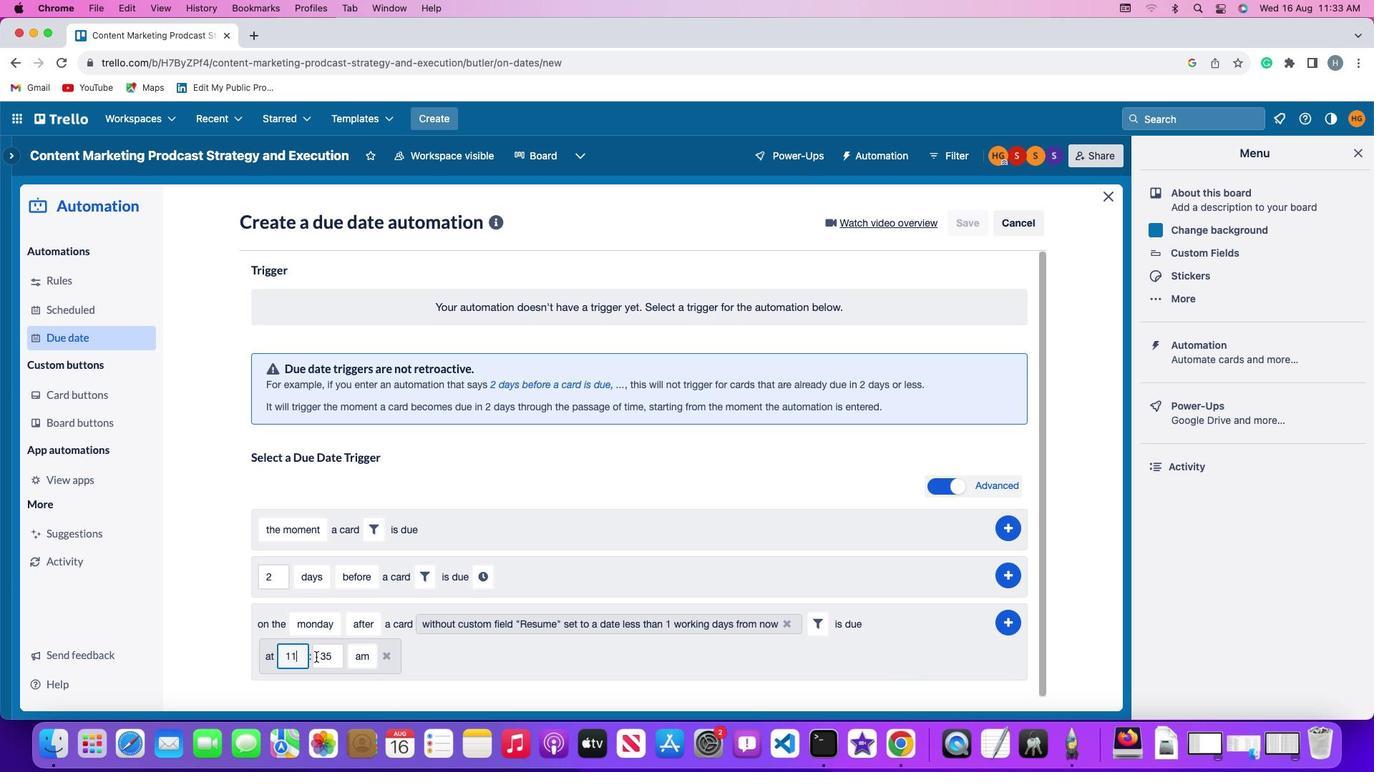 
Action: Mouse moved to (329, 659)
Screenshot: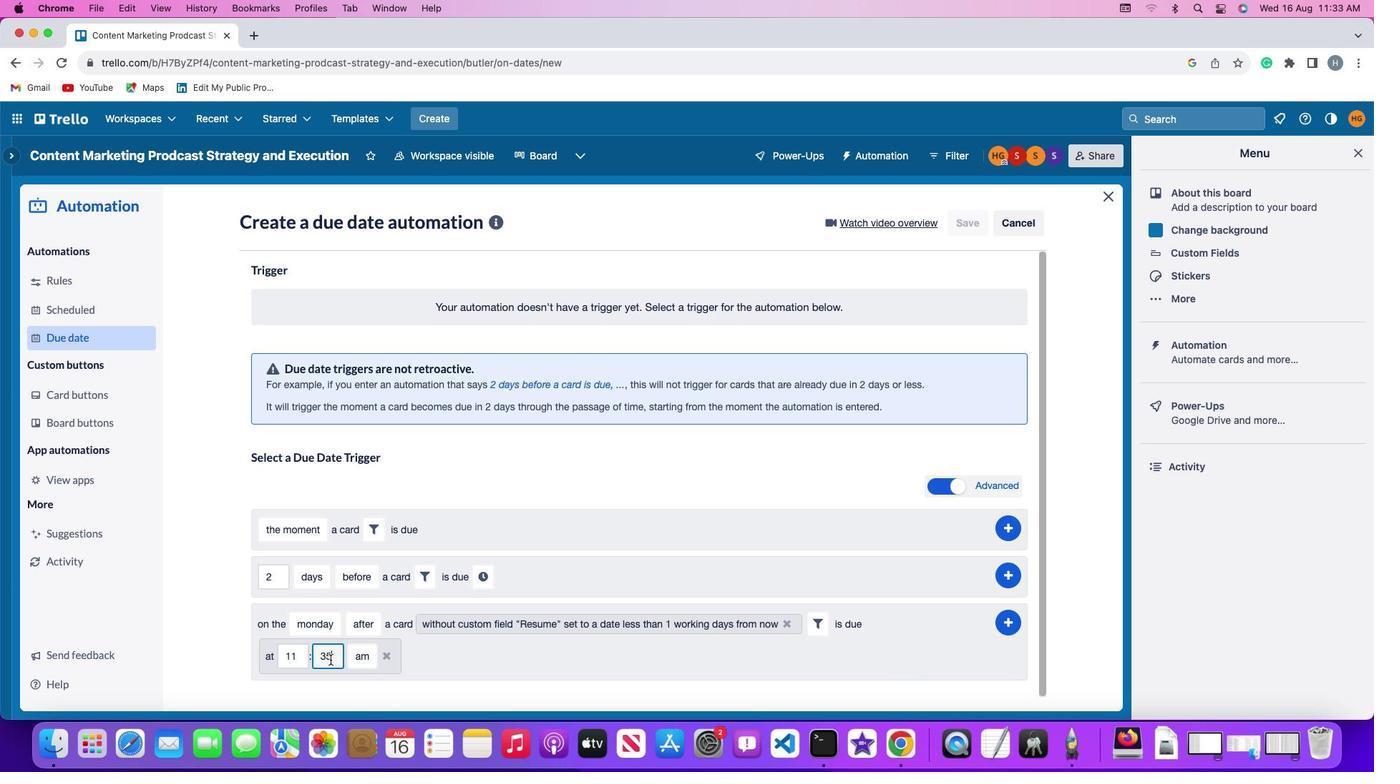 
Action: Mouse pressed left at (329, 659)
Screenshot: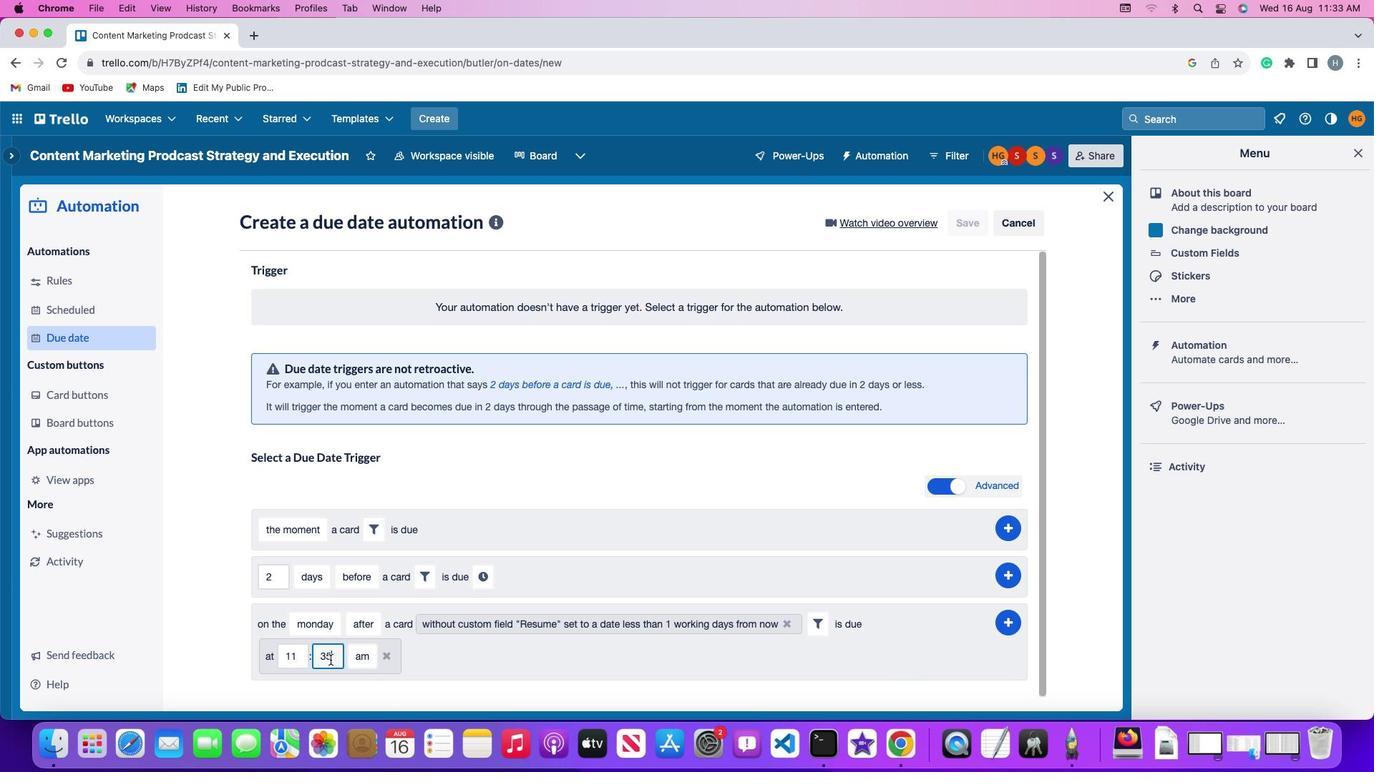 
Action: Key pressed Key.backspaceKey.backspace'0''0'
Screenshot: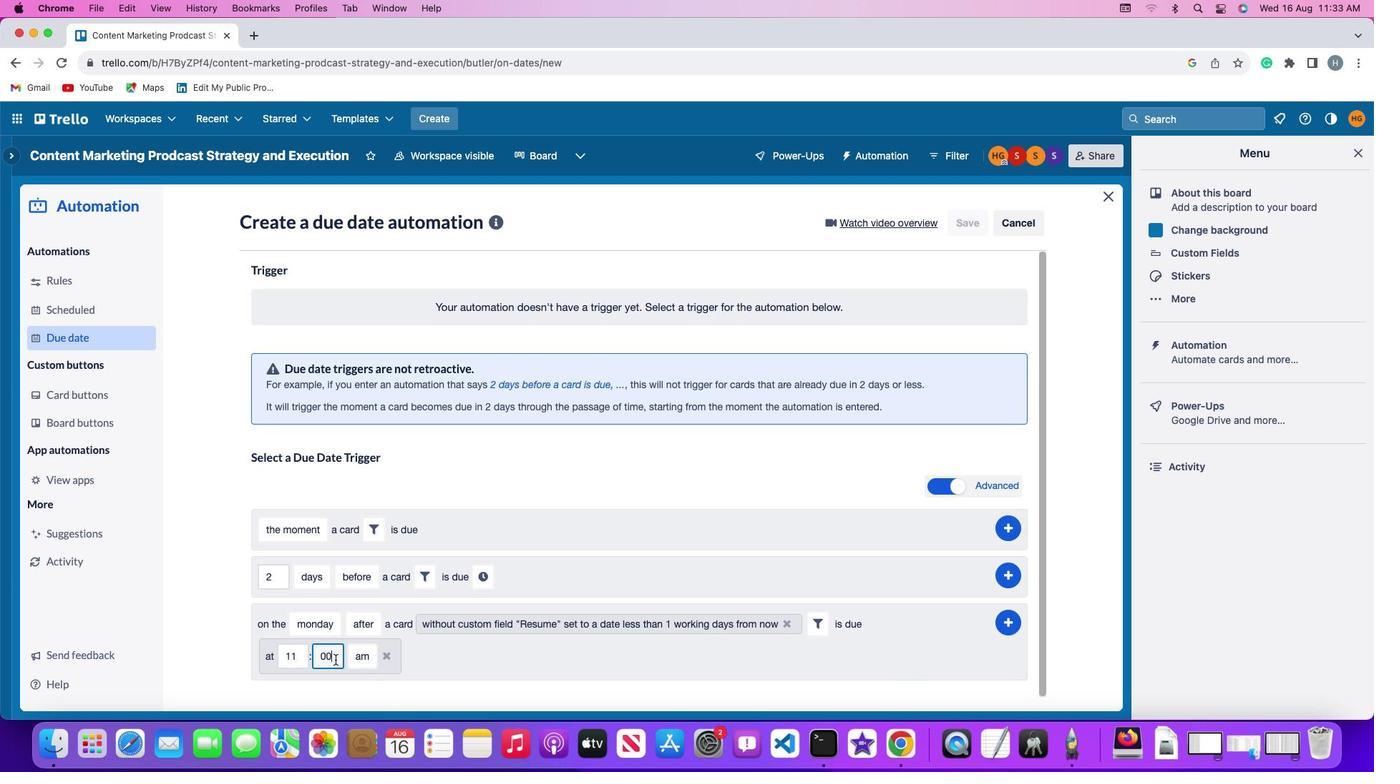 
Action: Mouse moved to (357, 659)
Screenshot: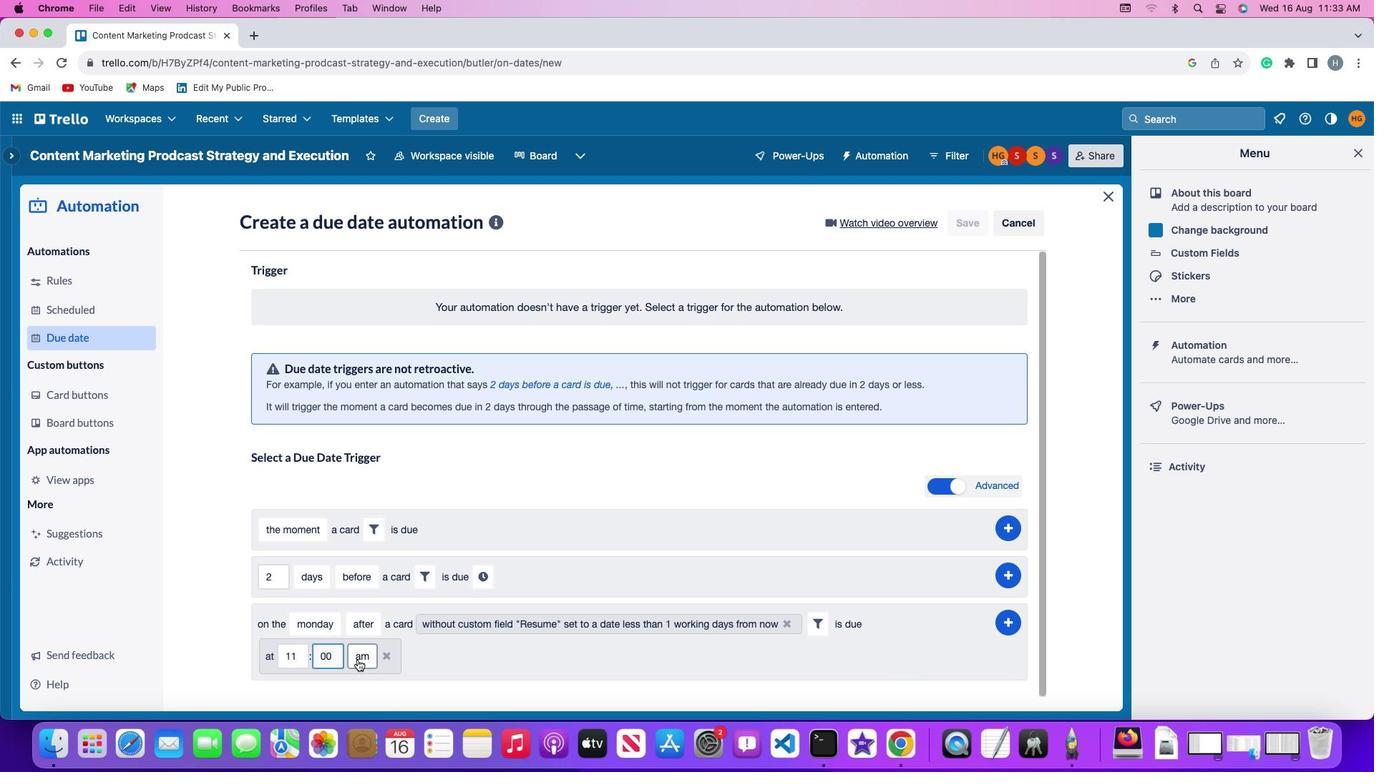 
Action: Mouse pressed left at (357, 659)
Screenshot: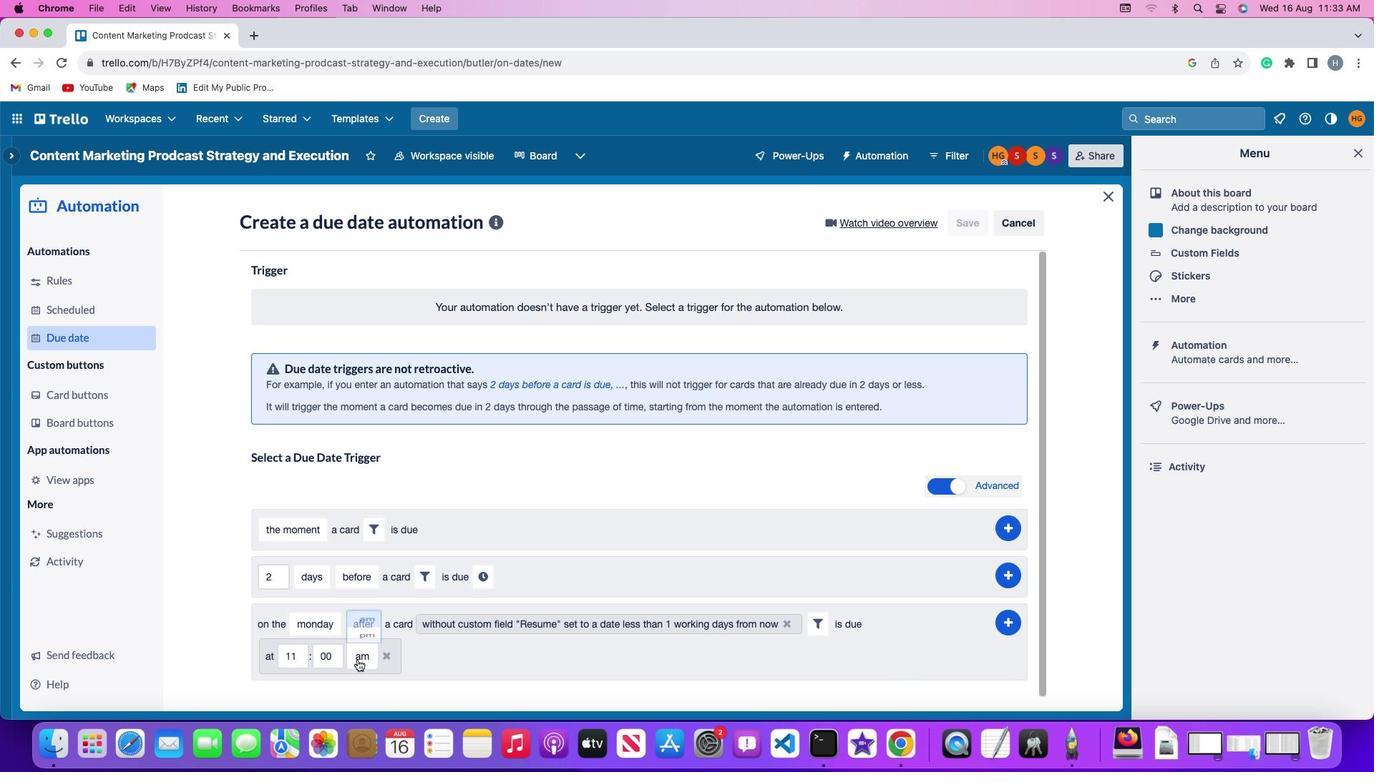 
Action: Mouse moved to (369, 600)
Screenshot: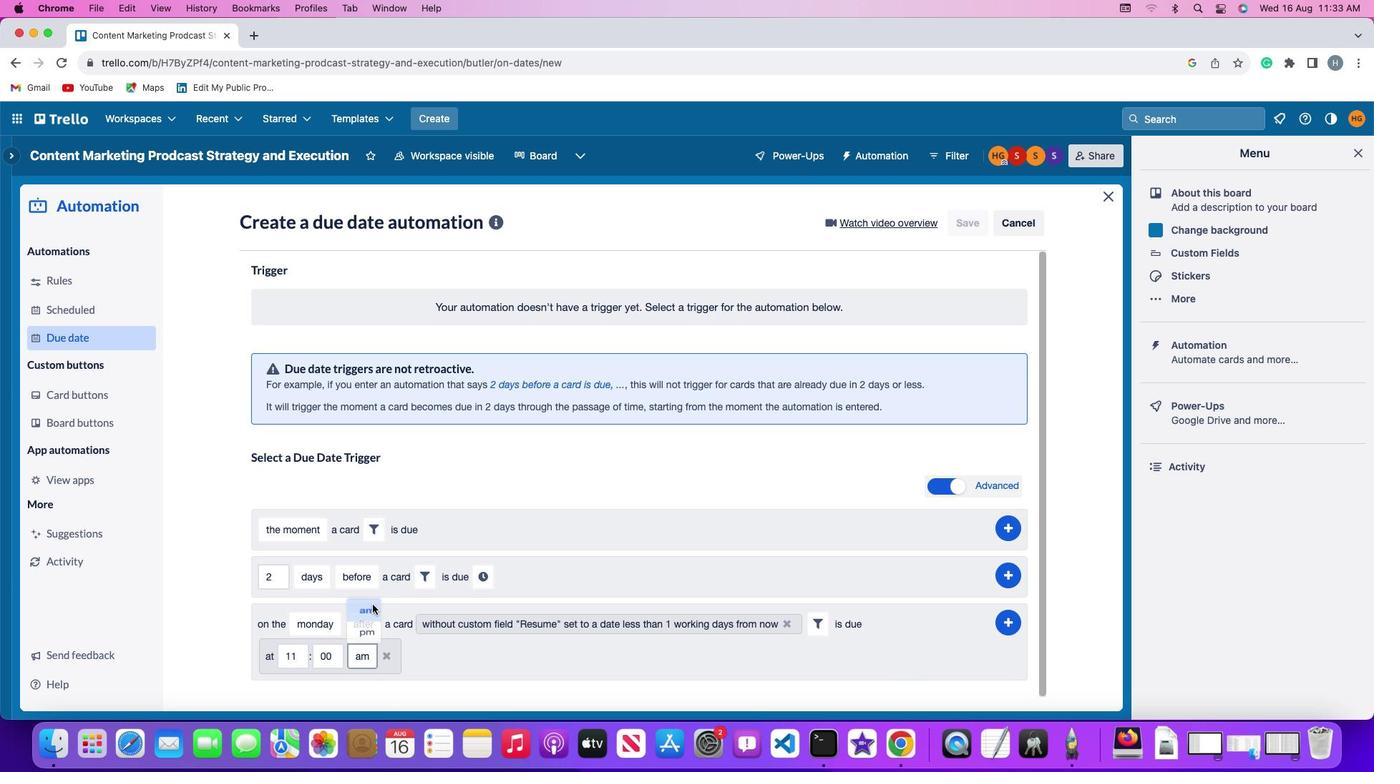 
Action: Mouse pressed left at (369, 600)
Screenshot: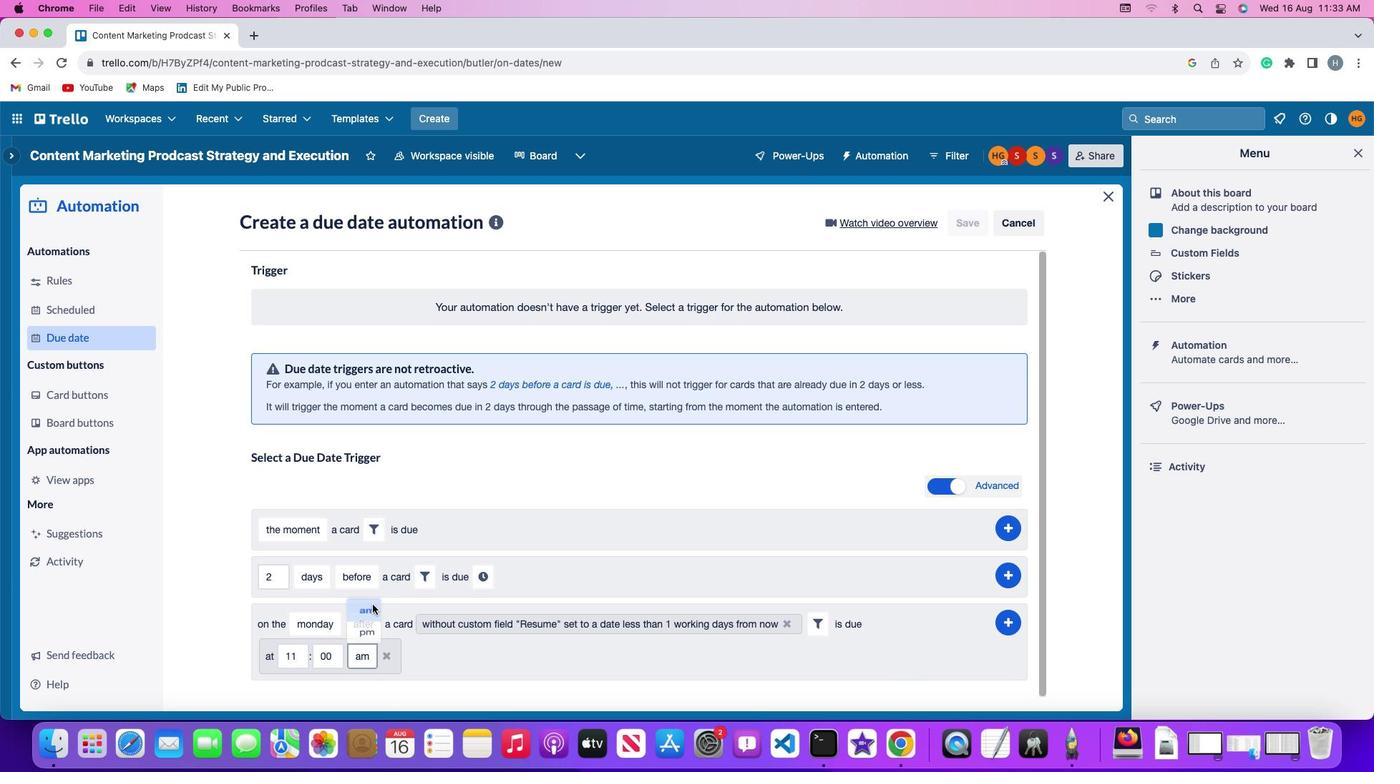 
Action: Mouse moved to (1012, 619)
Screenshot: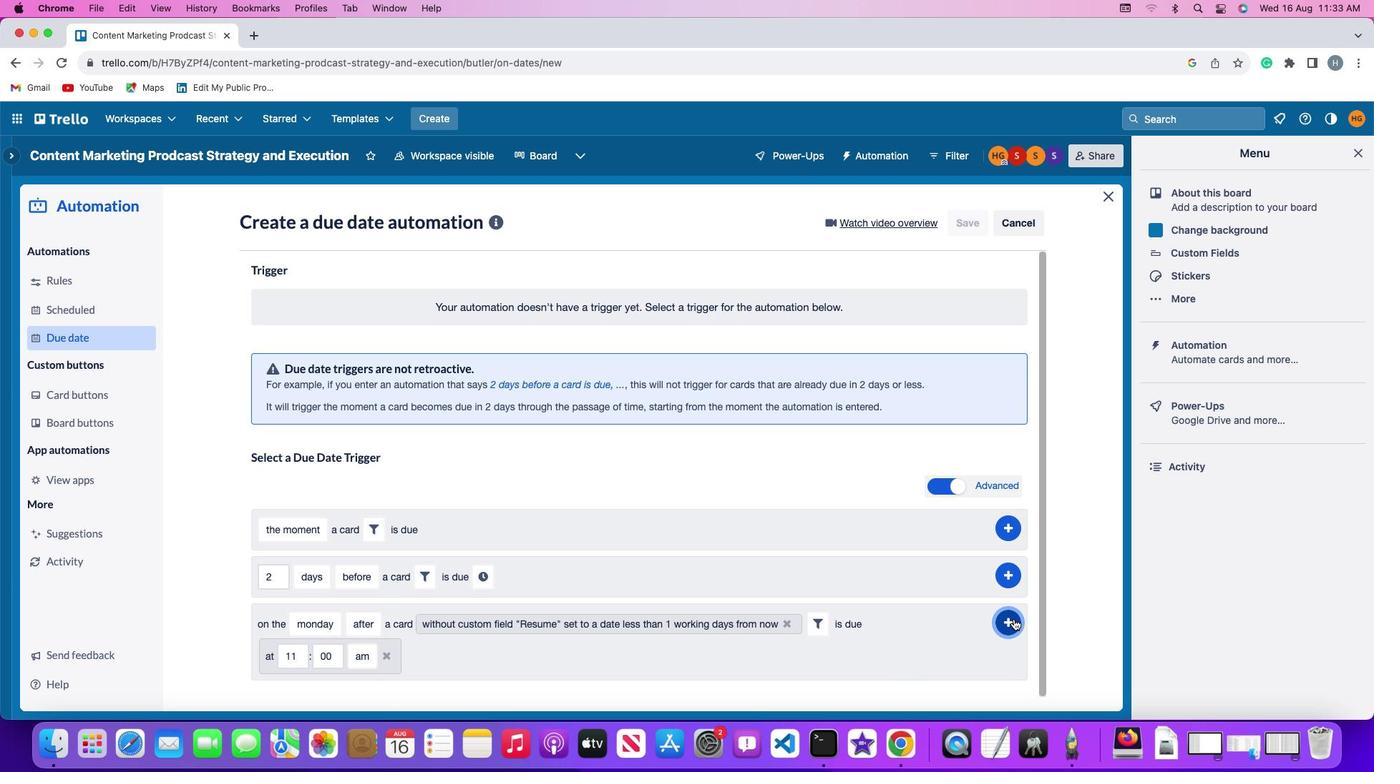 
Action: Mouse pressed left at (1012, 619)
Screenshot: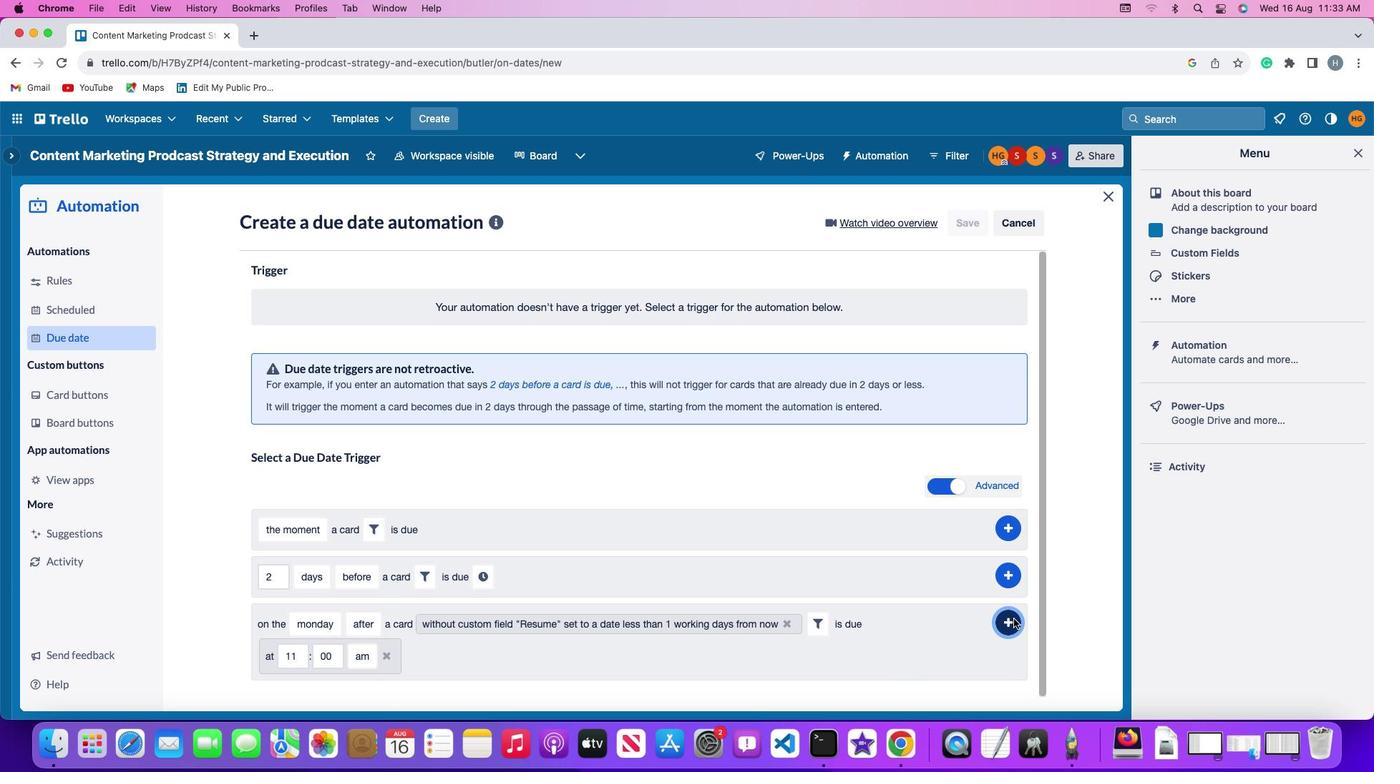 
Action: Mouse moved to (1061, 500)
Screenshot: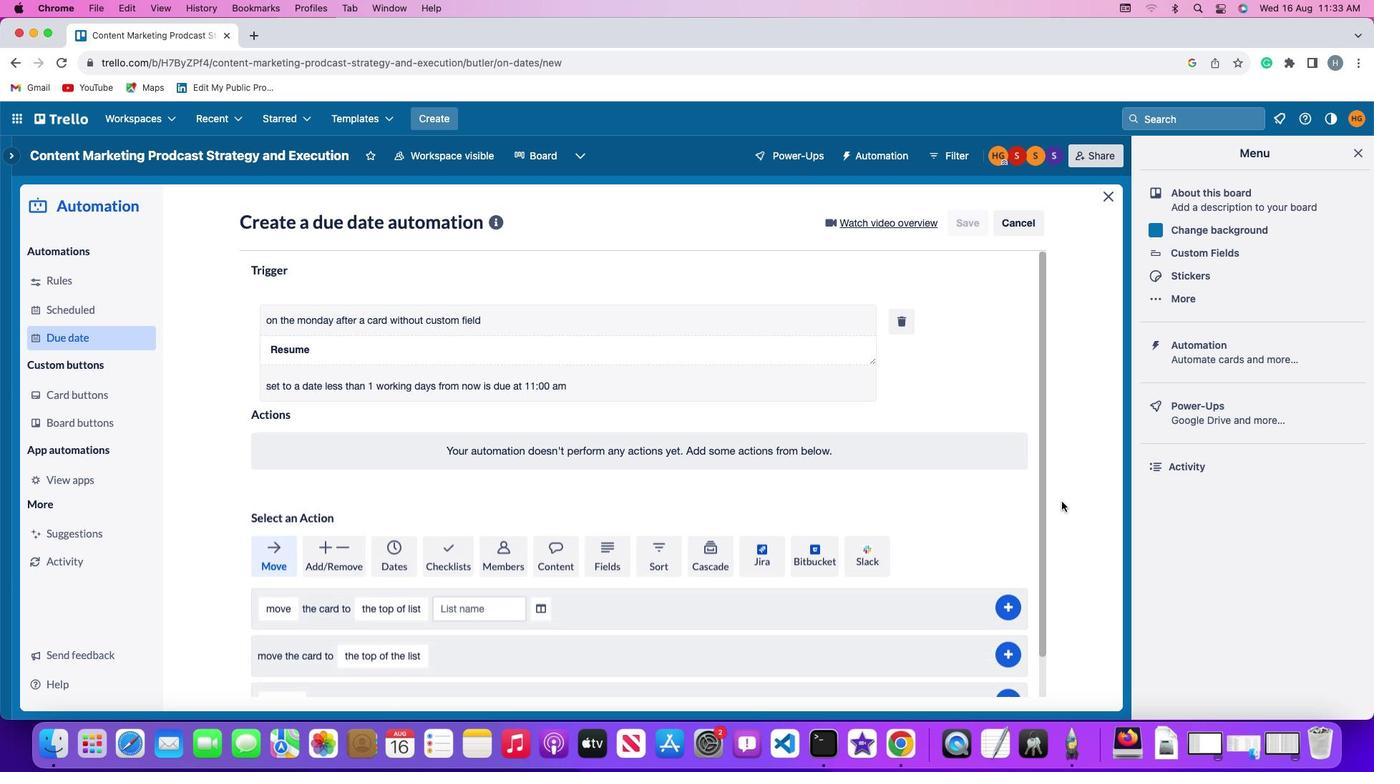 
